 Task: Find connections with filter location Capivari with filter topic #Innovationwith filter profile language English with filter current company John Deere with filter school Mgm College Of Engineering & Technology with filter industry School and Employee Bus Services with filter service category Software Testing with filter keywords title Casino Host
Action: Mouse moved to (629, 117)
Screenshot: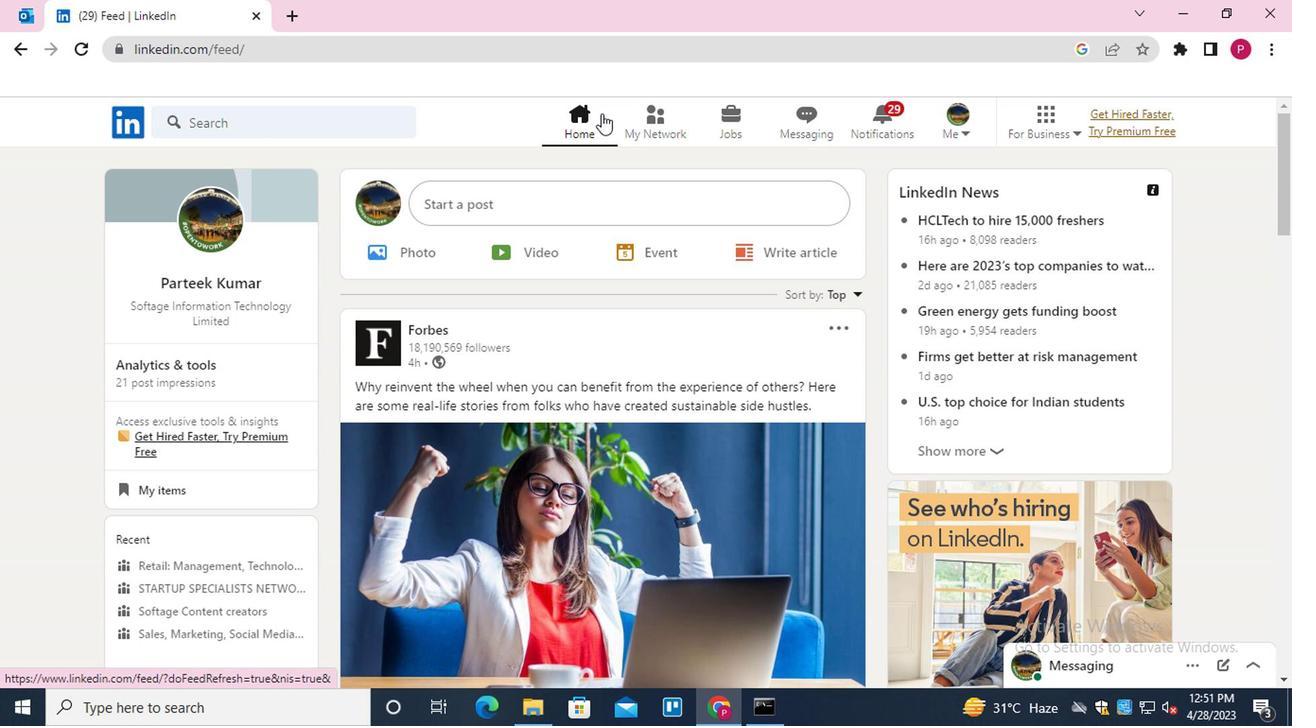 
Action: Mouse pressed left at (629, 117)
Screenshot: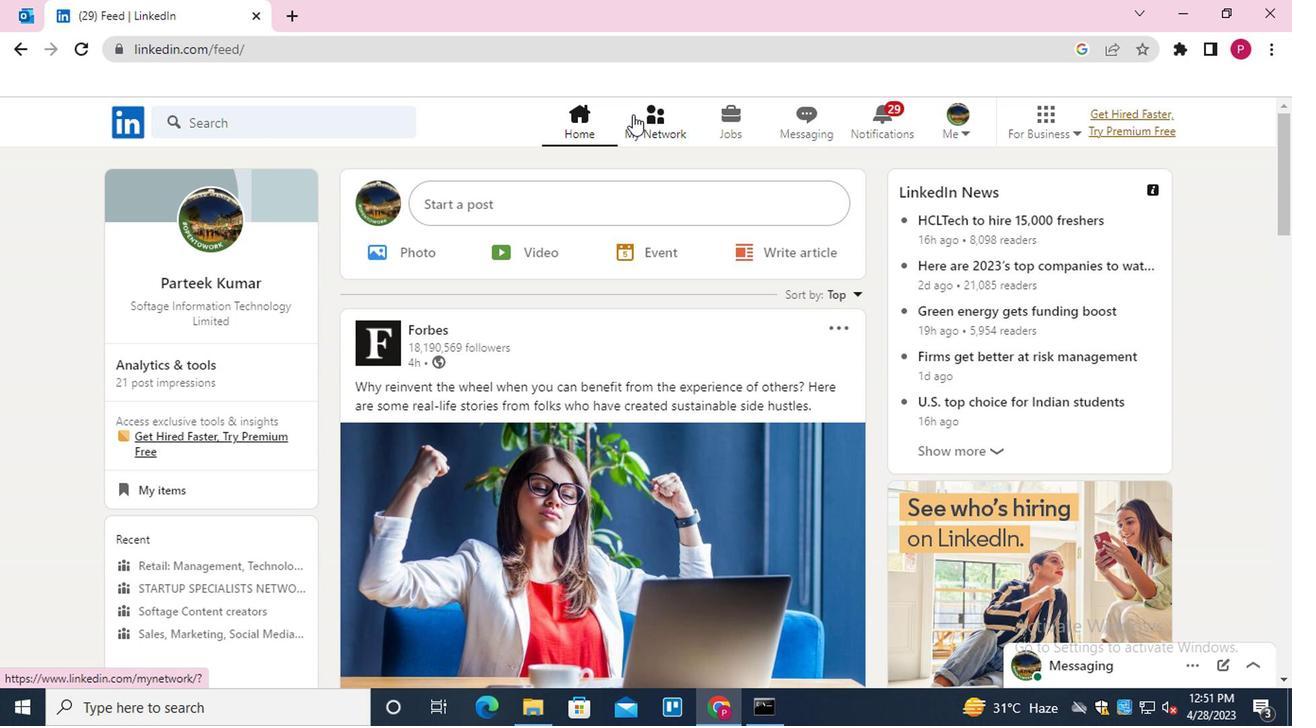 
Action: Mouse moved to (240, 234)
Screenshot: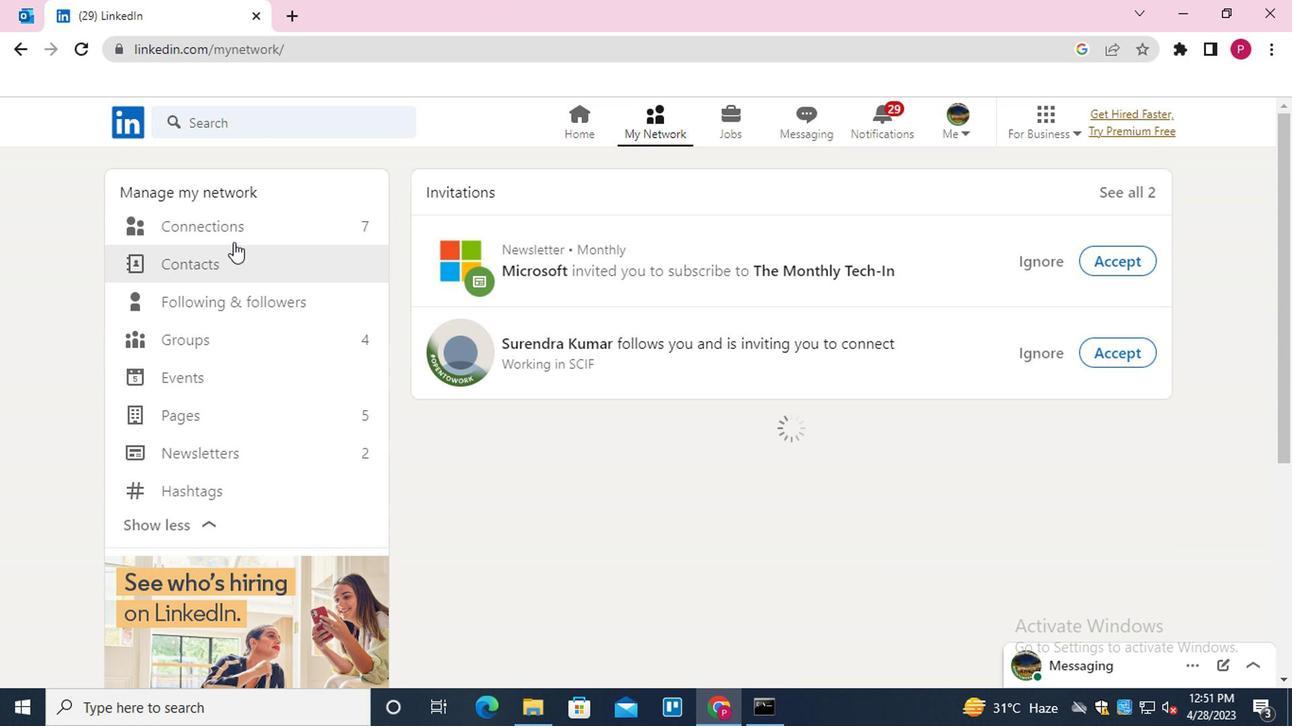 
Action: Mouse pressed left at (240, 234)
Screenshot: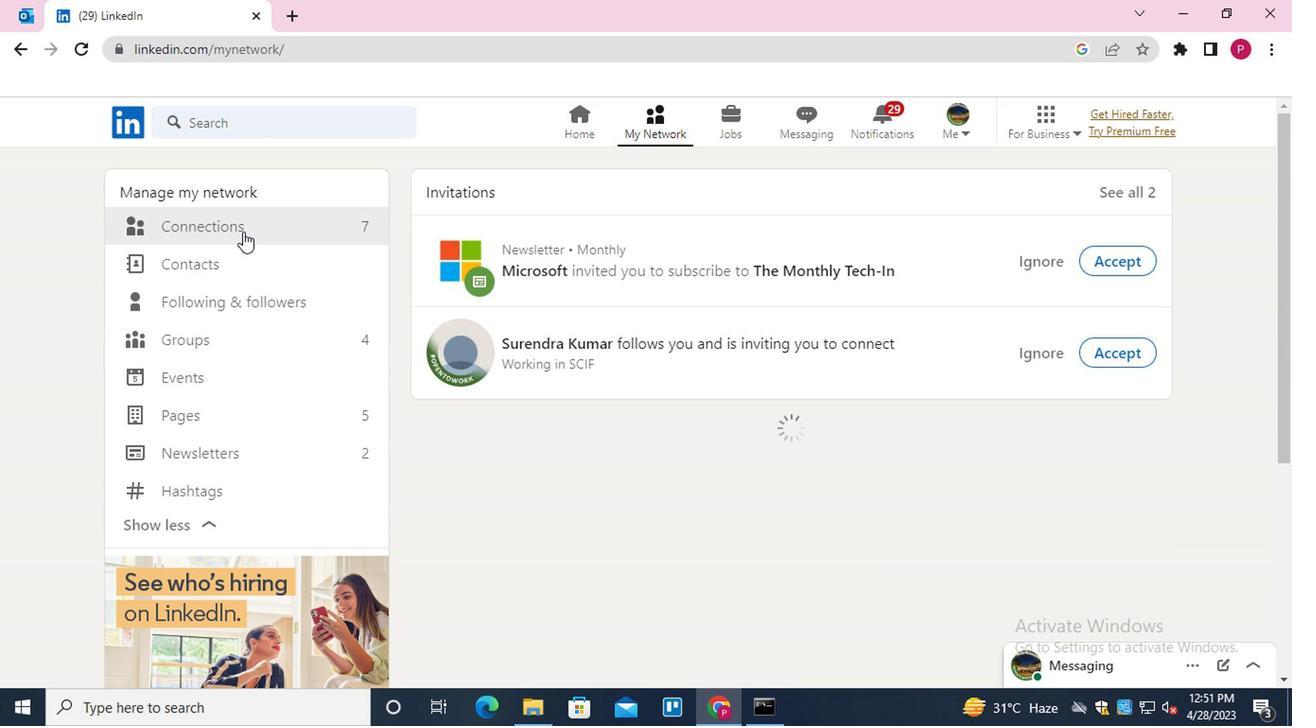 
Action: Mouse moved to (771, 234)
Screenshot: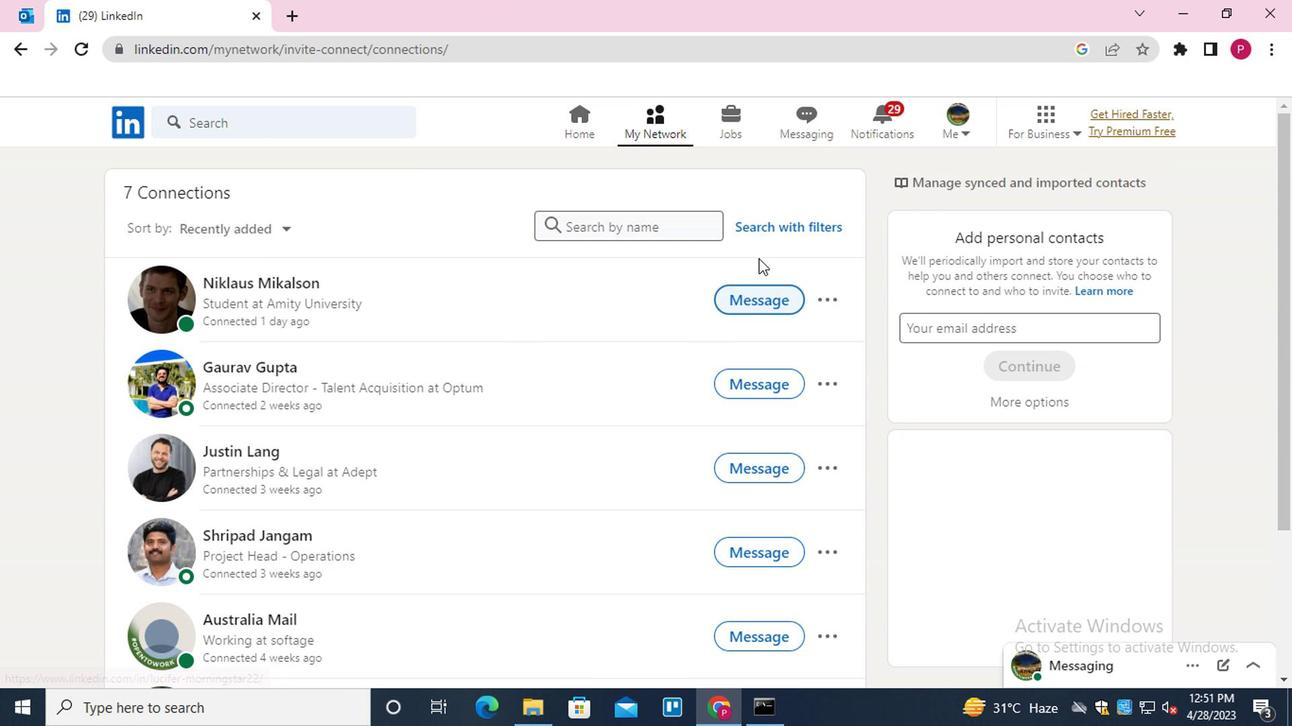 
Action: Mouse pressed left at (771, 234)
Screenshot: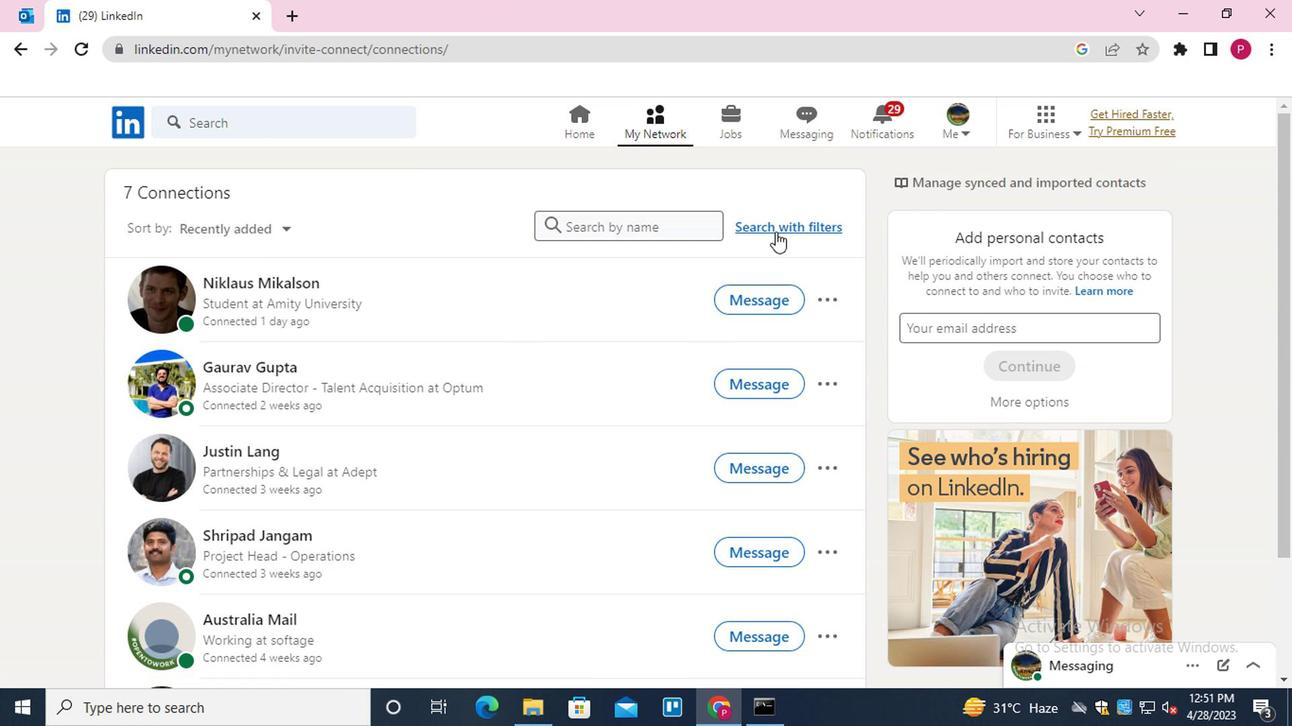 
Action: Mouse moved to (701, 179)
Screenshot: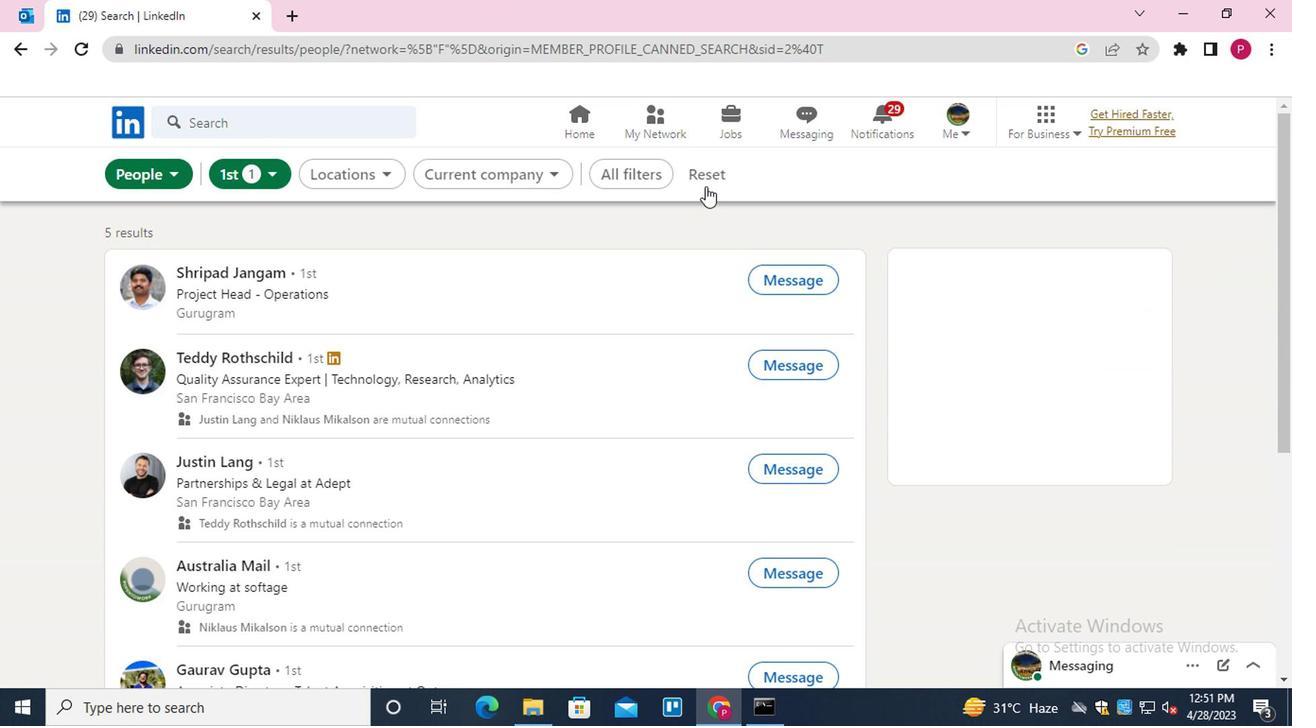 
Action: Mouse pressed left at (701, 179)
Screenshot: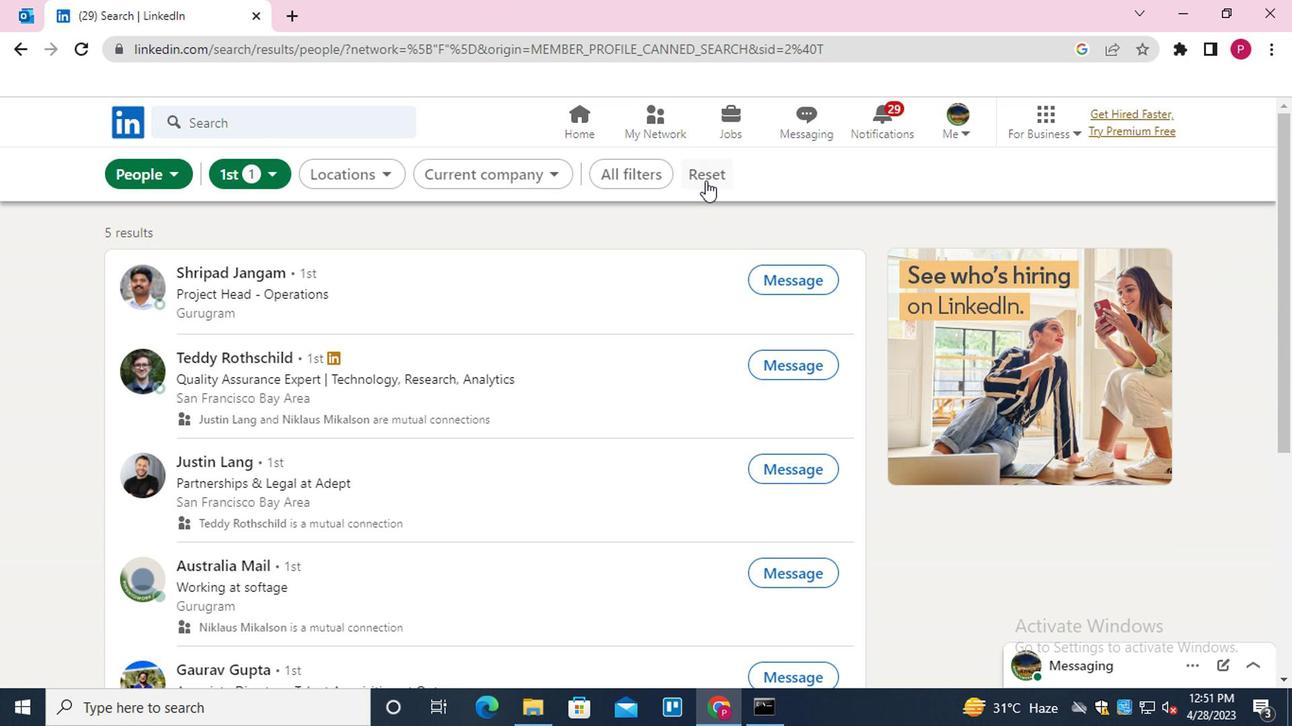 
Action: Mouse moved to (691, 178)
Screenshot: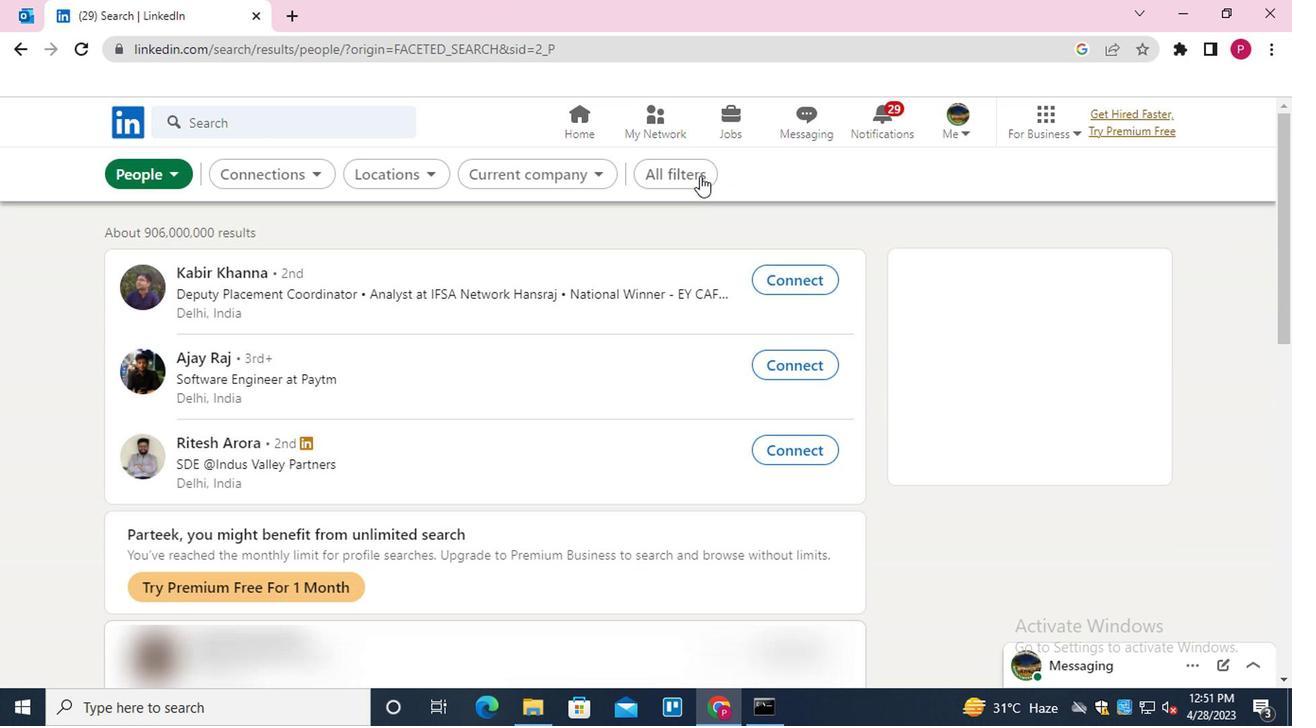 
Action: Mouse pressed left at (691, 178)
Screenshot: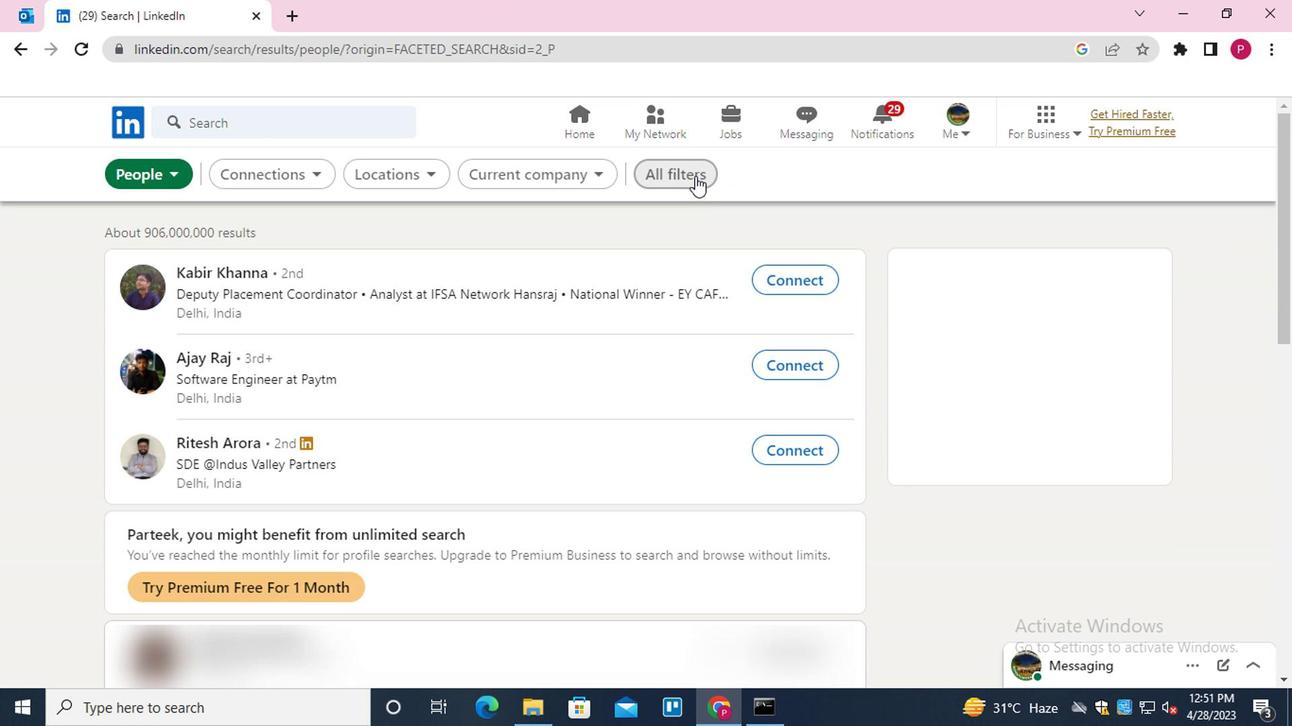 
Action: Mouse moved to (1074, 449)
Screenshot: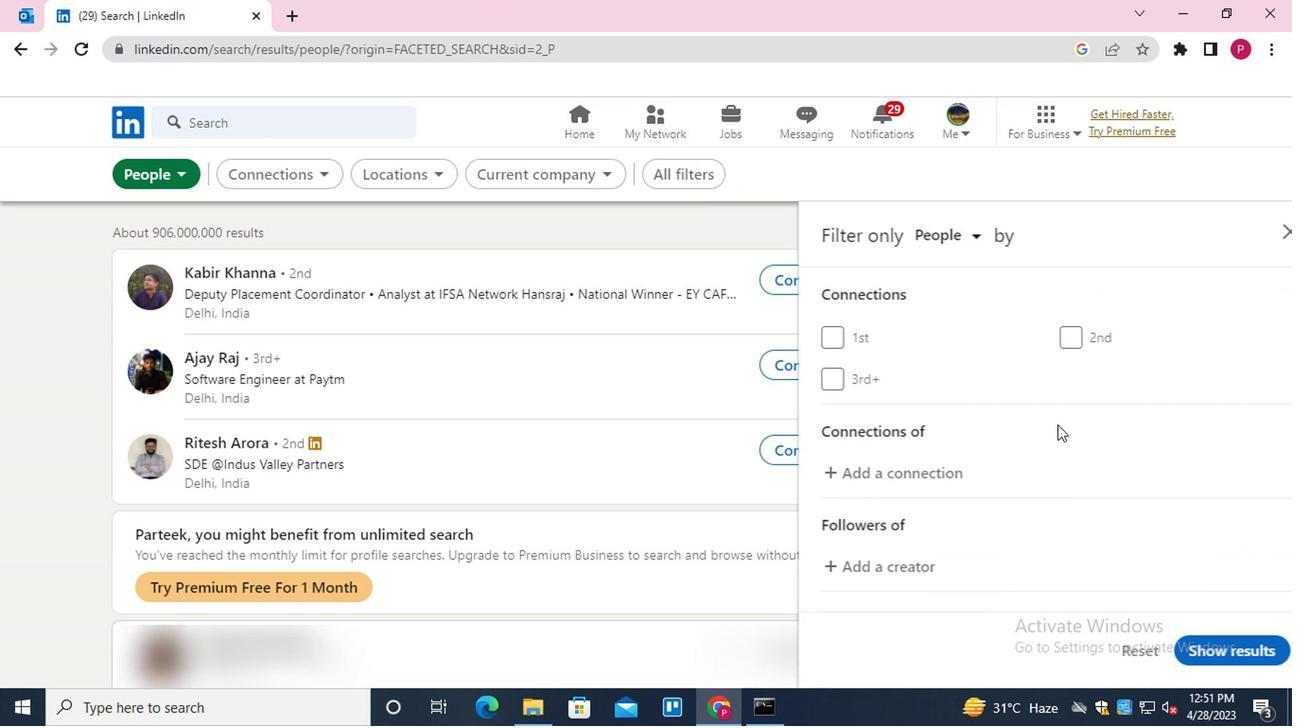 
Action: Mouse scrolled (1074, 448) with delta (0, 0)
Screenshot: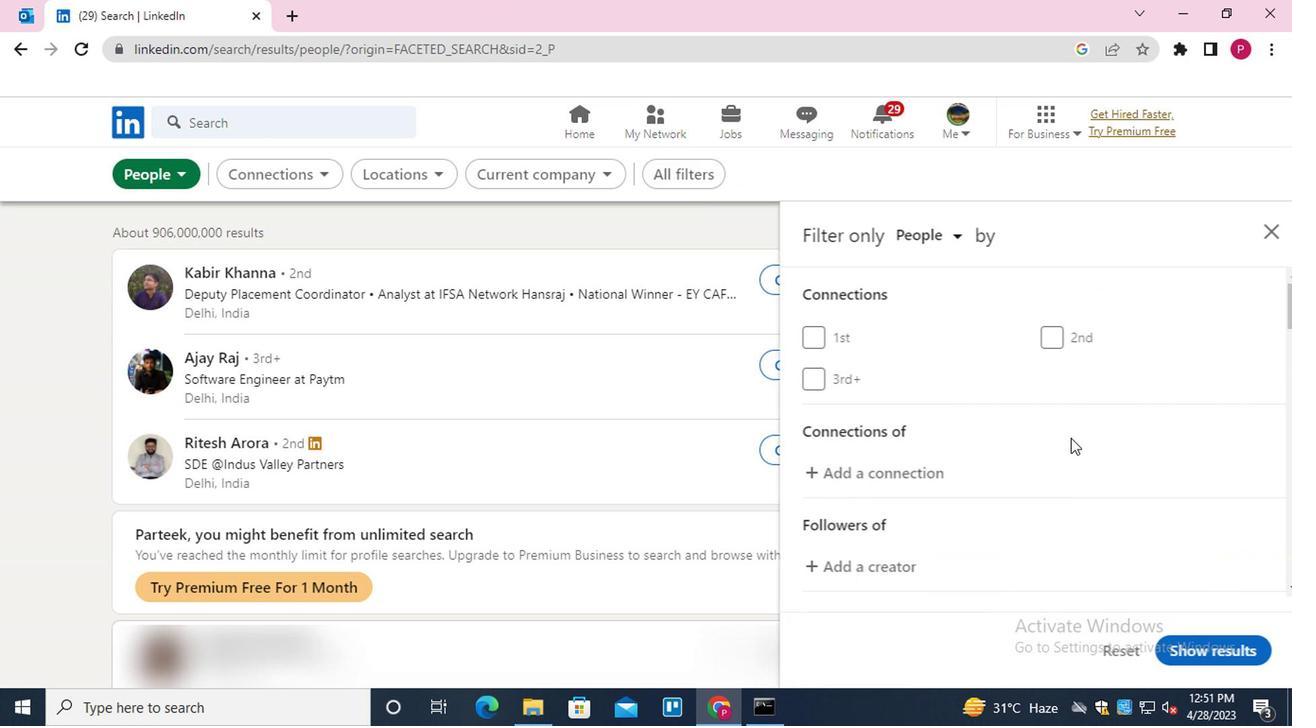 
Action: Mouse moved to (1076, 452)
Screenshot: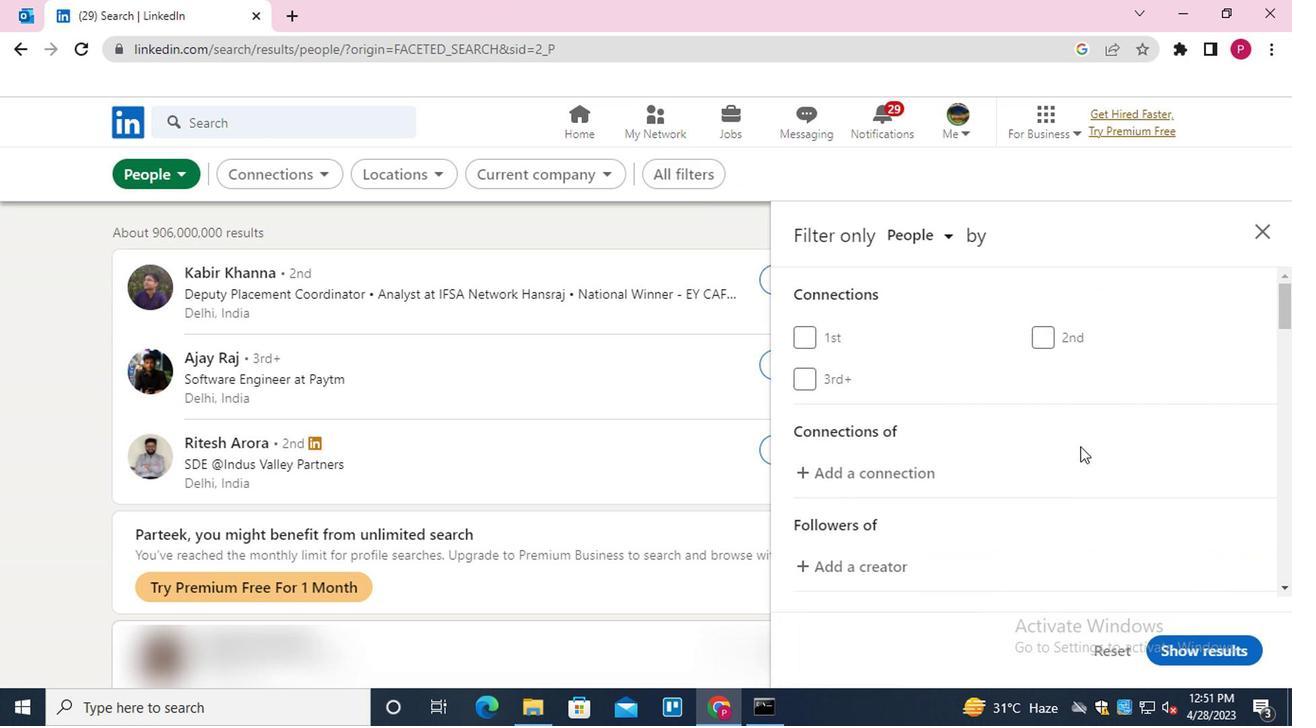 
Action: Mouse scrolled (1076, 451) with delta (0, 0)
Screenshot: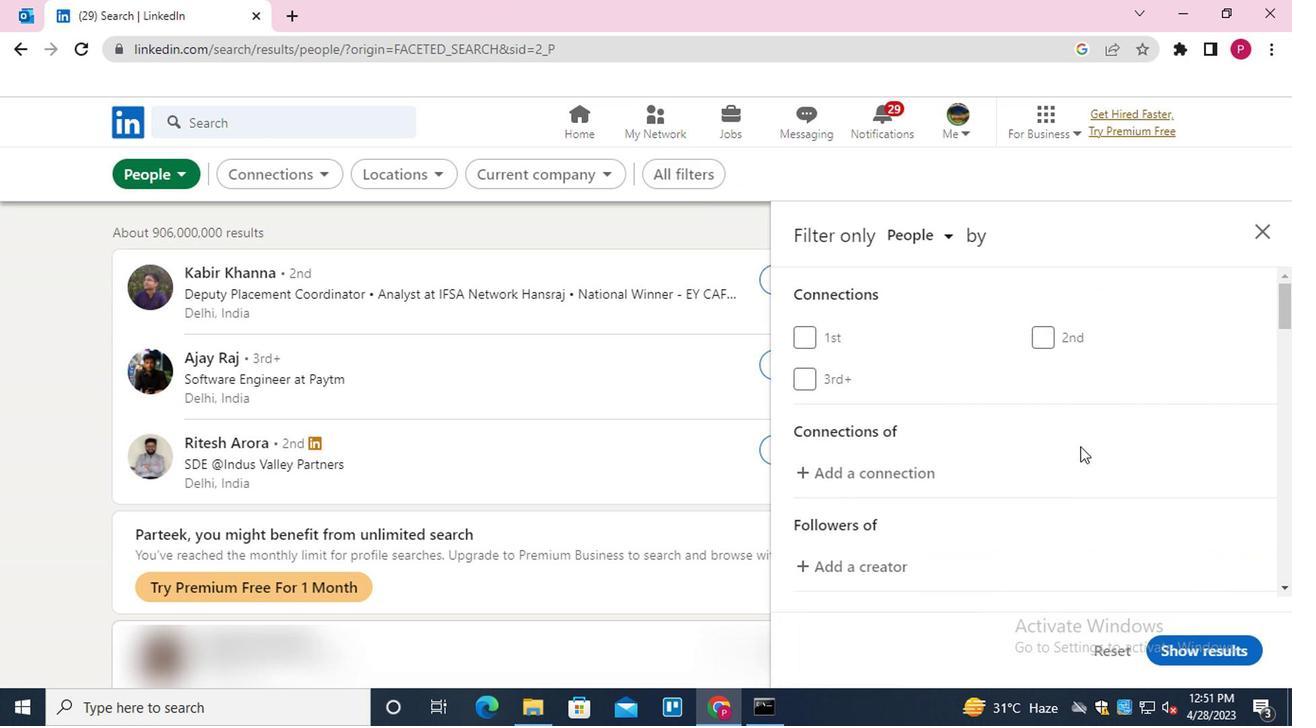 
Action: Mouse moved to (1111, 545)
Screenshot: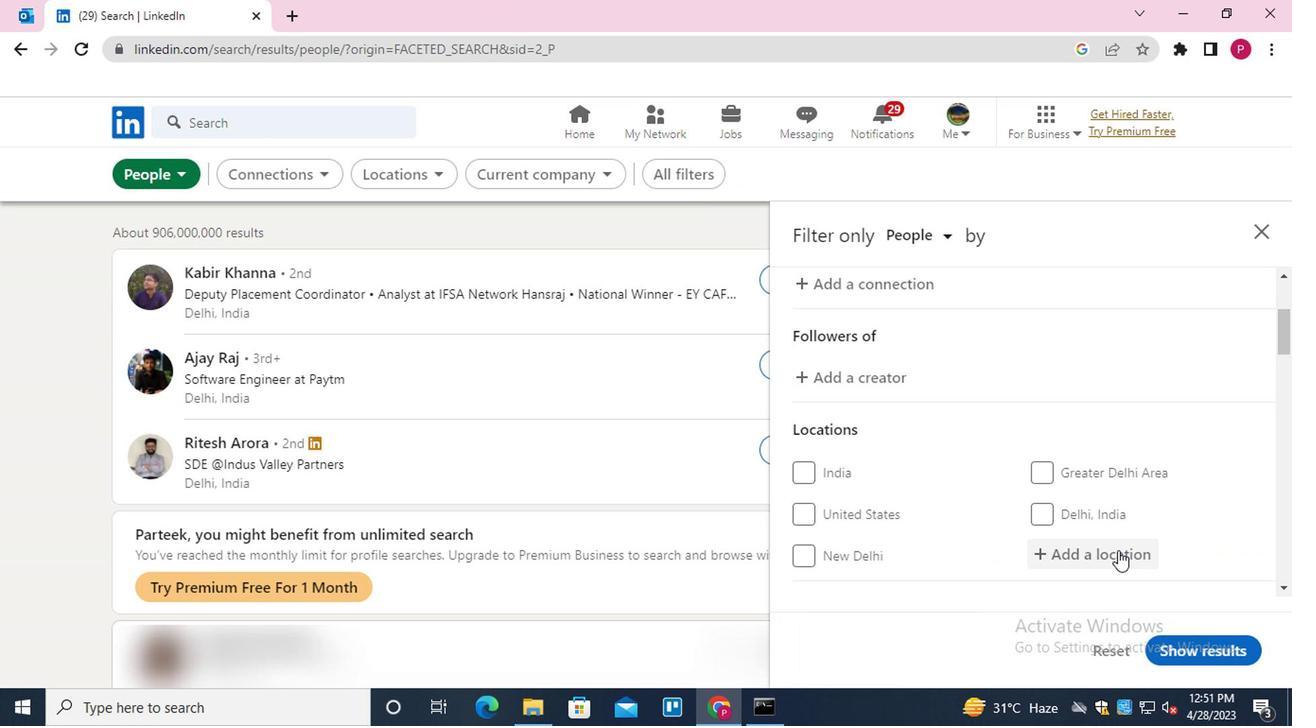 
Action: Mouse pressed left at (1111, 545)
Screenshot: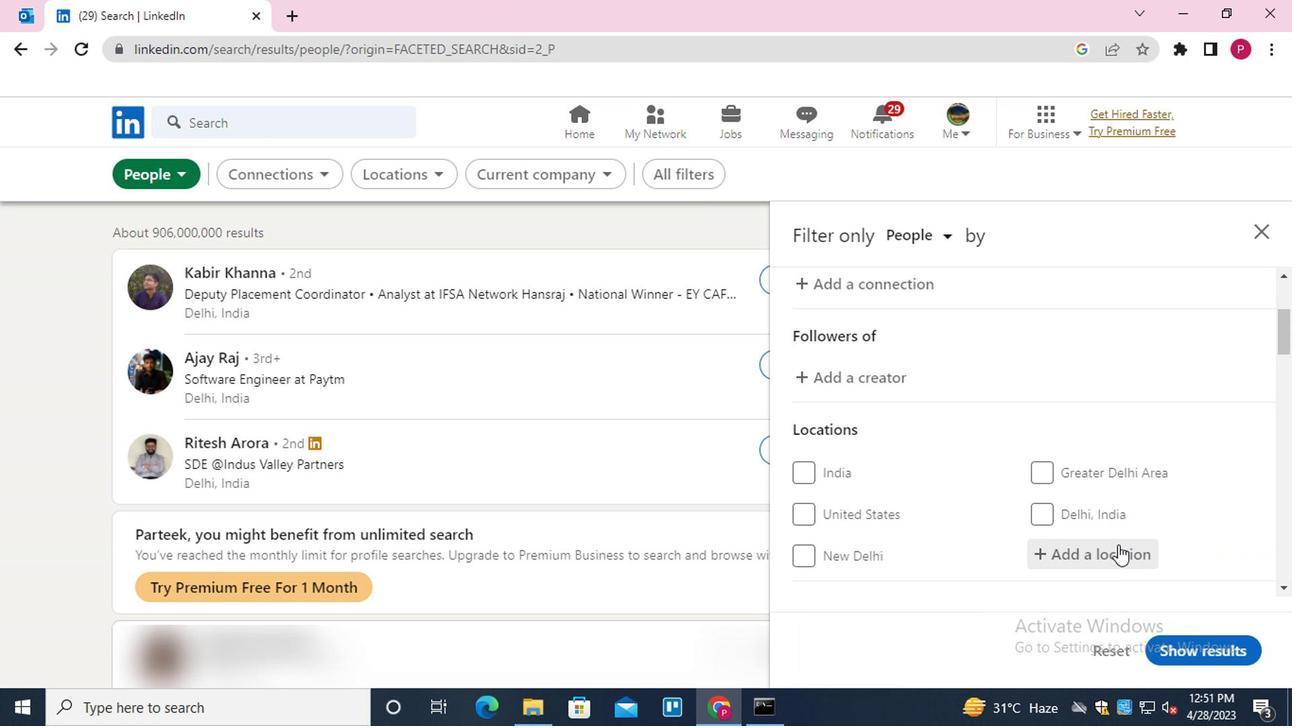 
Action: Key pressed <Key.shift><Key.shift><Key.shift><Key.shift>CAPI
Screenshot: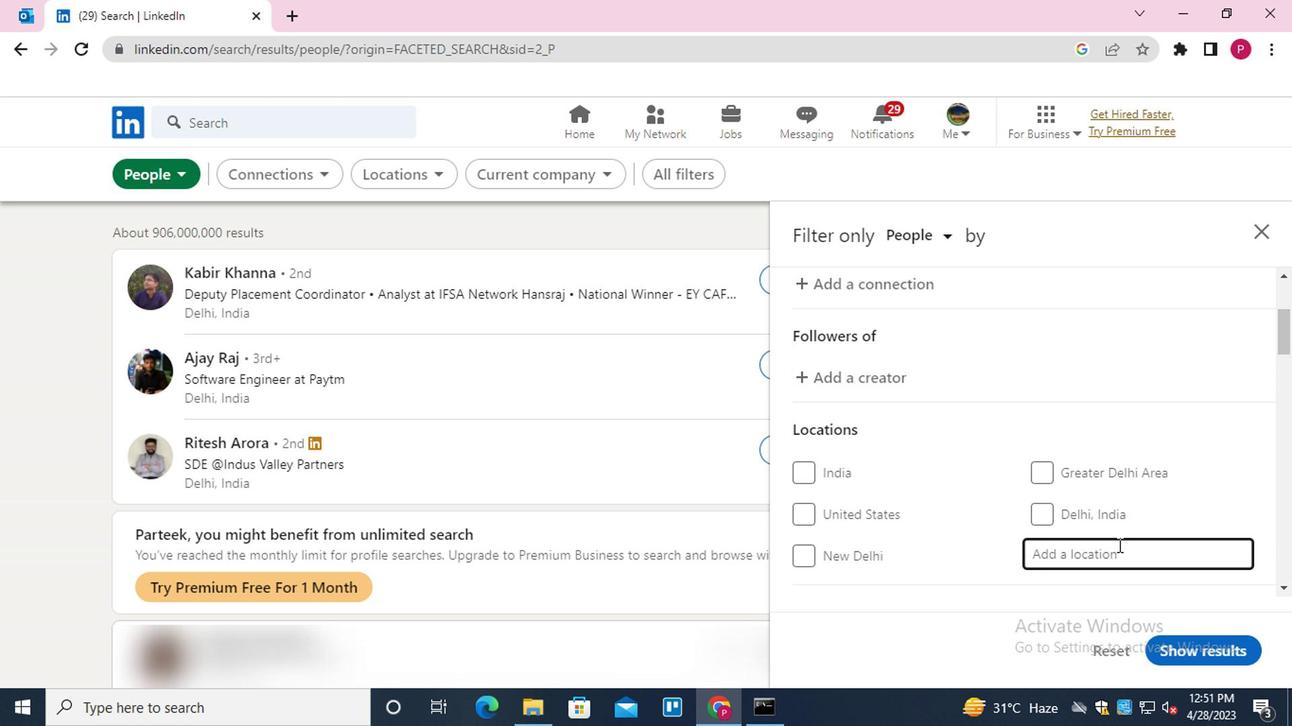 
Action: Mouse moved to (1111, 545)
Screenshot: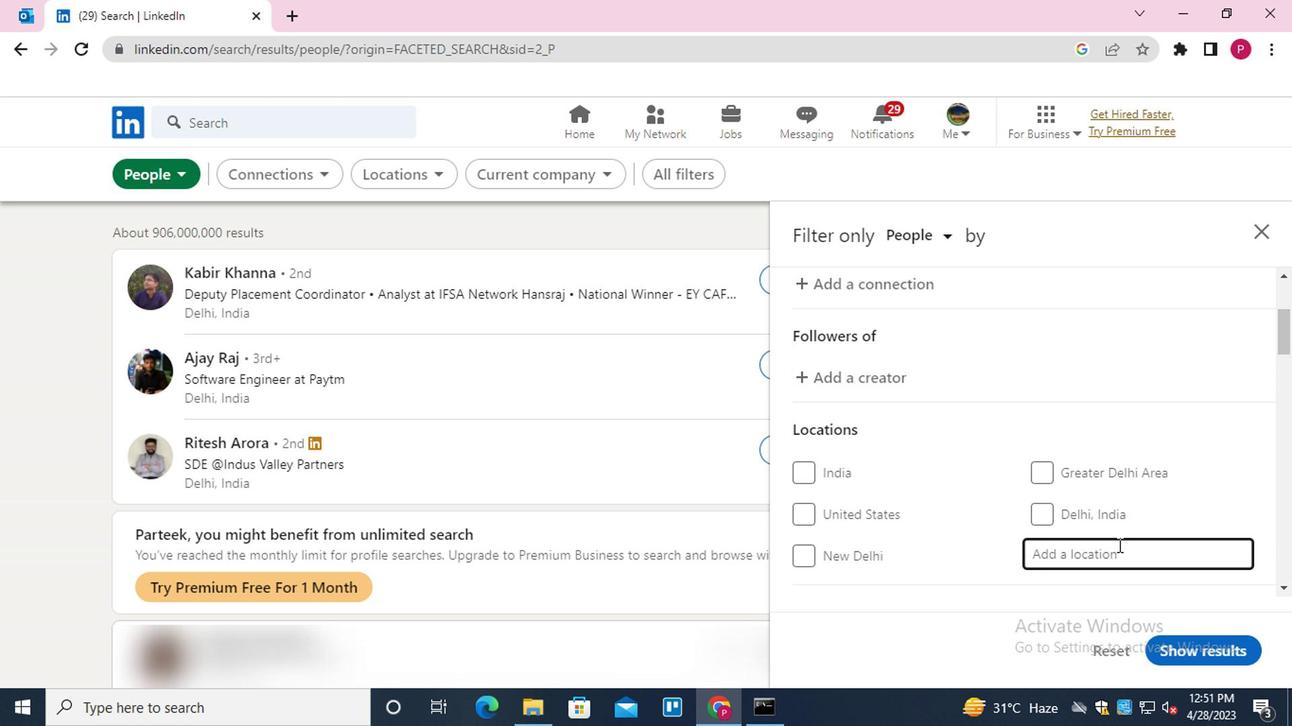 
Action: Key pressed VARI<Key.down><Key.enter>
Screenshot: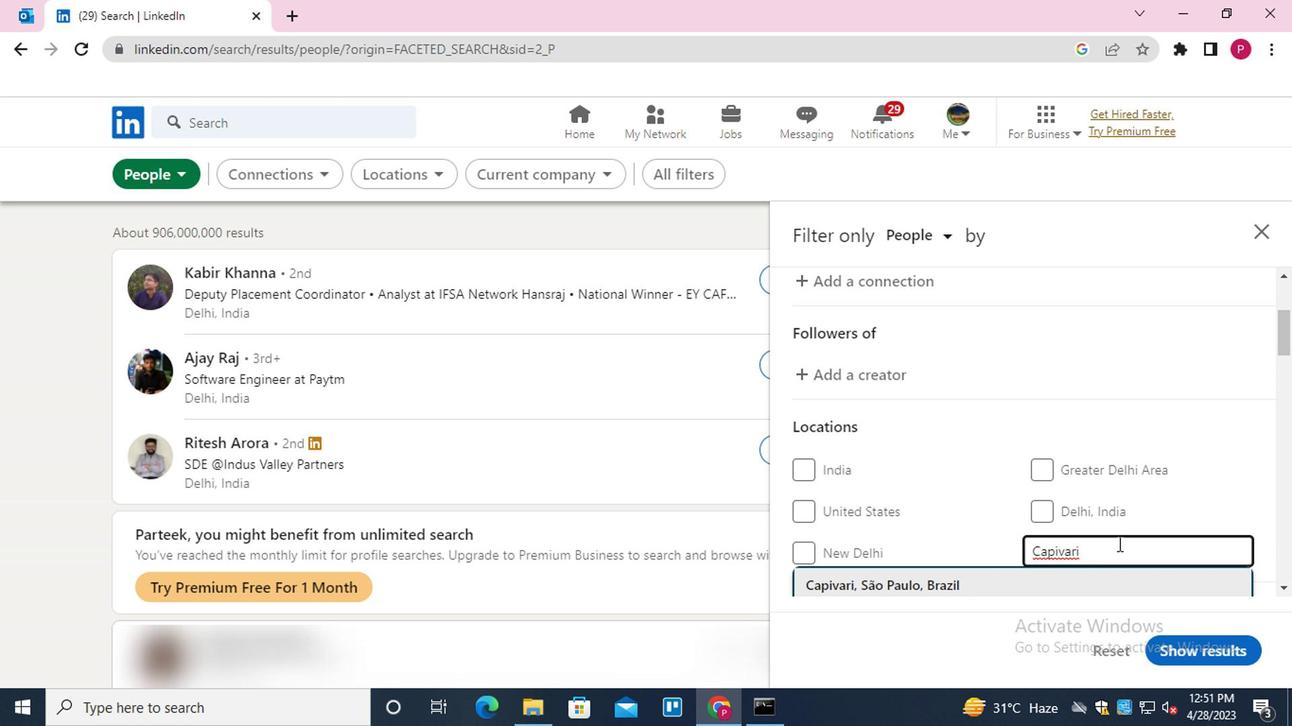 
Action: Mouse moved to (1095, 546)
Screenshot: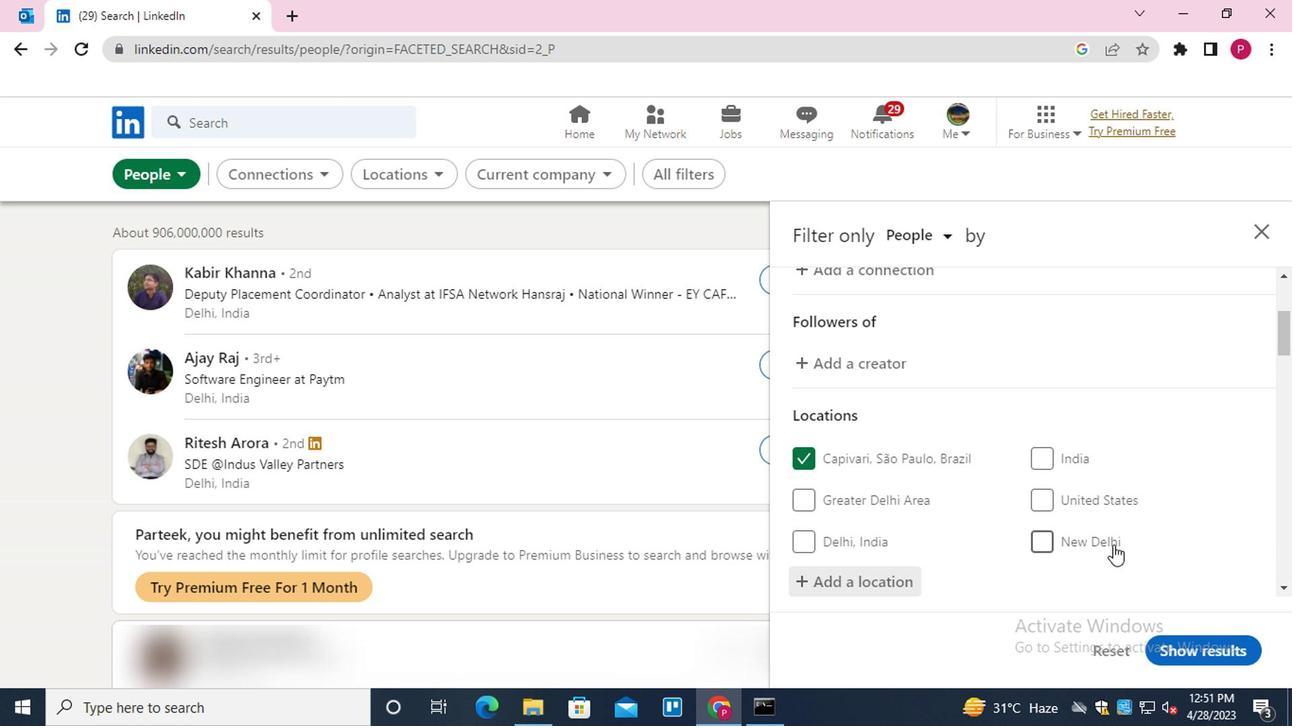 
Action: Mouse scrolled (1095, 545) with delta (0, 0)
Screenshot: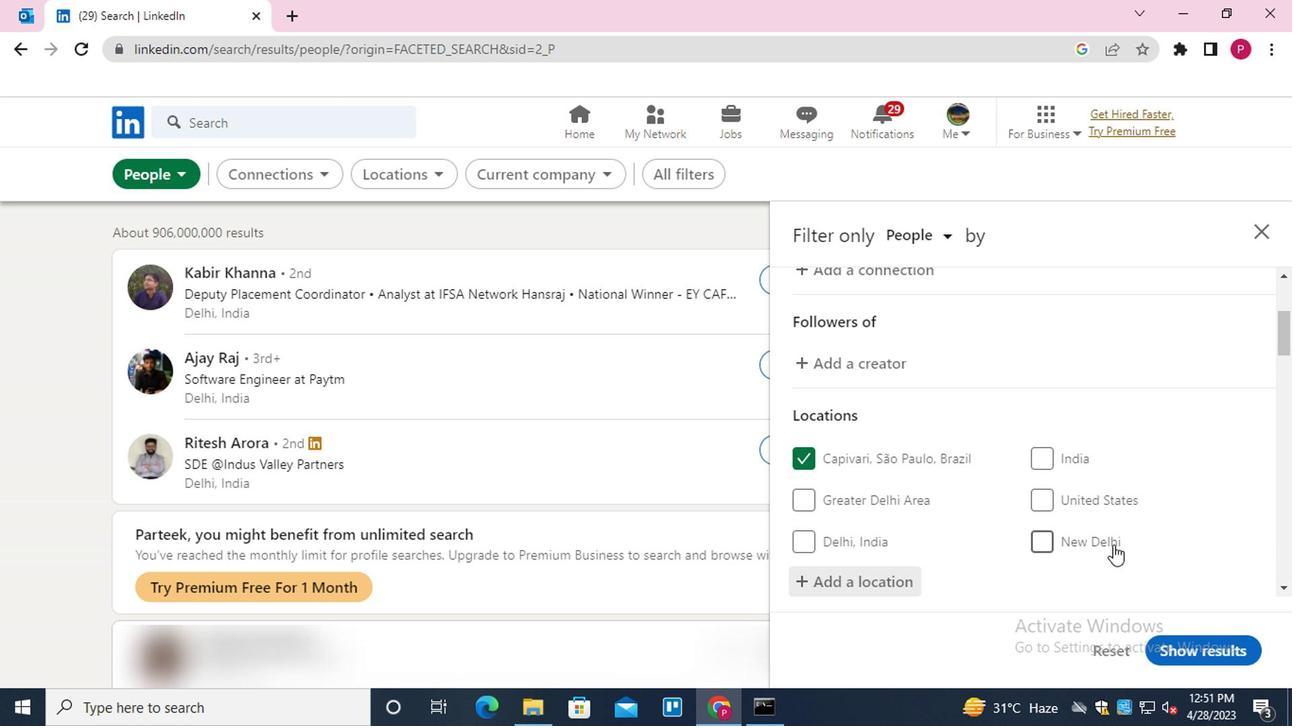 
Action: Mouse scrolled (1095, 545) with delta (0, 0)
Screenshot: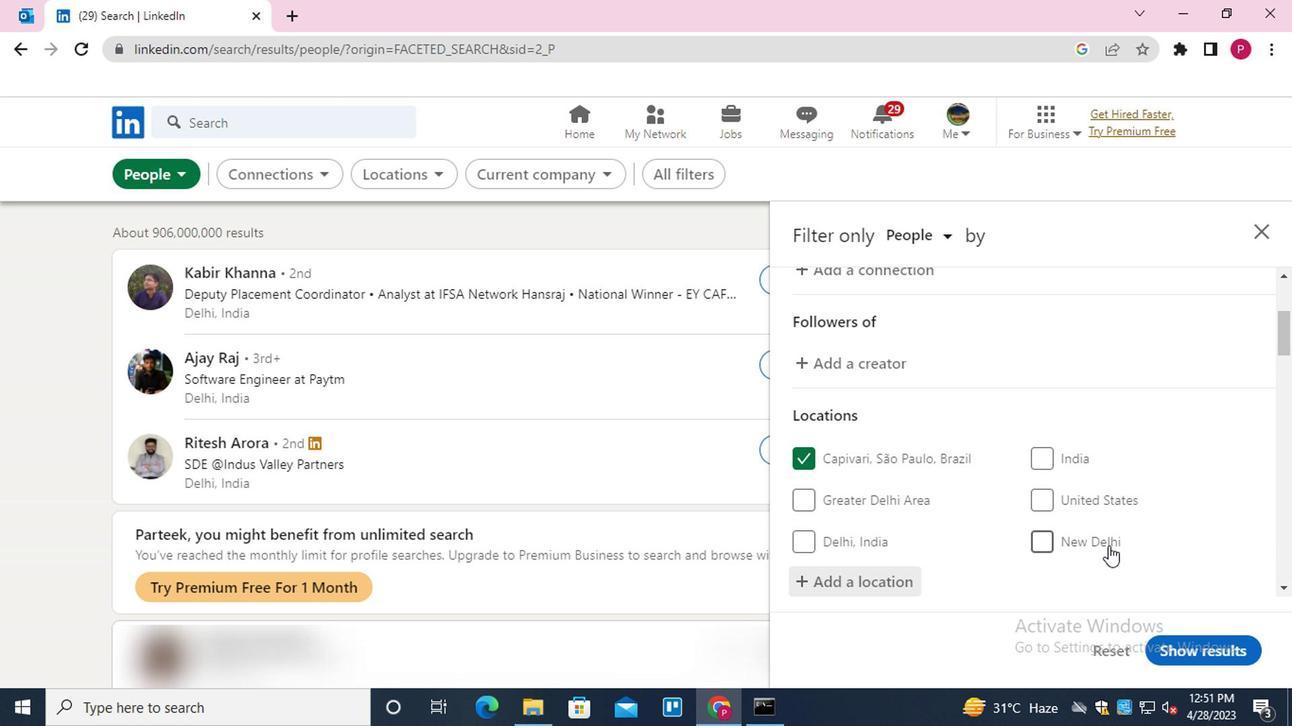 
Action: Mouse scrolled (1095, 545) with delta (0, 0)
Screenshot: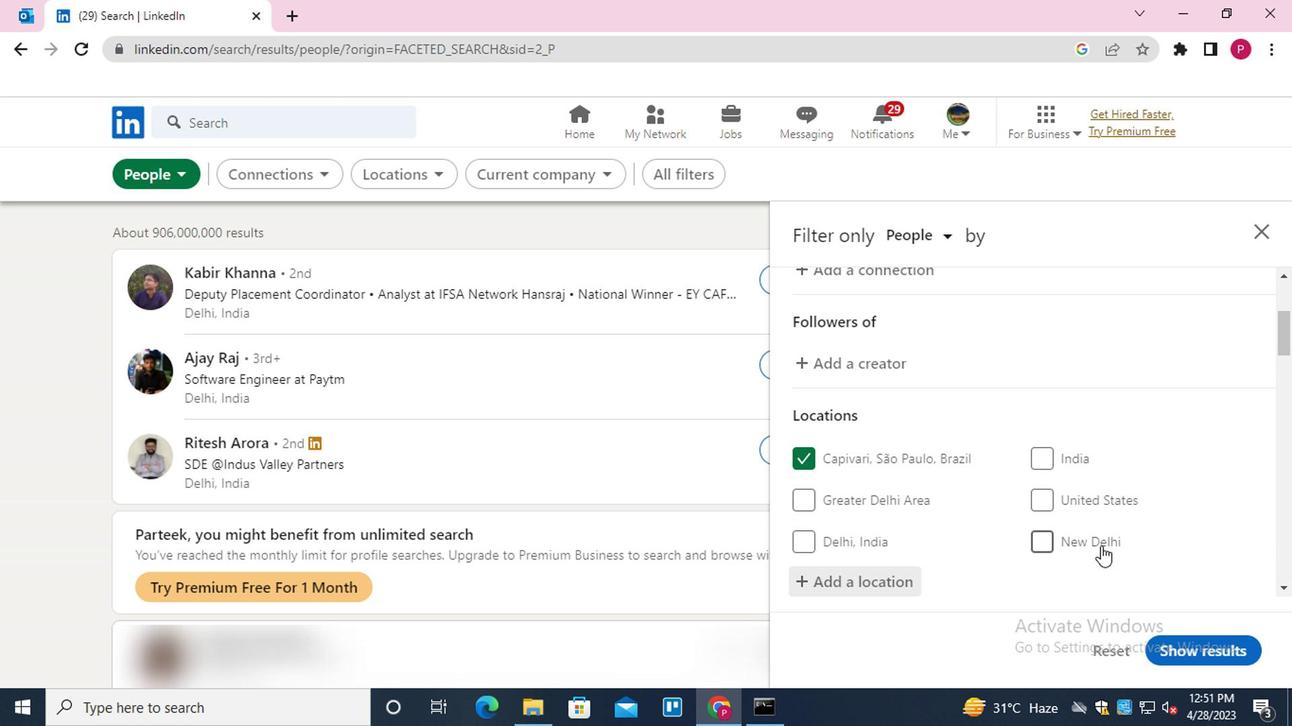 
Action: Mouse moved to (1045, 473)
Screenshot: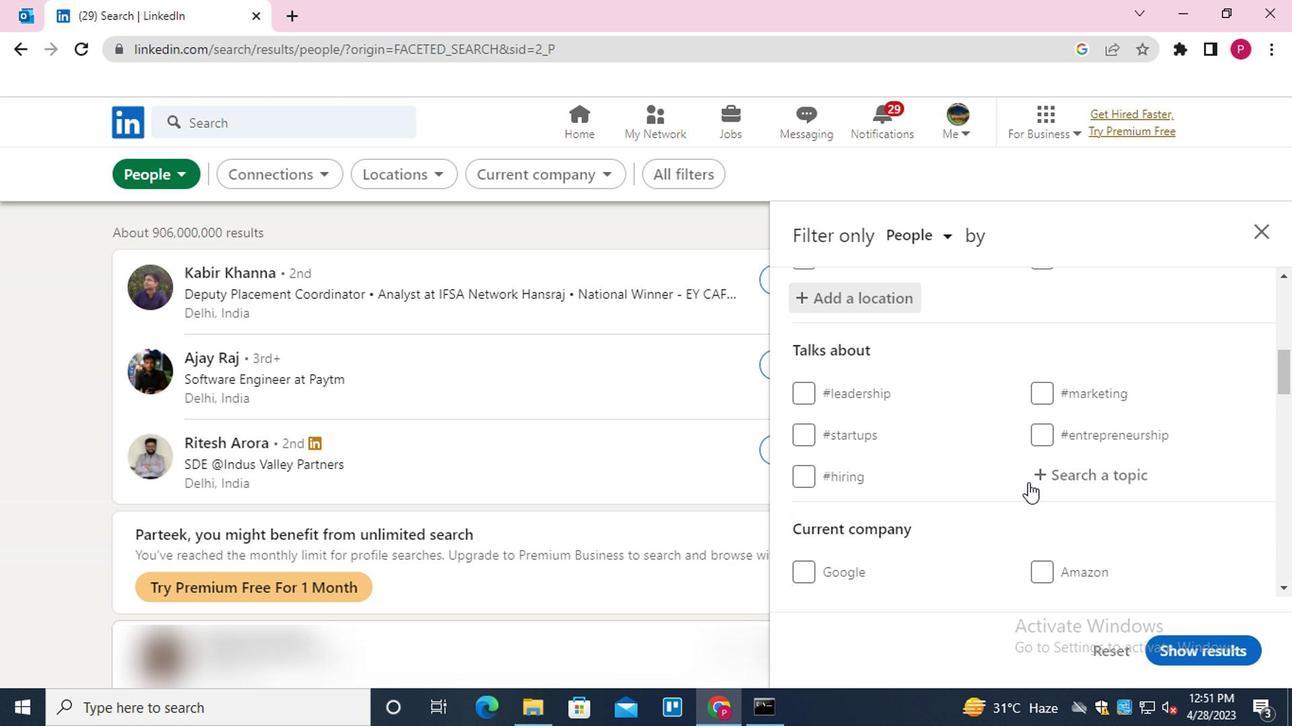 
Action: Mouse pressed left at (1045, 473)
Screenshot: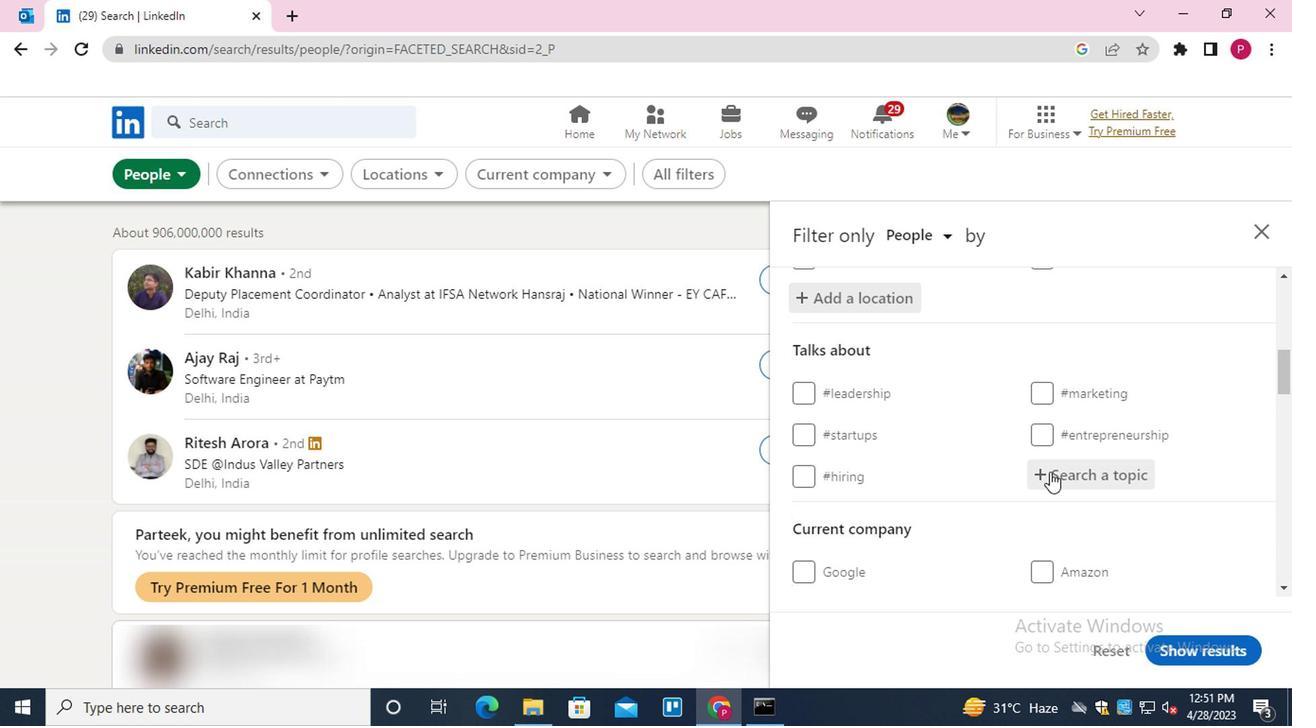 
Action: Key pressed INNOVATION<Key.down><Key.enter>
Screenshot: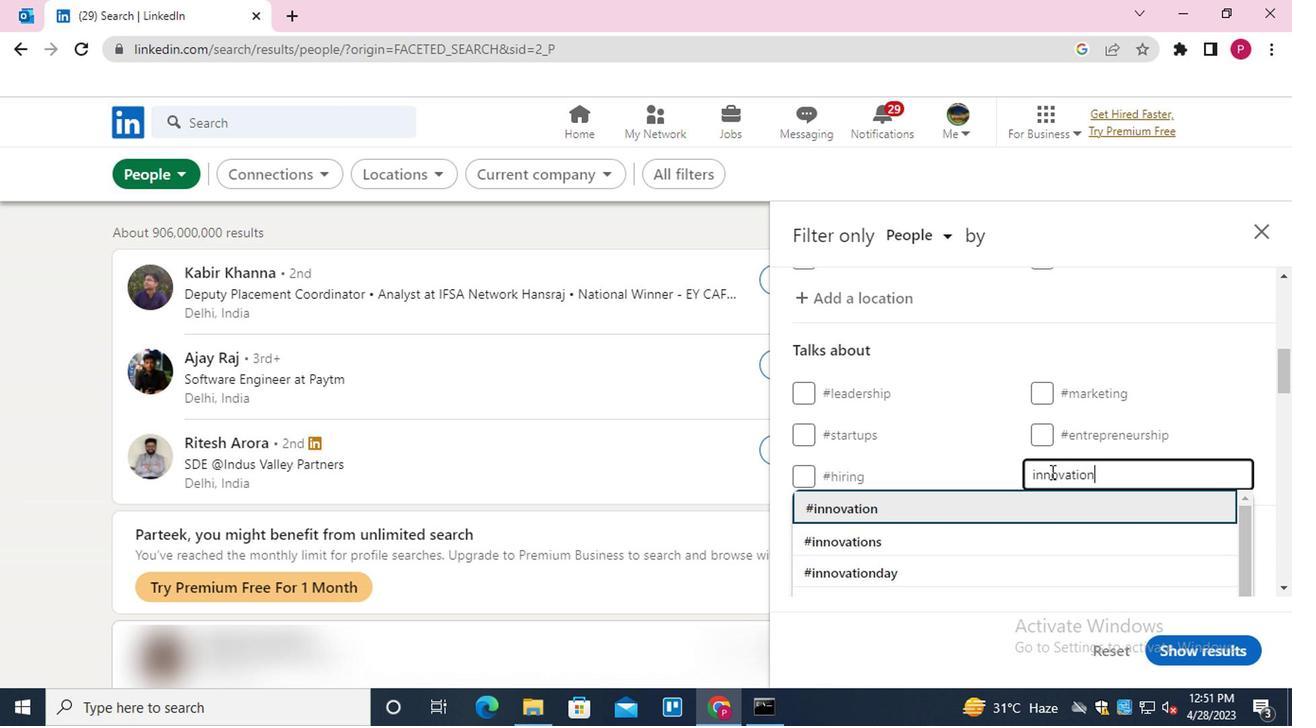 
Action: Mouse moved to (924, 463)
Screenshot: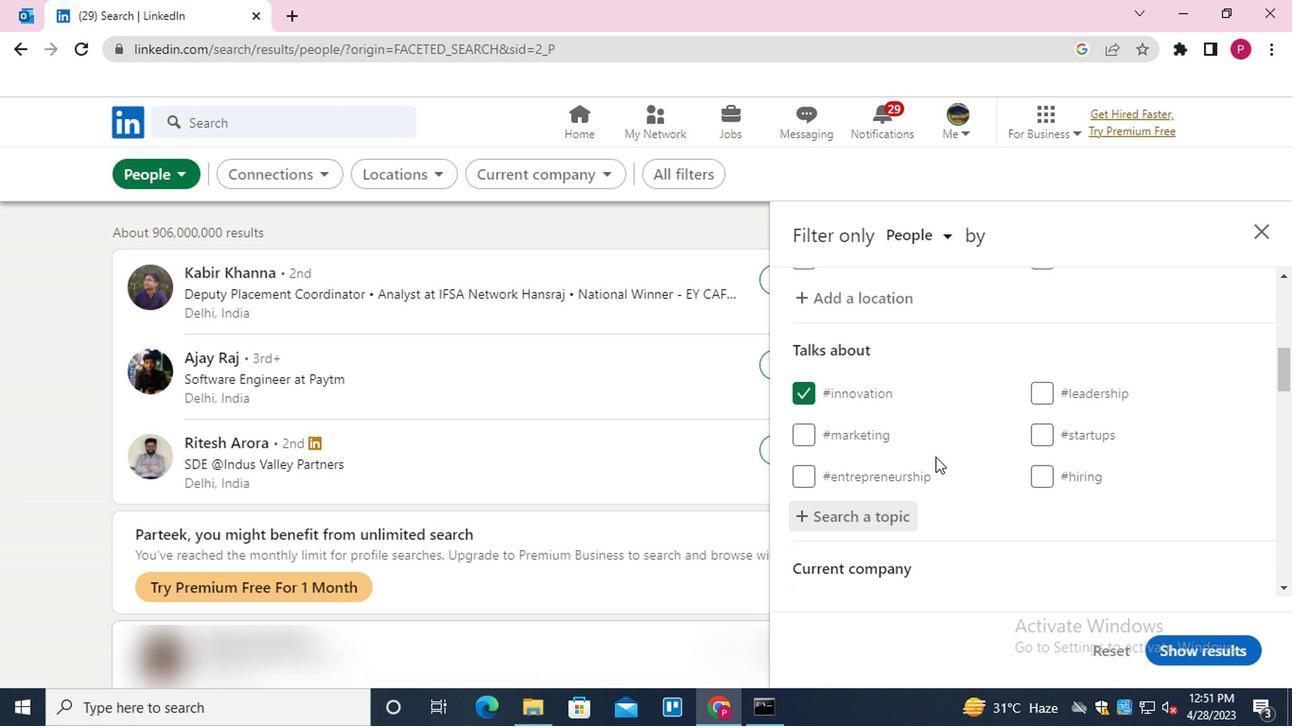 
Action: Mouse scrolled (924, 463) with delta (0, 0)
Screenshot: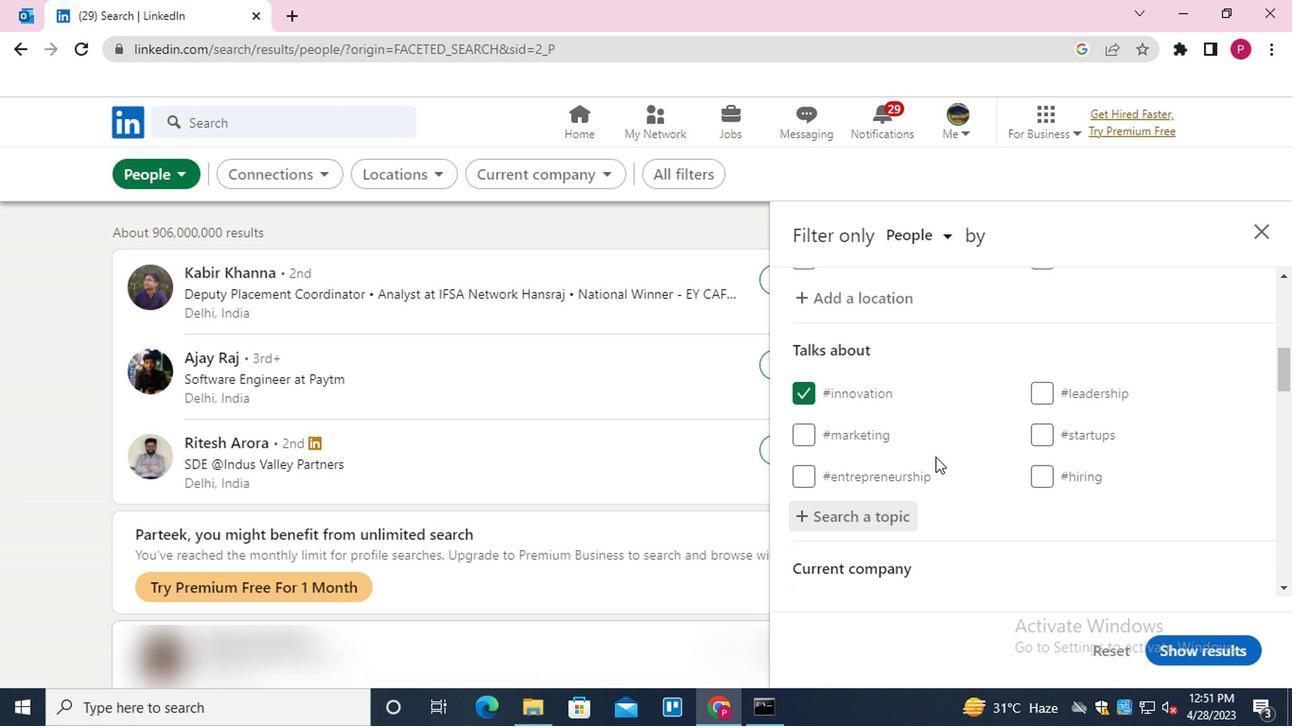
Action: Mouse scrolled (924, 463) with delta (0, 0)
Screenshot: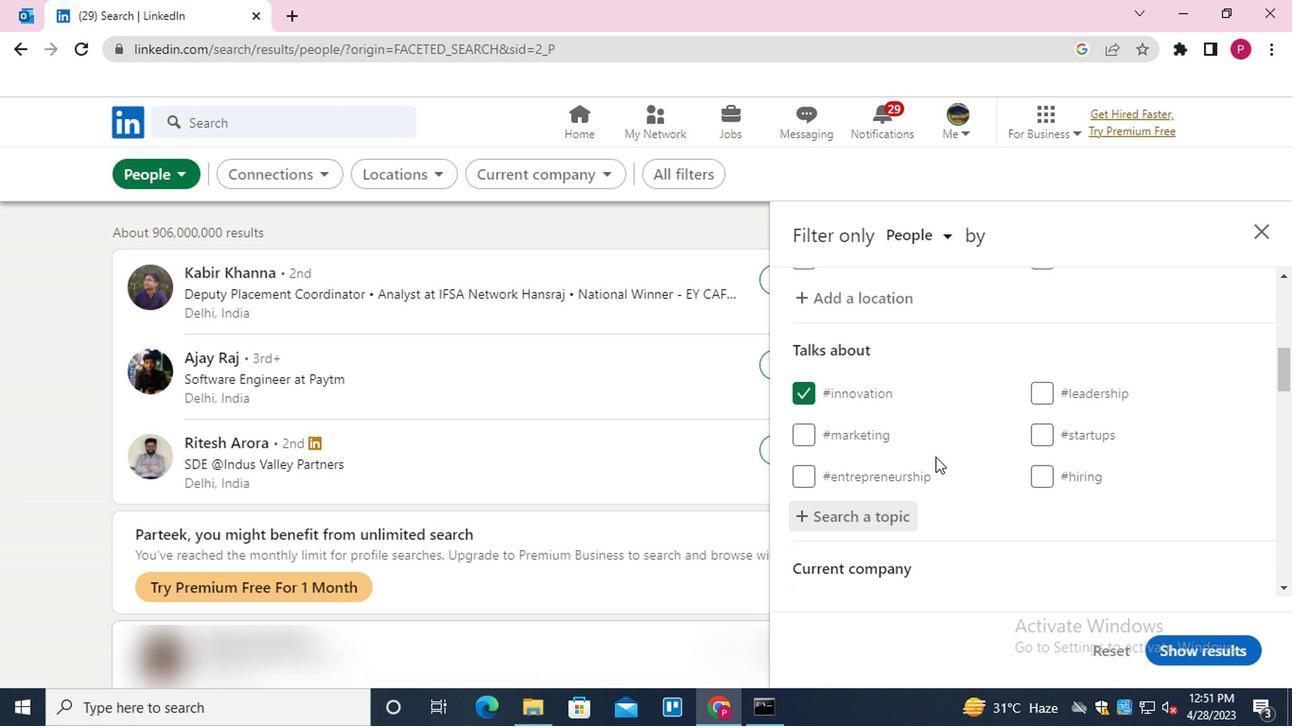 
Action: Mouse moved to (896, 466)
Screenshot: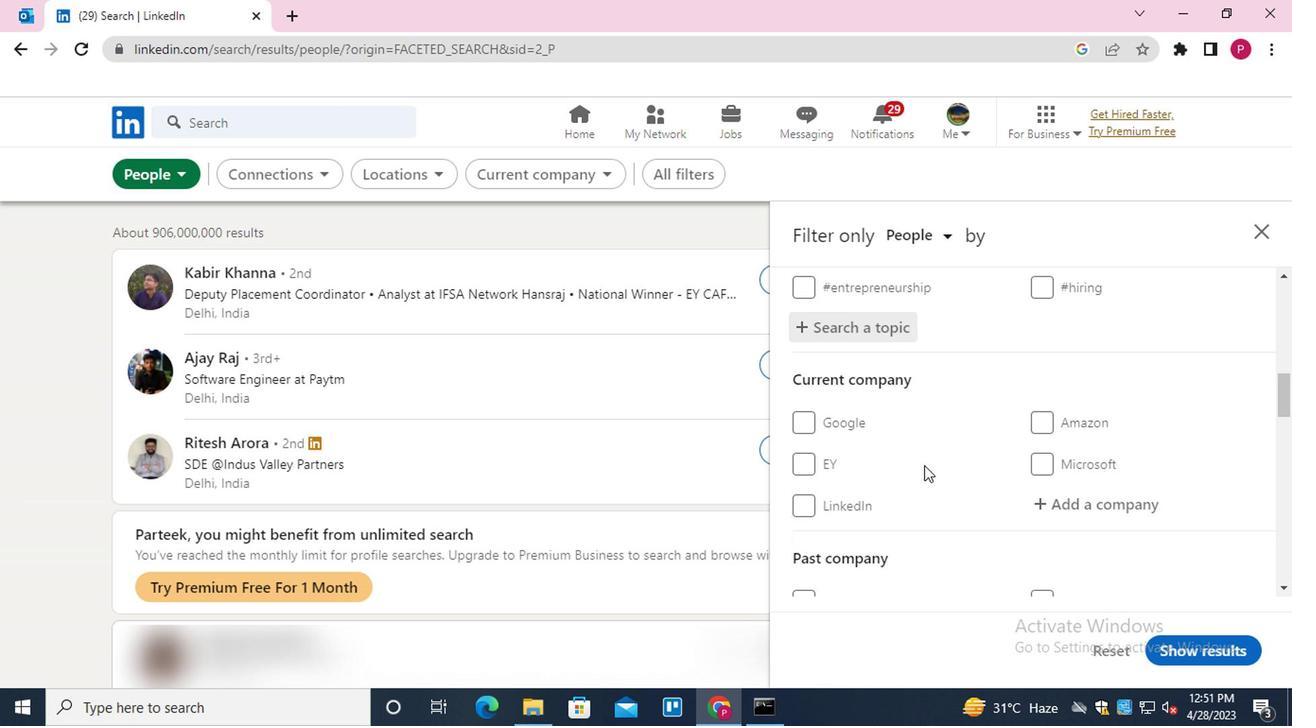 
Action: Mouse scrolled (896, 465) with delta (0, 0)
Screenshot: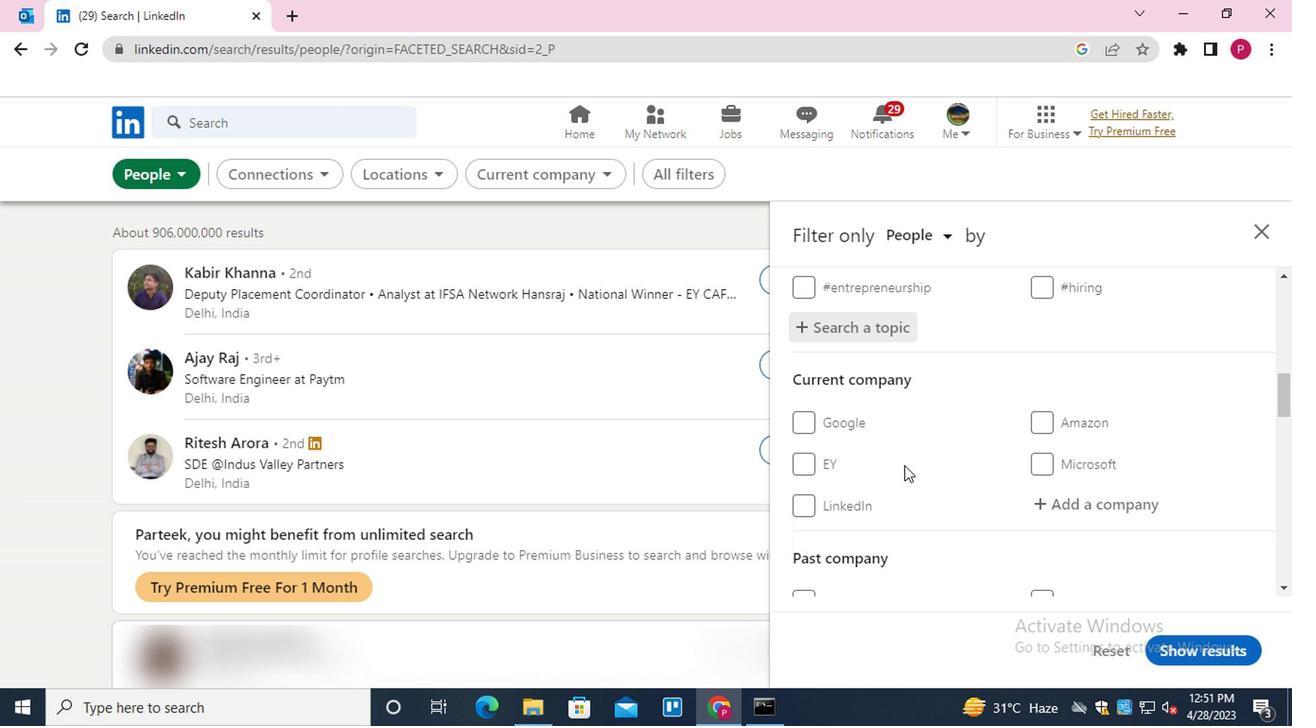 
Action: Mouse scrolled (896, 465) with delta (0, 0)
Screenshot: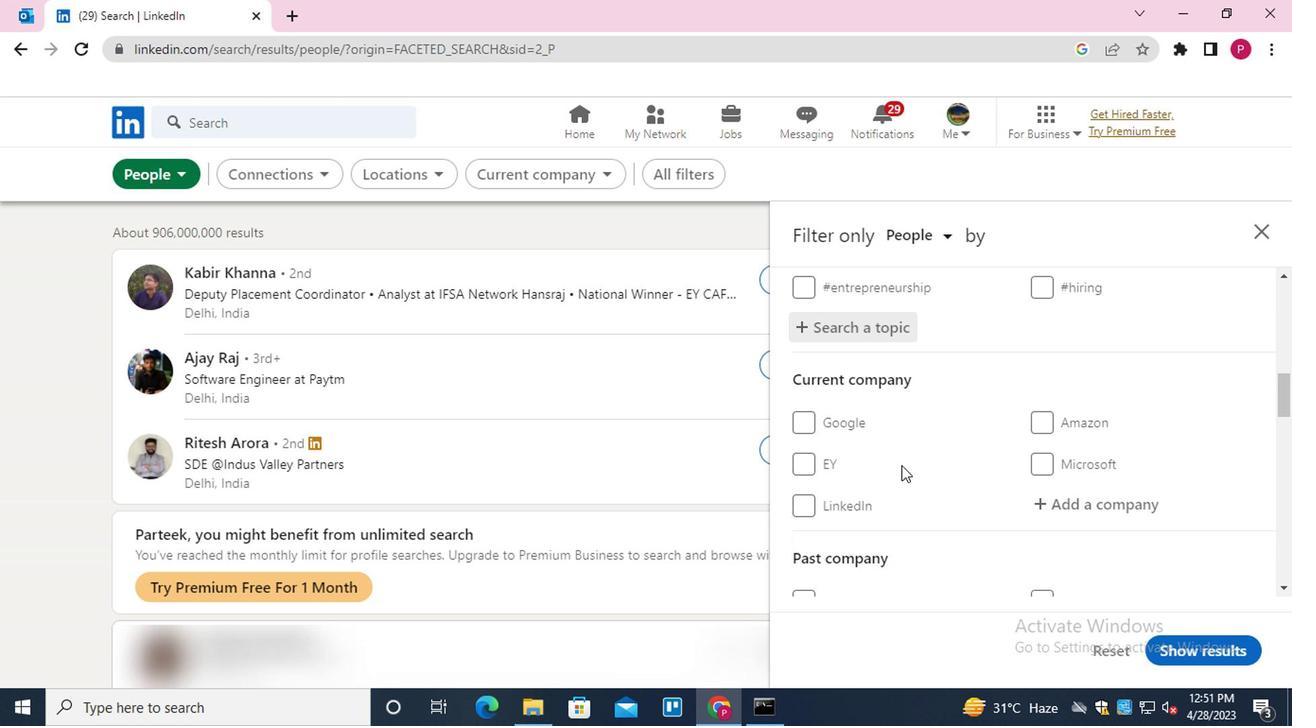 
Action: Mouse scrolled (896, 465) with delta (0, 0)
Screenshot: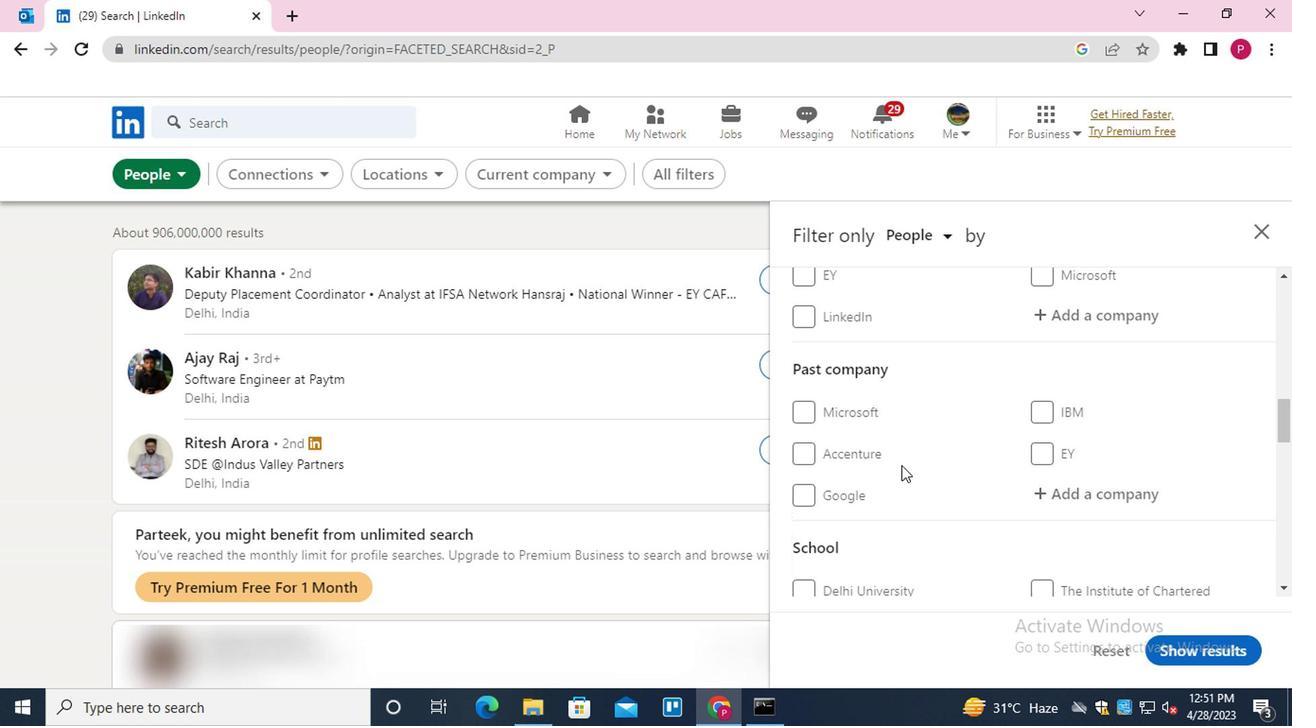 
Action: Mouse scrolled (896, 465) with delta (0, 0)
Screenshot: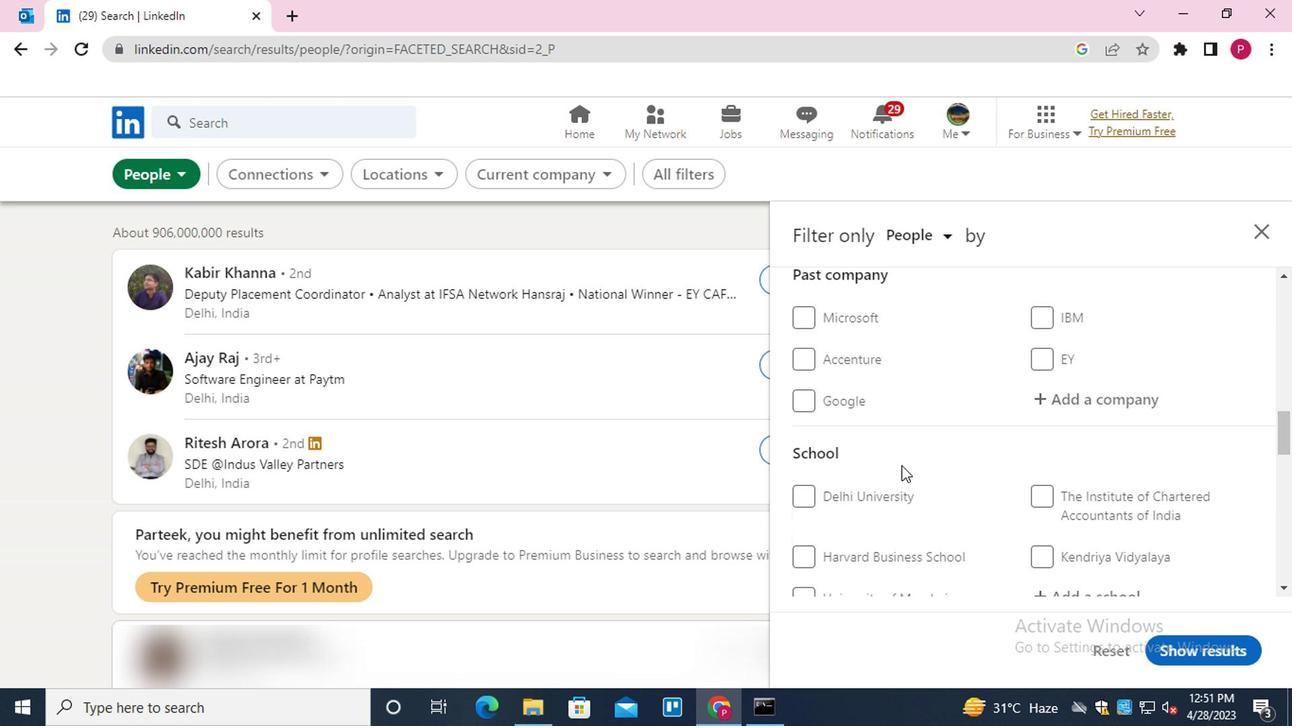 
Action: Mouse scrolled (896, 465) with delta (0, 0)
Screenshot: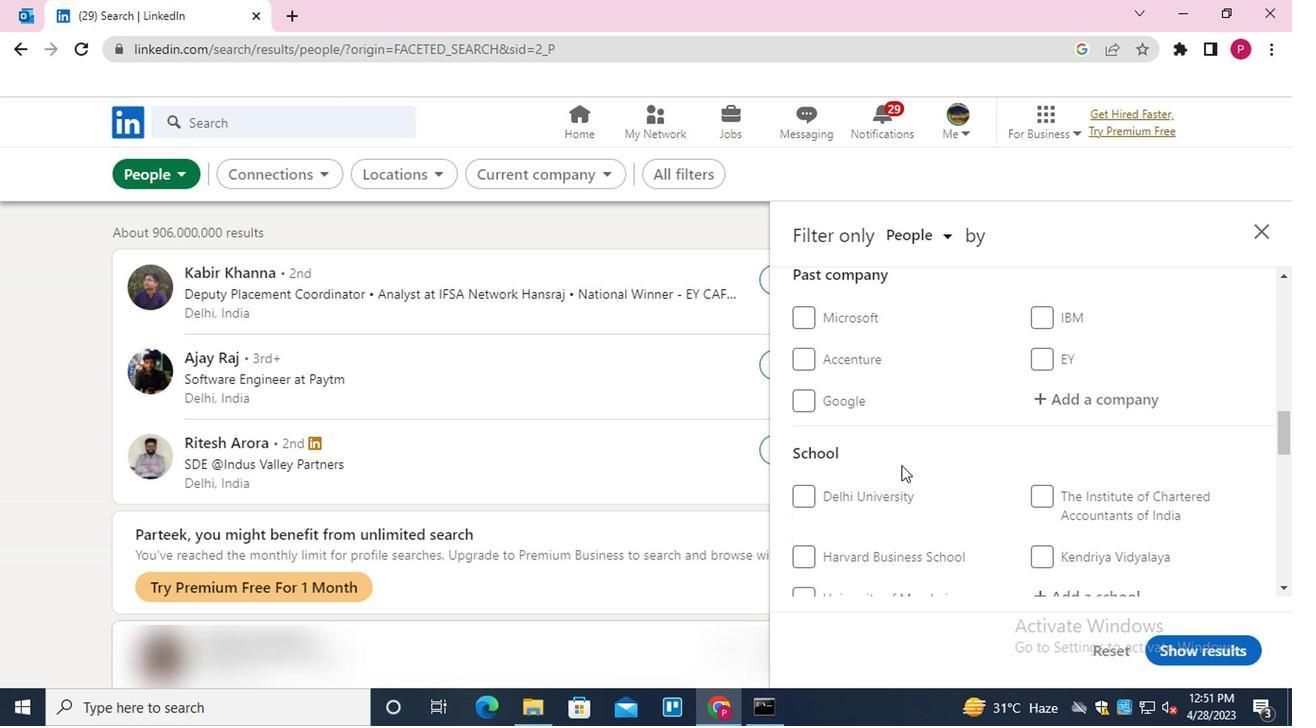 
Action: Mouse scrolled (896, 465) with delta (0, 0)
Screenshot: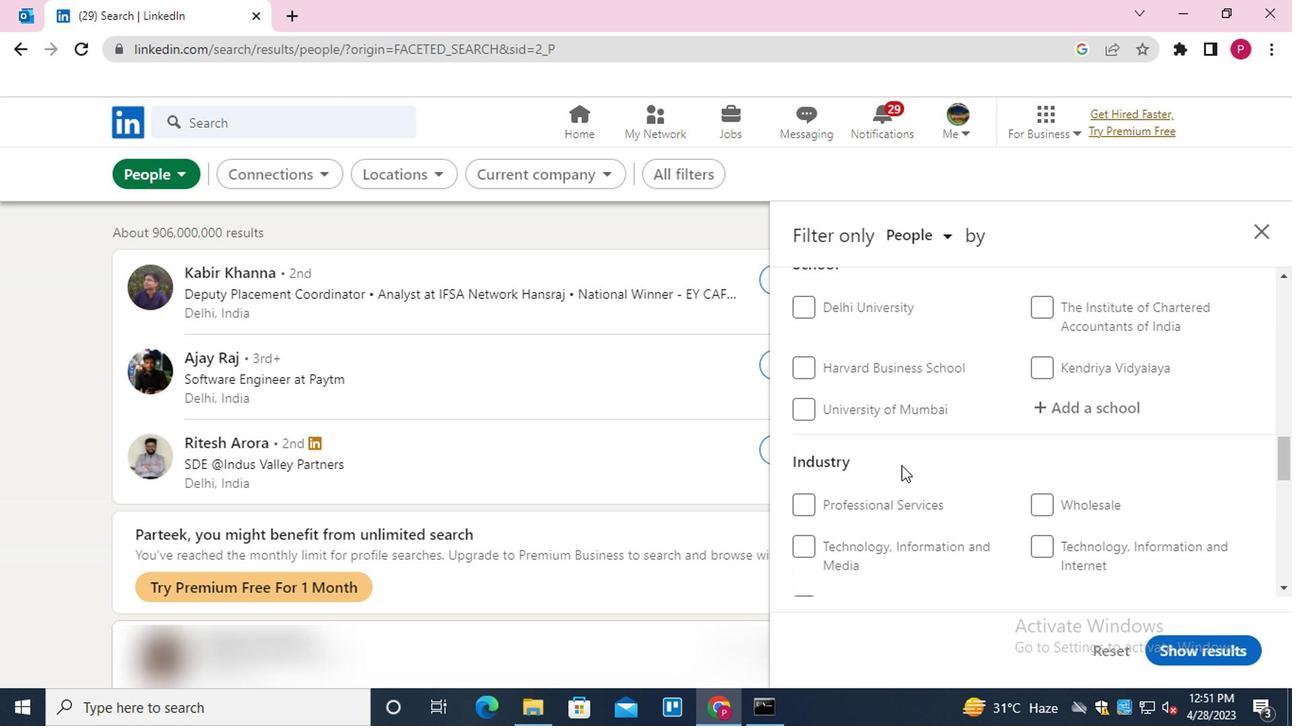 
Action: Mouse scrolled (896, 465) with delta (0, 0)
Screenshot: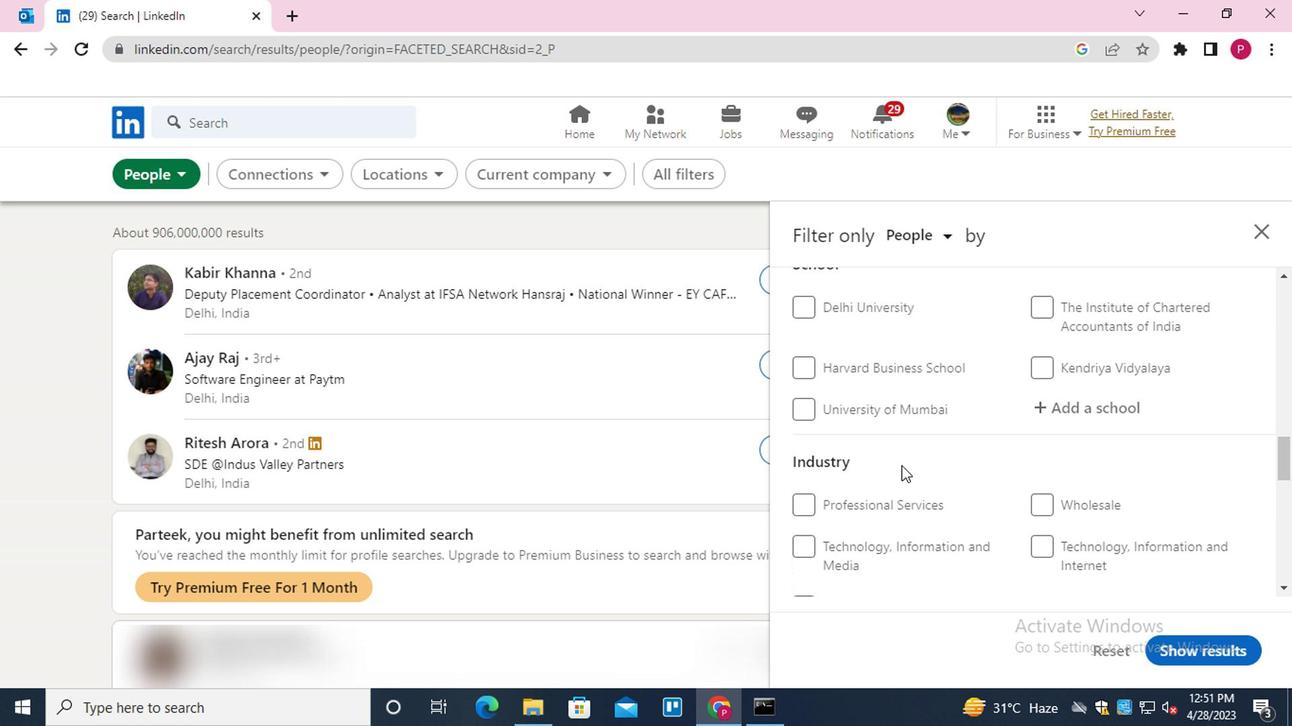 
Action: Mouse scrolled (896, 465) with delta (0, 0)
Screenshot: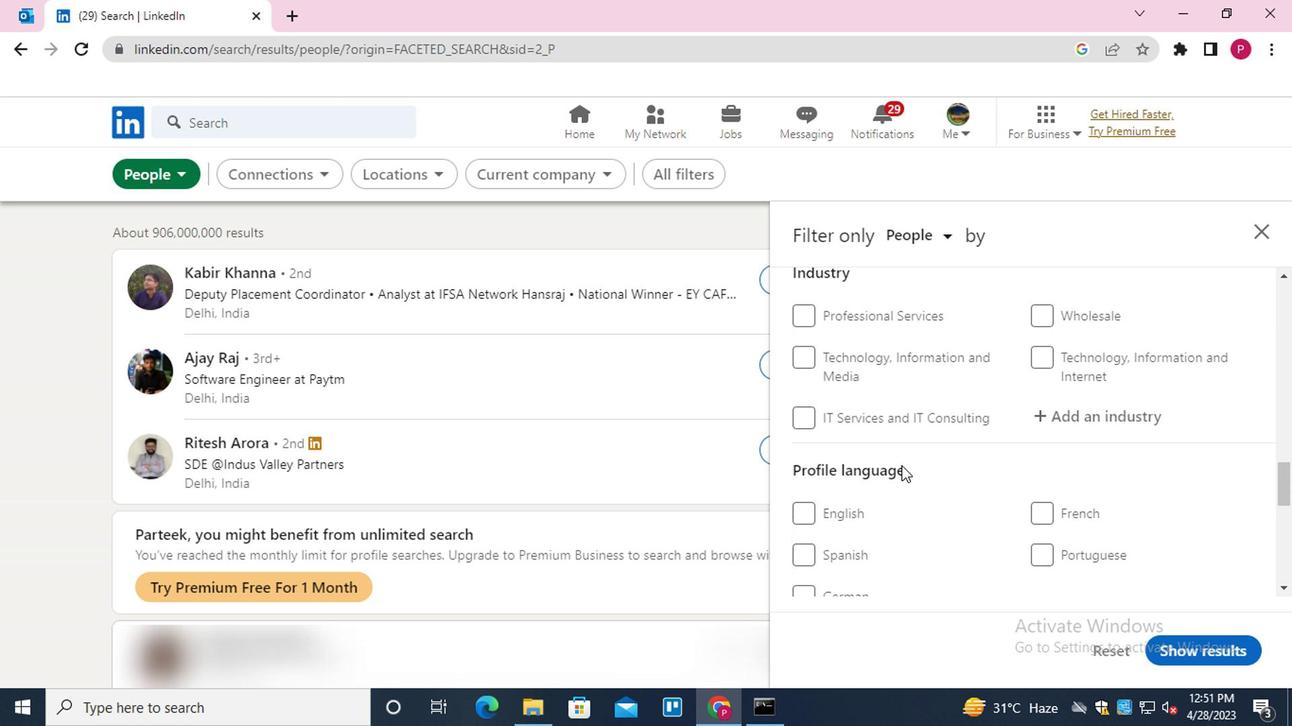 
Action: Mouse scrolled (896, 465) with delta (0, 0)
Screenshot: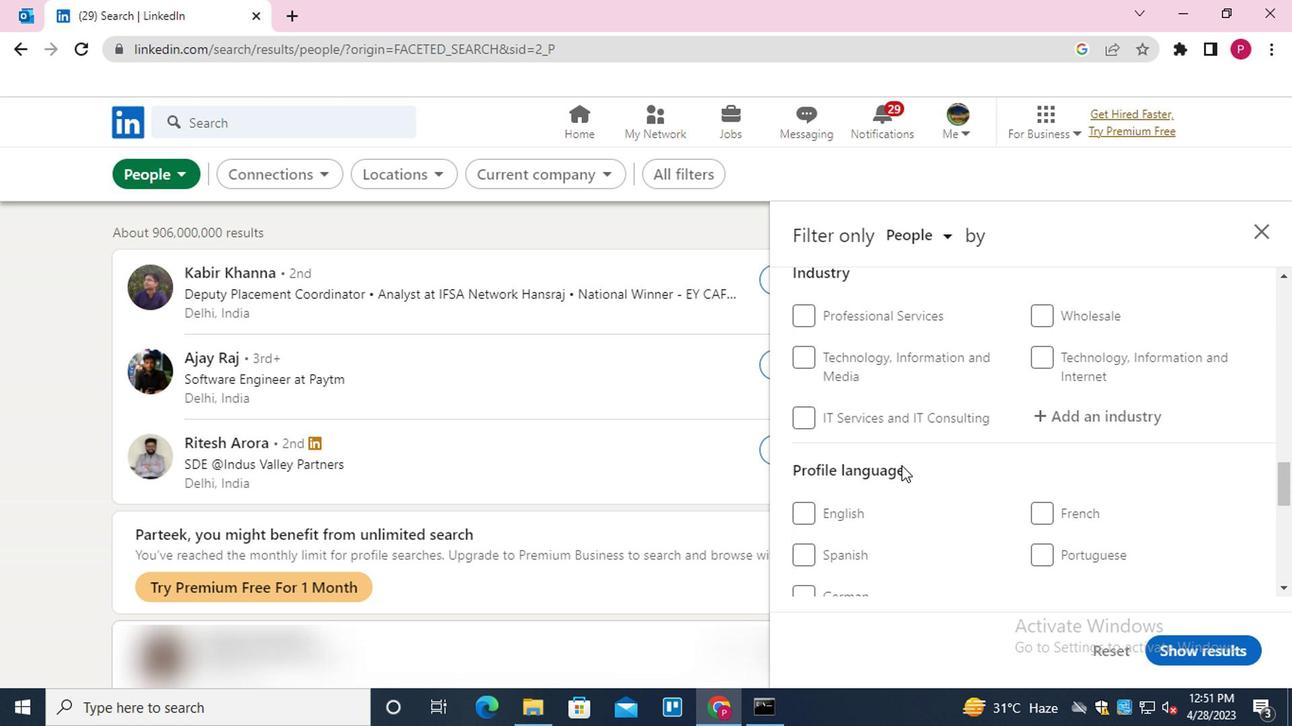 
Action: Mouse moved to (820, 328)
Screenshot: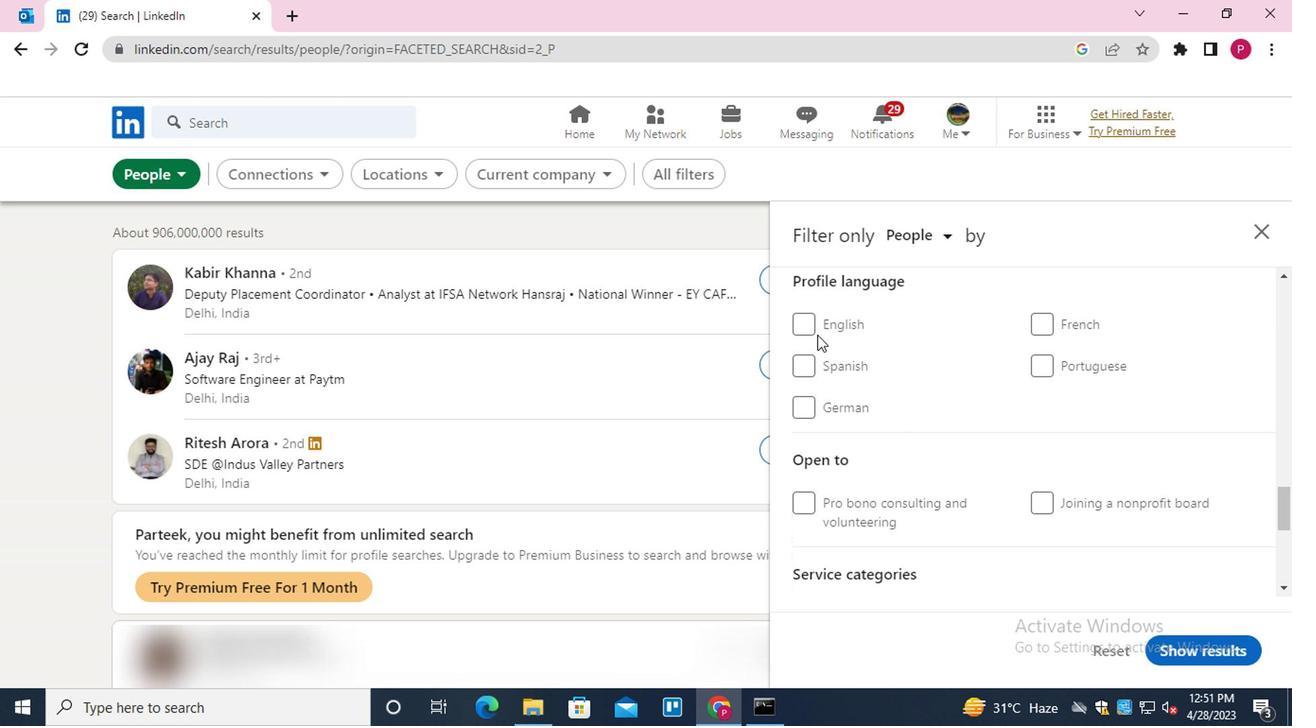 
Action: Mouse pressed left at (820, 328)
Screenshot: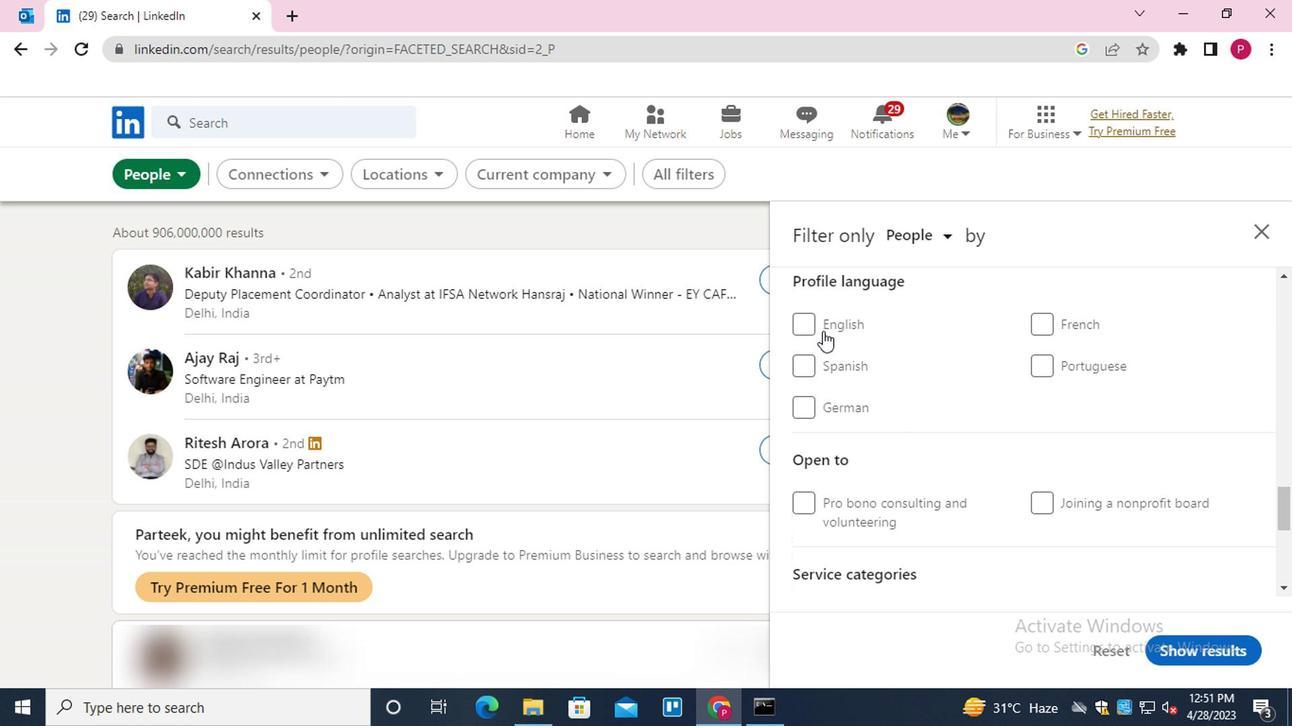 
Action: Mouse moved to (867, 391)
Screenshot: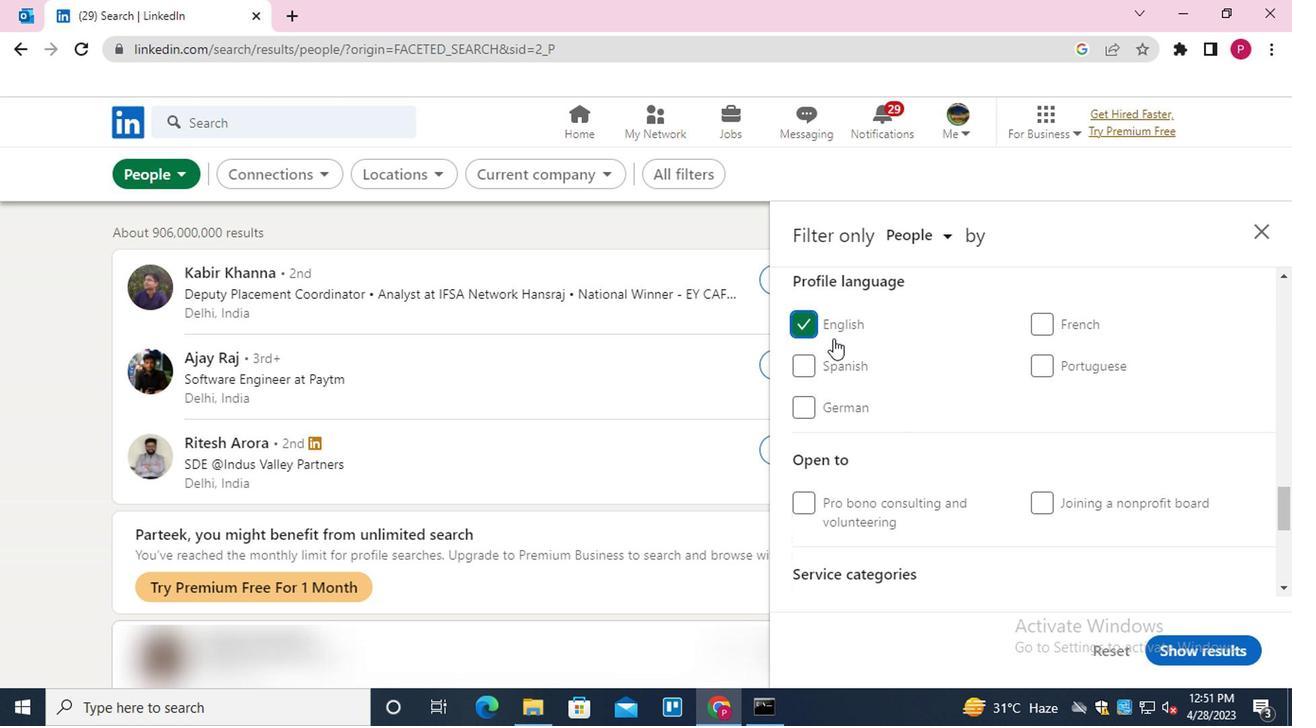 
Action: Mouse scrolled (867, 392) with delta (0, 1)
Screenshot: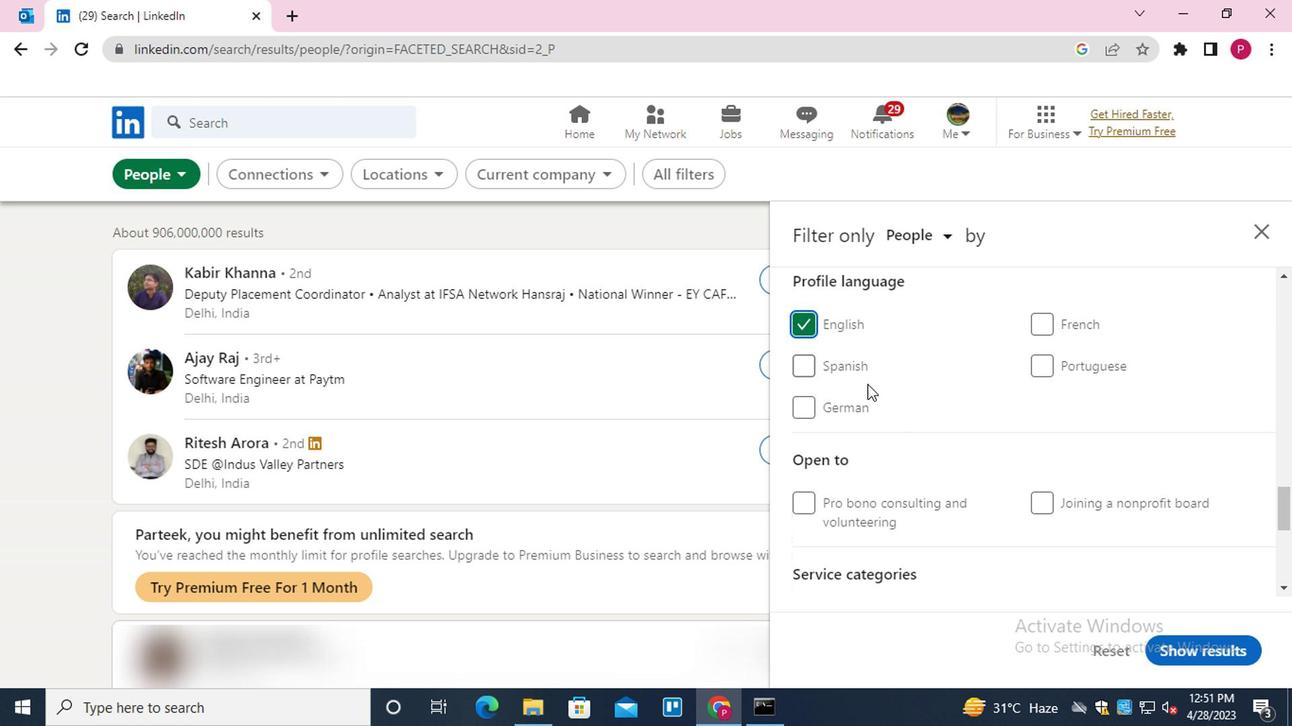 
Action: Mouse scrolled (867, 392) with delta (0, 1)
Screenshot: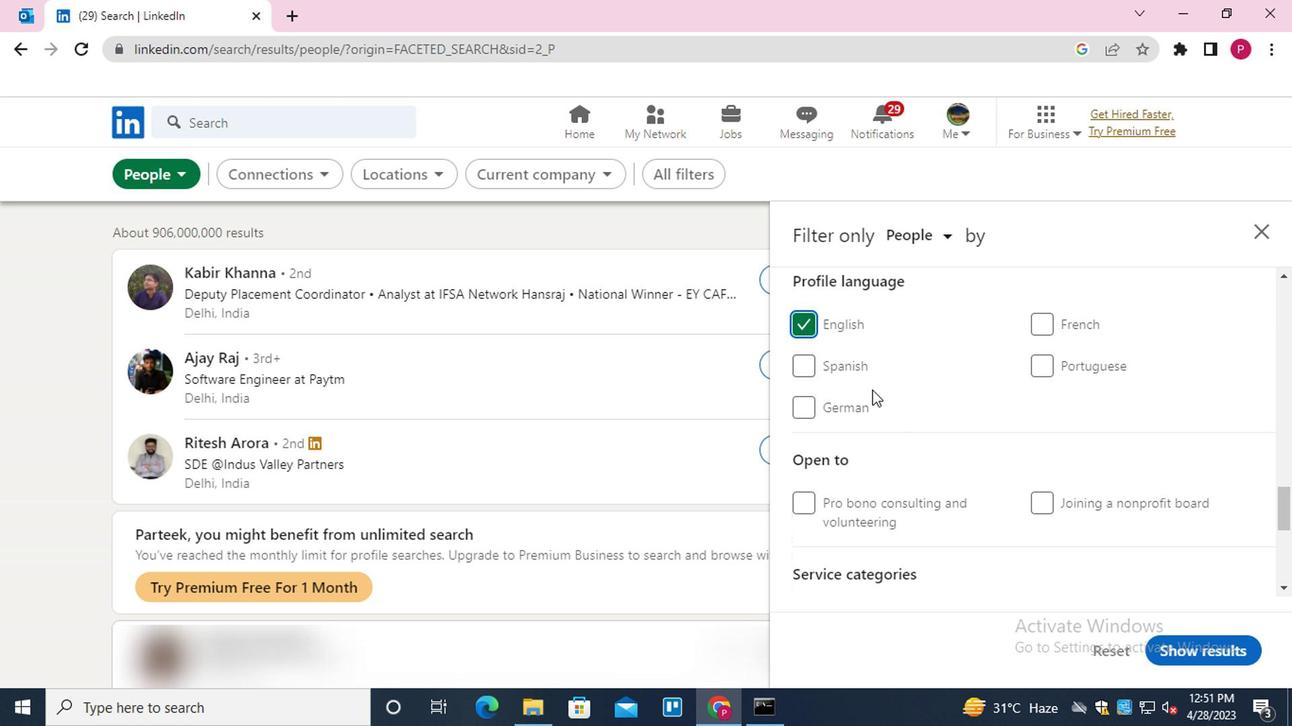 
Action: Mouse scrolled (867, 392) with delta (0, 1)
Screenshot: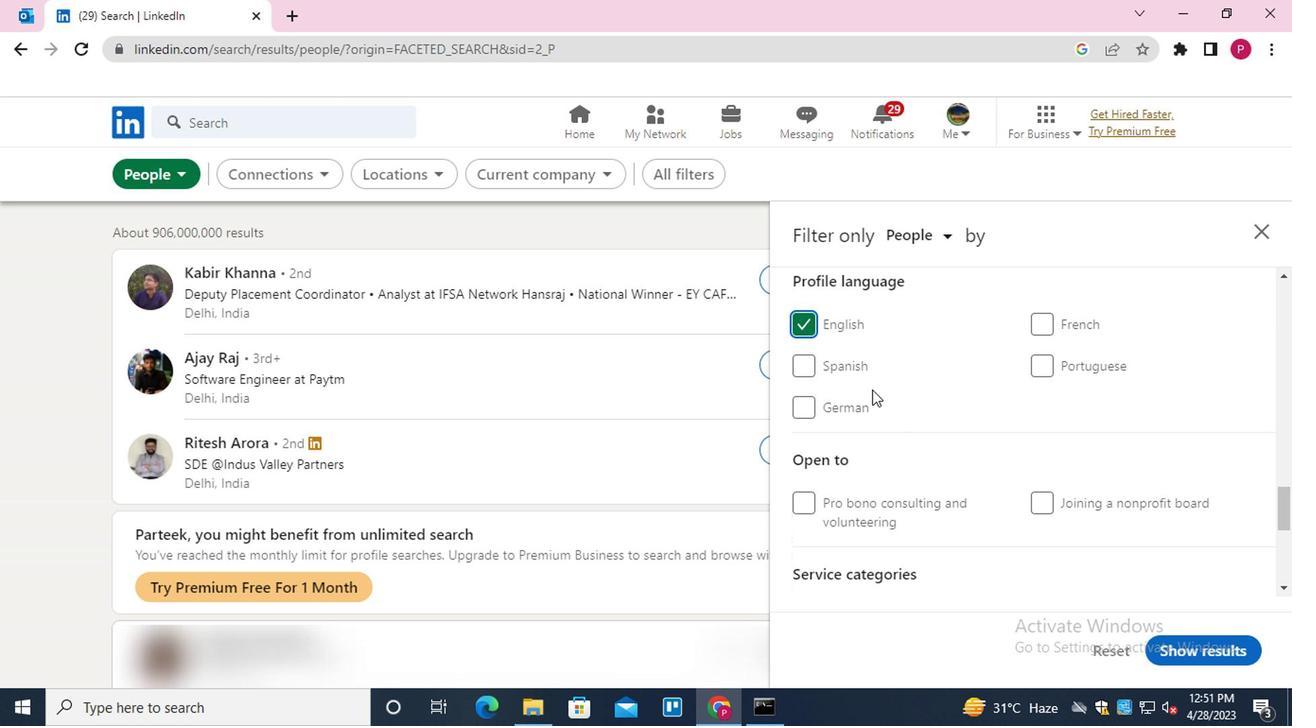 
Action: Mouse moved to (859, 401)
Screenshot: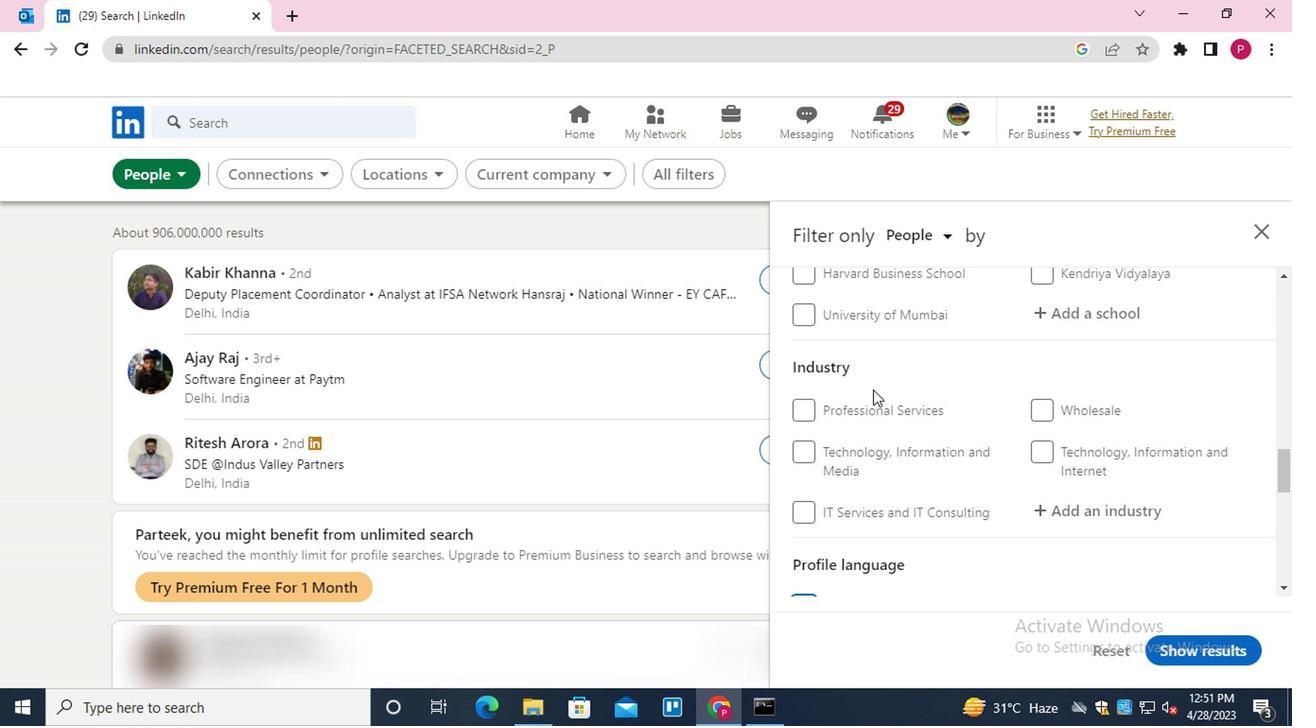 
Action: Mouse scrolled (859, 402) with delta (0, 0)
Screenshot: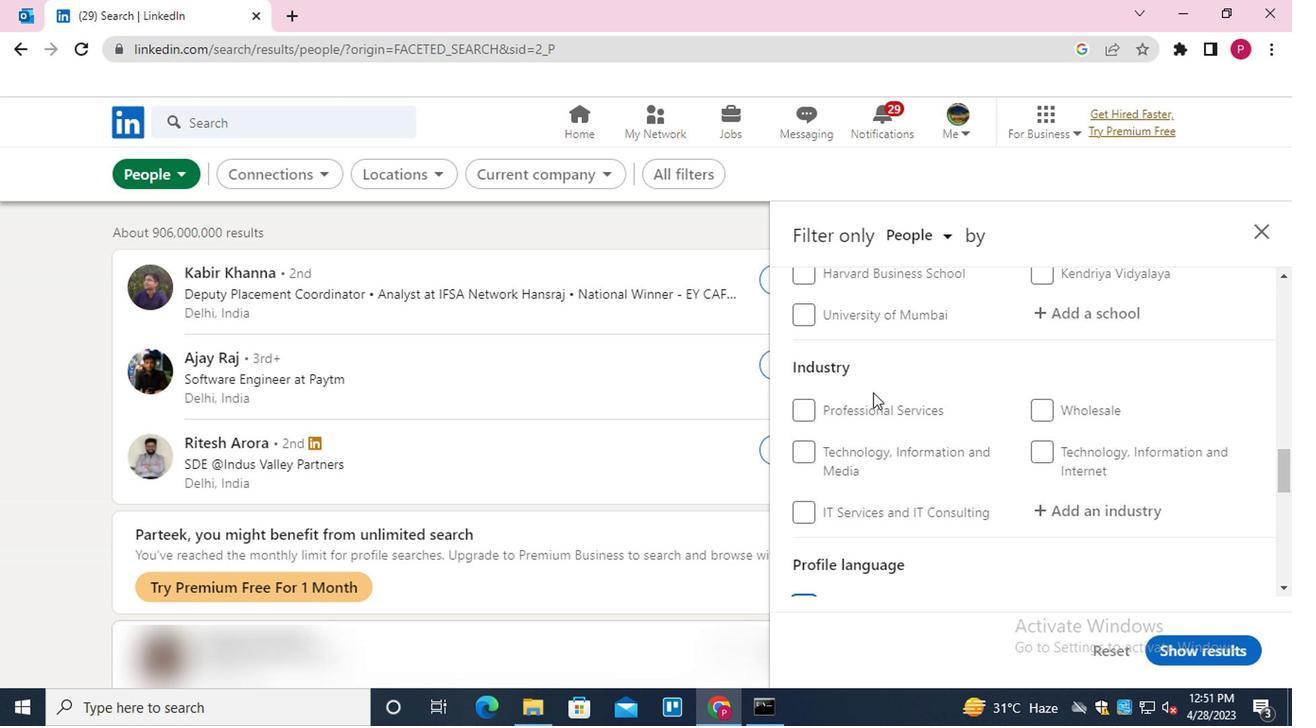 
Action: Mouse scrolled (859, 402) with delta (0, 0)
Screenshot: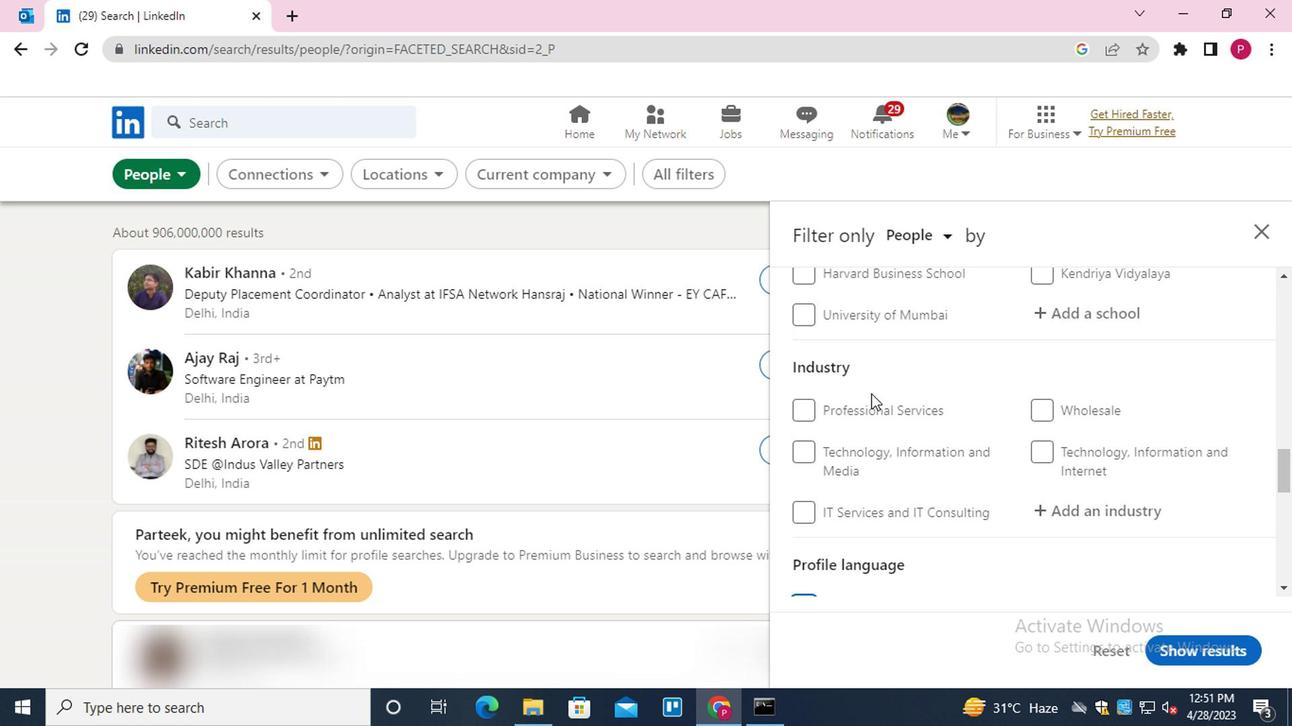 
Action: Mouse scrolled (859, 402) with delta (0, 0)
Screenshot: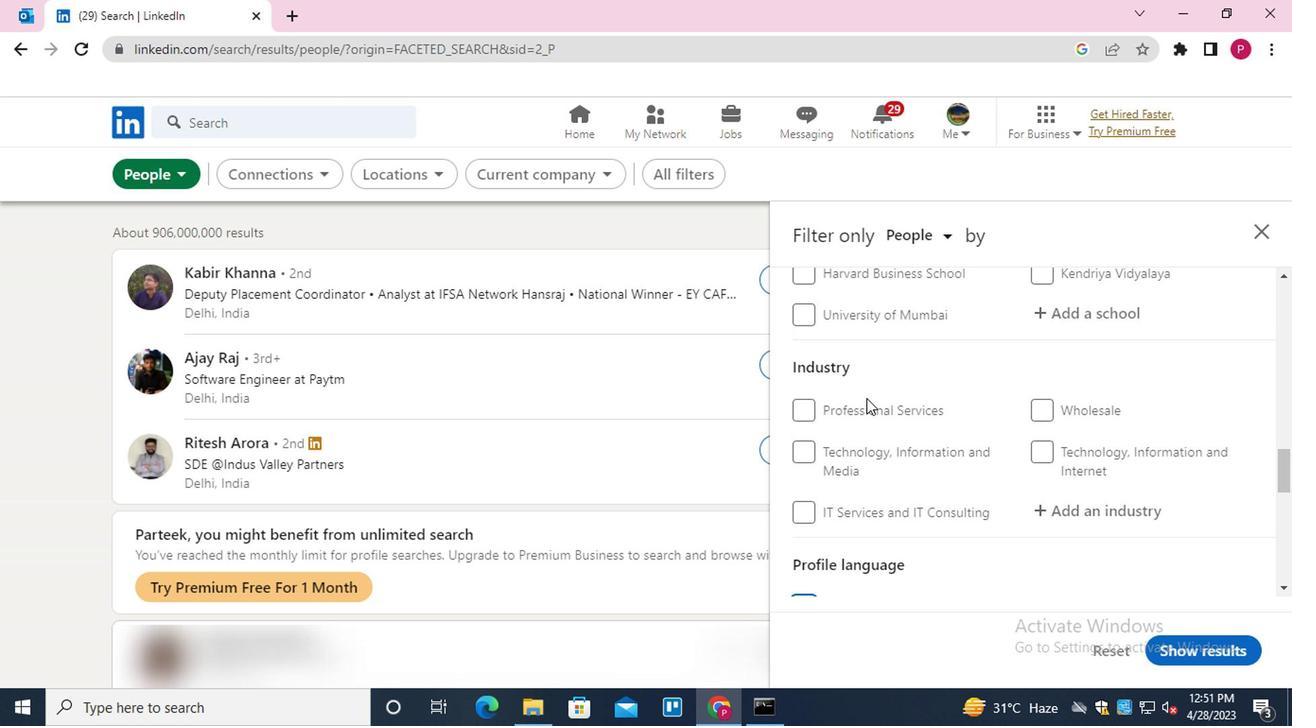 
Action: Mouse scrolled (859, 402) with delta (0, 0)
Screenshot: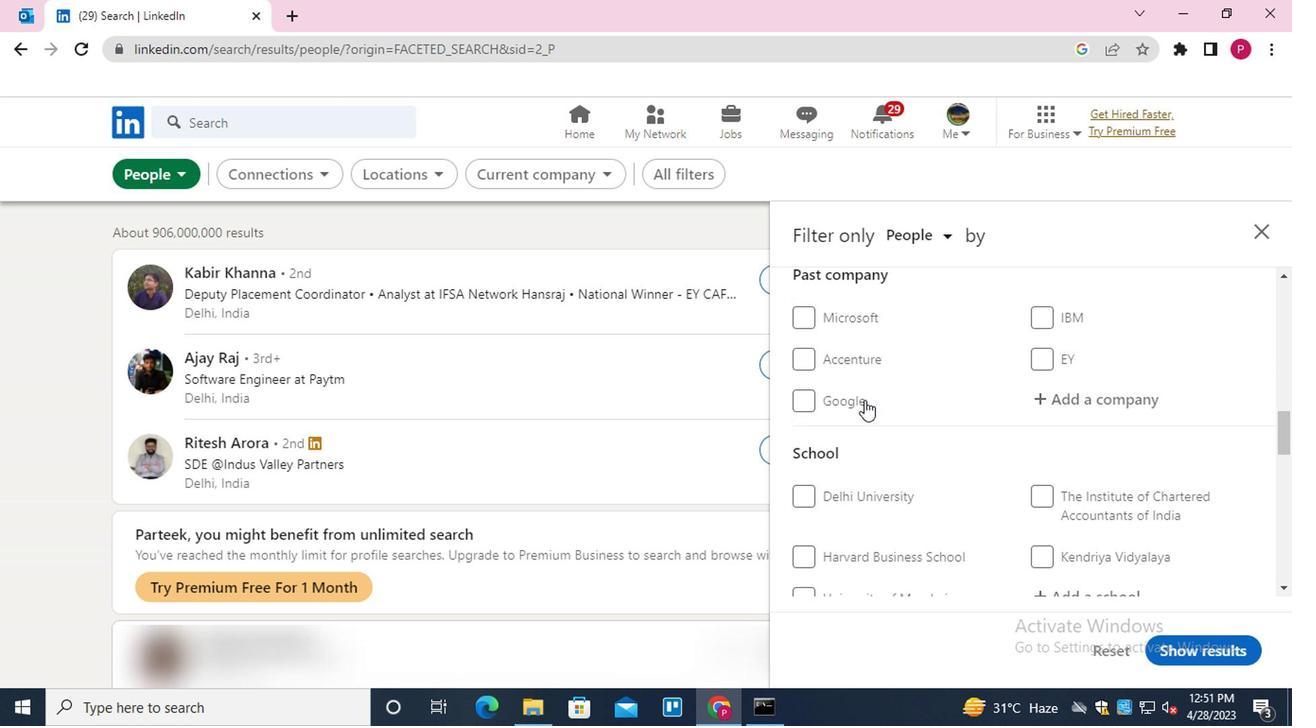 
Action: Mouse scrolled (859, 402) with delta (0, 0)
Screenshot: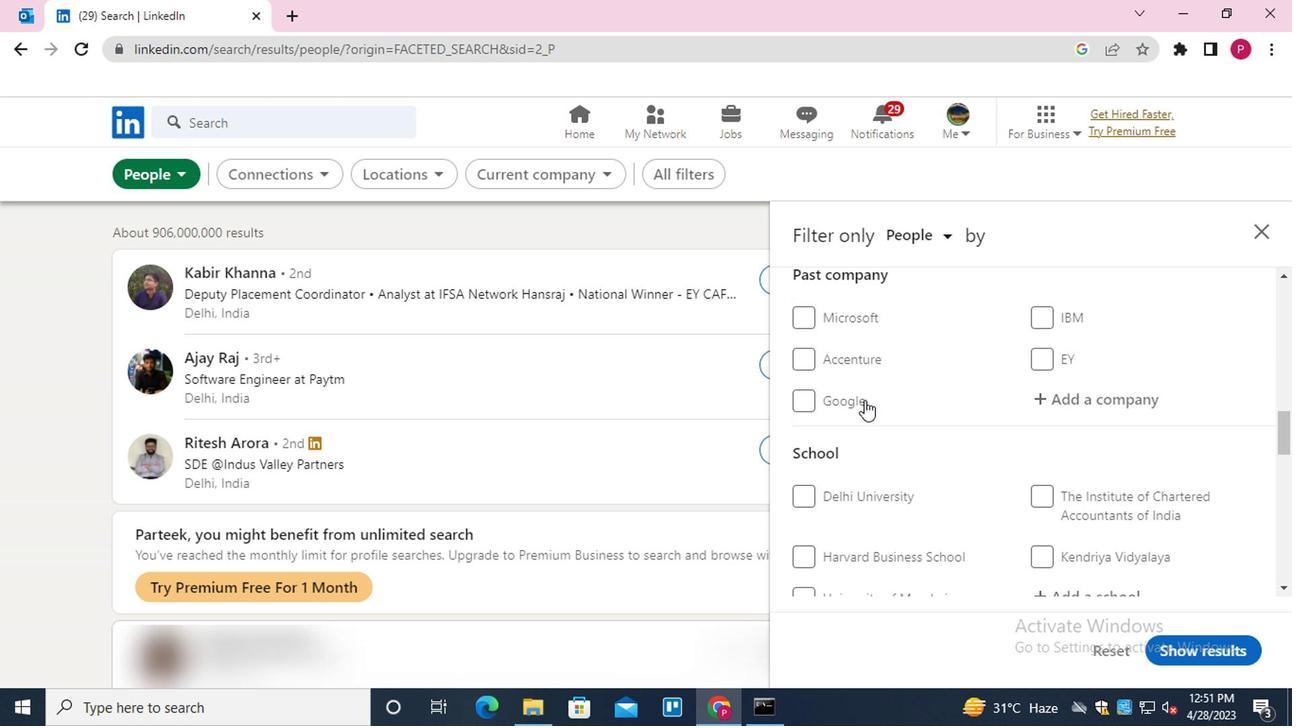 
Action: Mouse scrolled (859, 402) with delta (0, 0)
Screenshot: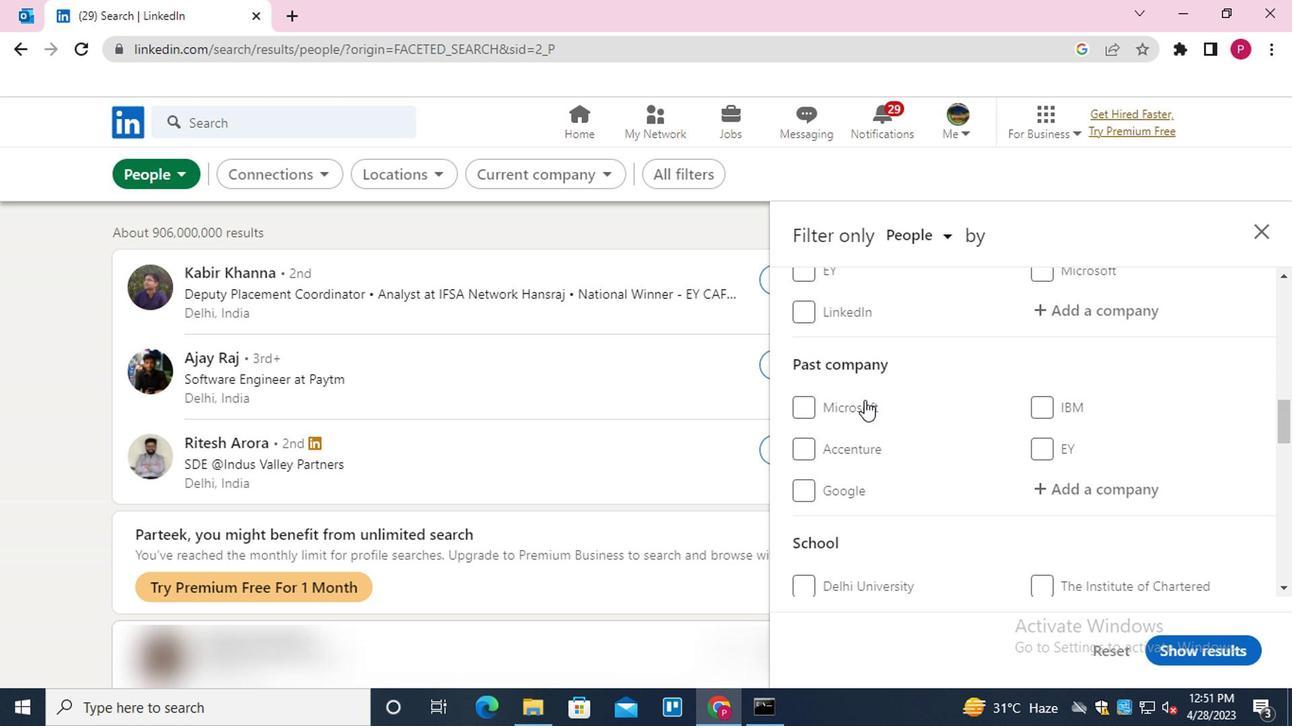 
Action: Mouse moved to (1077, 500)
Screenshot: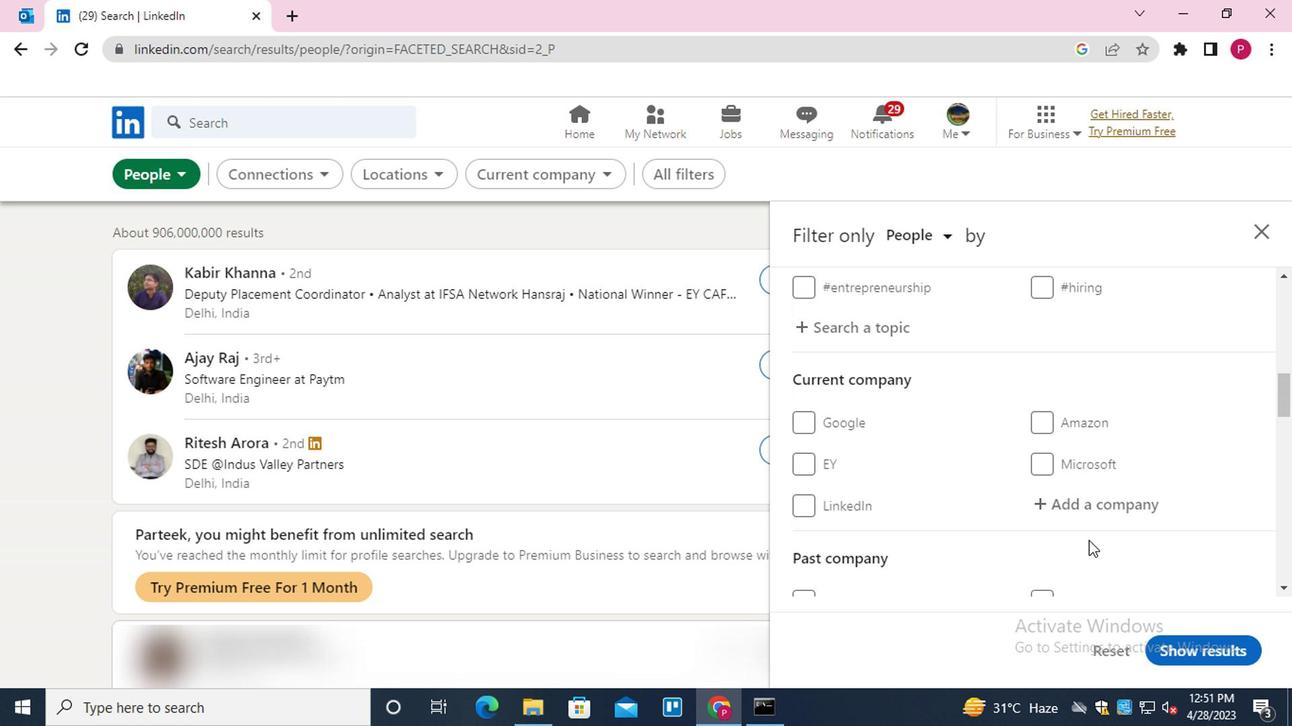 
Action: Mouse pressed left at (1077, 500)
Screenshot: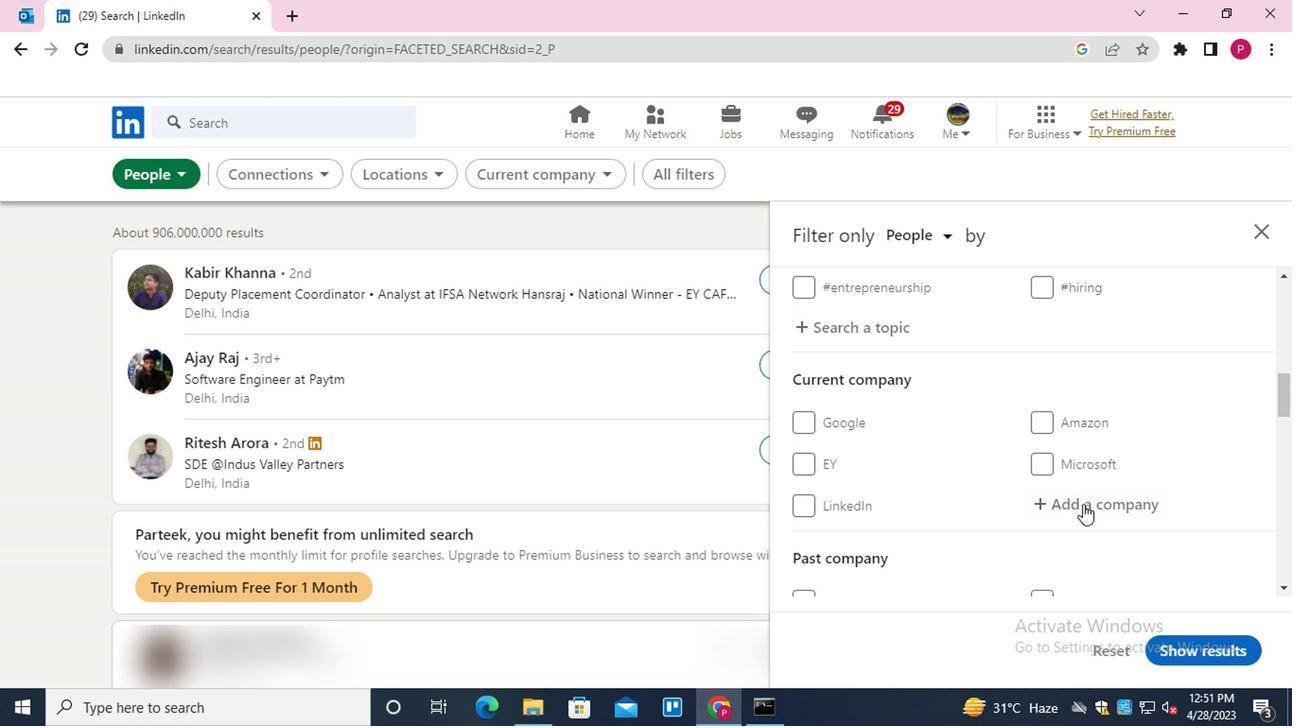 
Action: Key pressed <Key.shift><Key.shift><Key.shift>JOHN<Key.space><Key.shift>DEERE<Key.down><Key.enter>
Screenshot: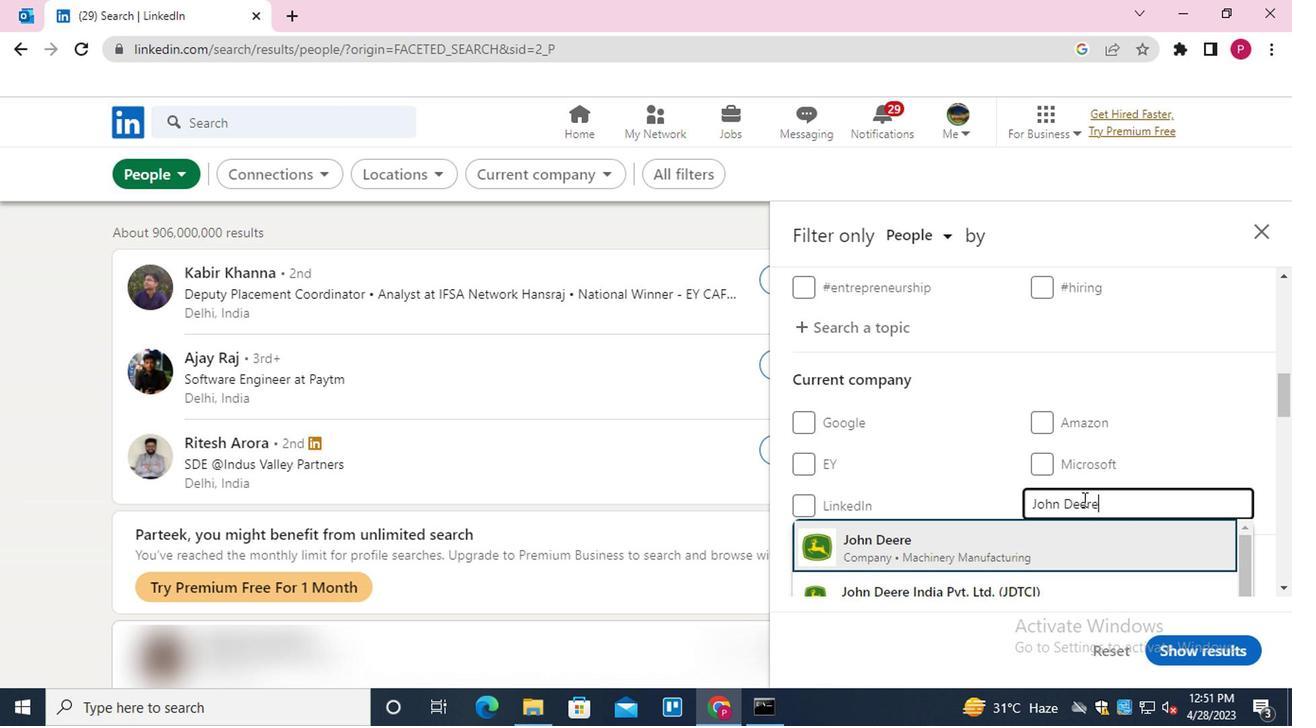 
Action: Mouse moved to (819, 395)
Screenshot: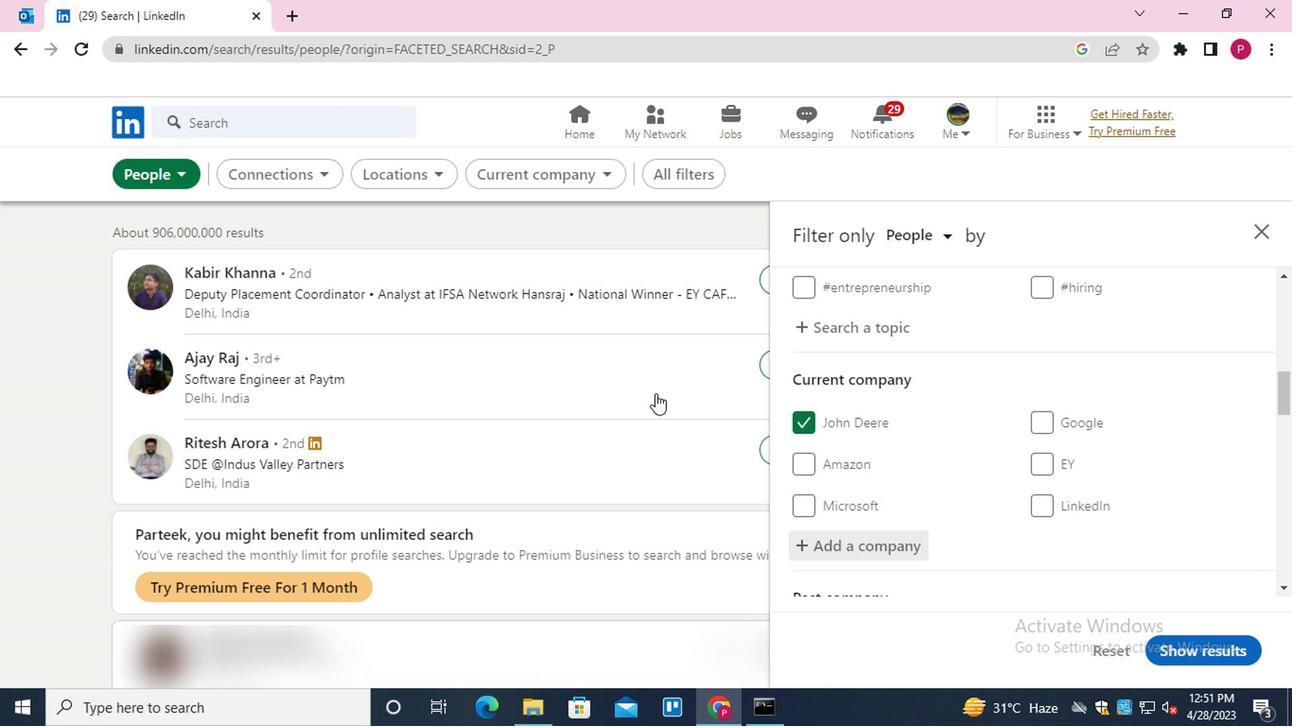 
Action: Mouse scrolled (819, 394) with delta (0, 0)
Screenshot: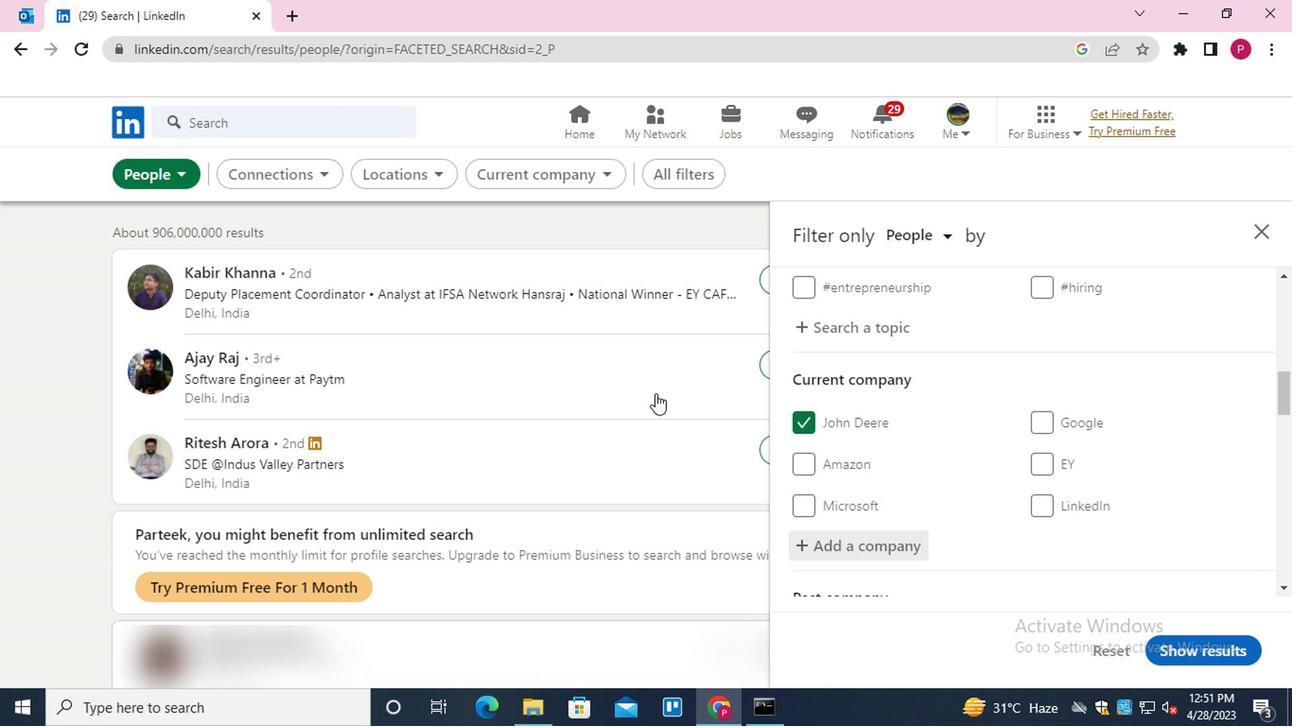 
Action: Mouse moved to (837, 401)
Screenshot: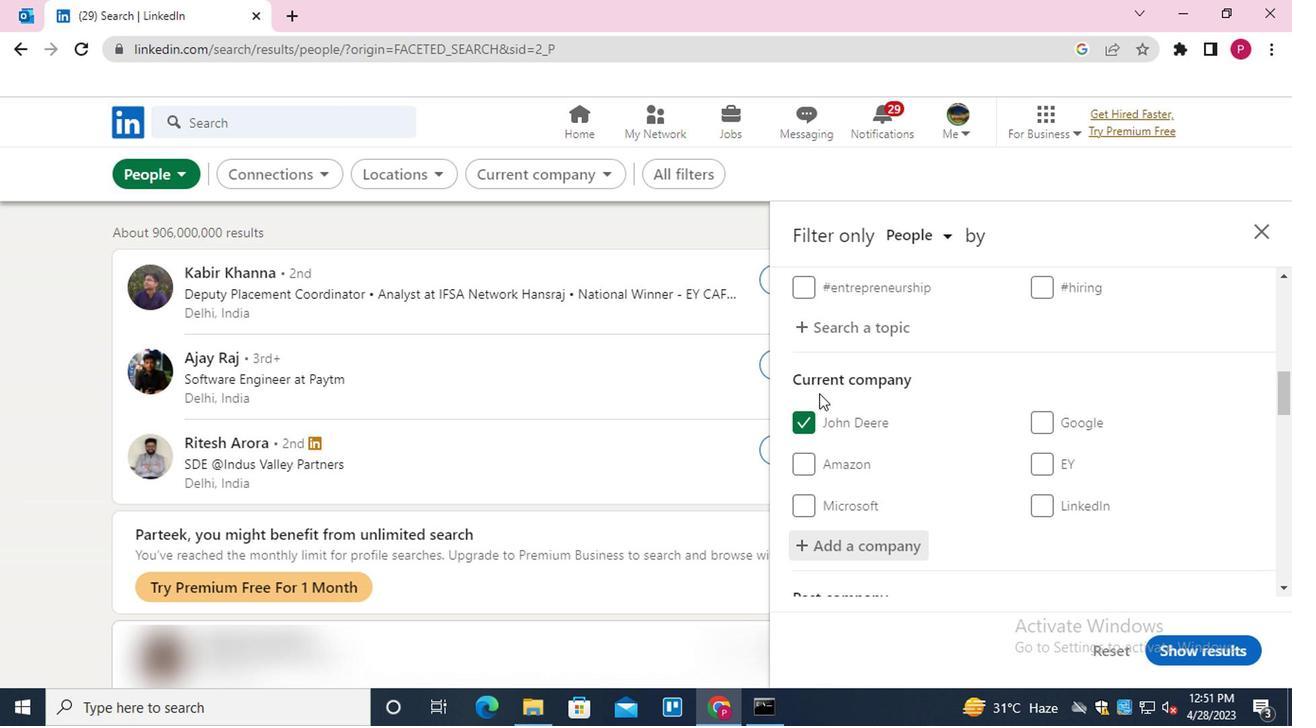 
Action: Mouse scrolled (837, 400) with delta (0, -1)
Screenshot: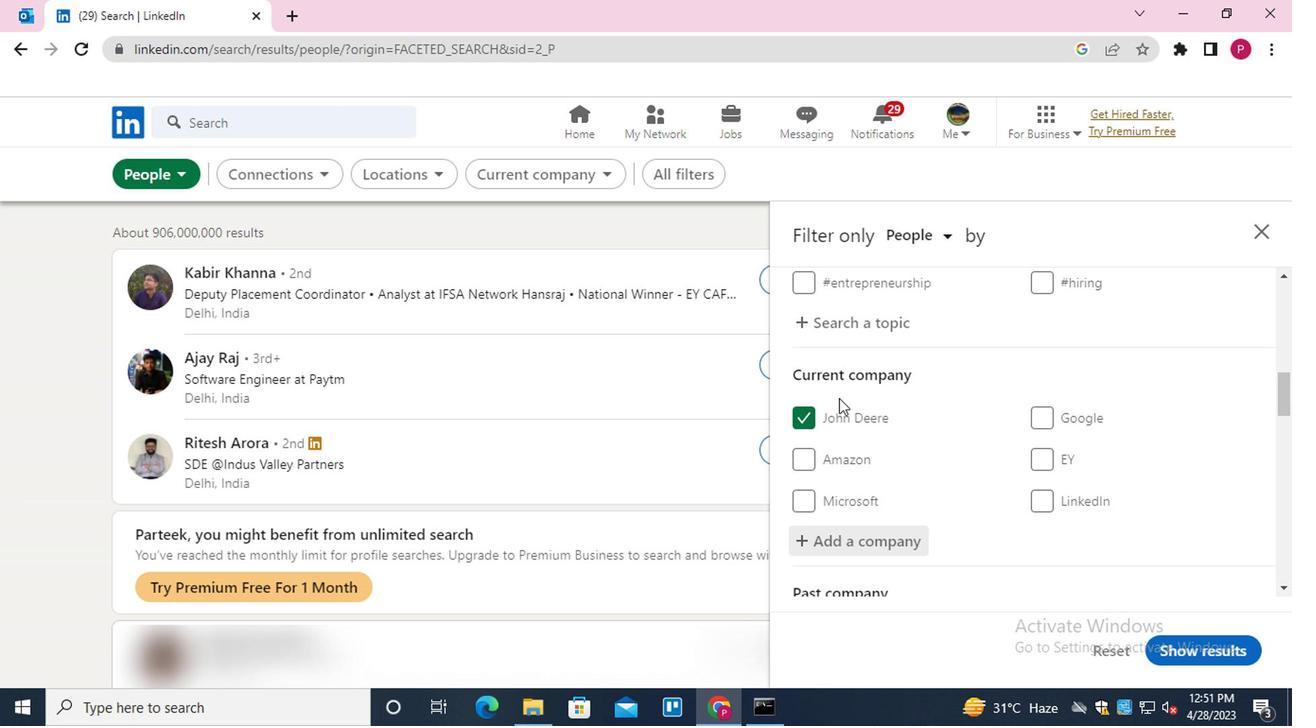 
Action: Mouse scrolled (837, 400) with delta (0, -1)
Screenshot: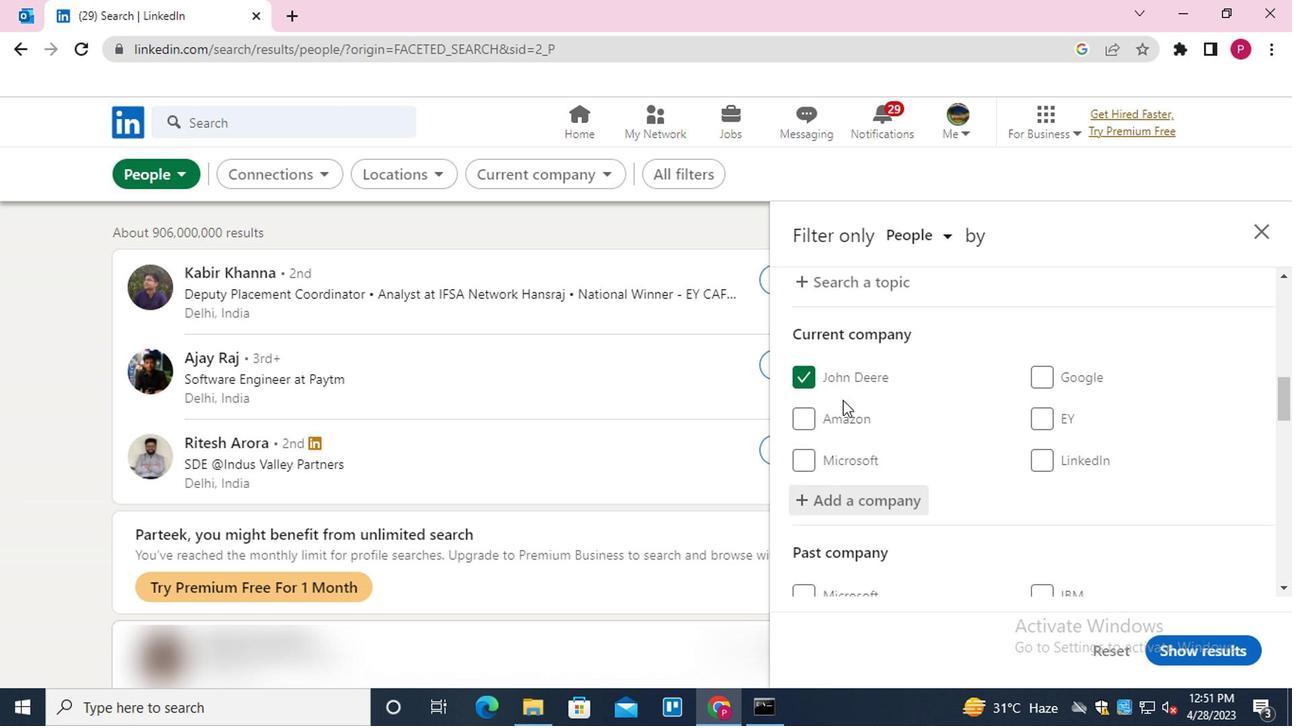
Action: Mouse moved to (865, 367)
Screenshot: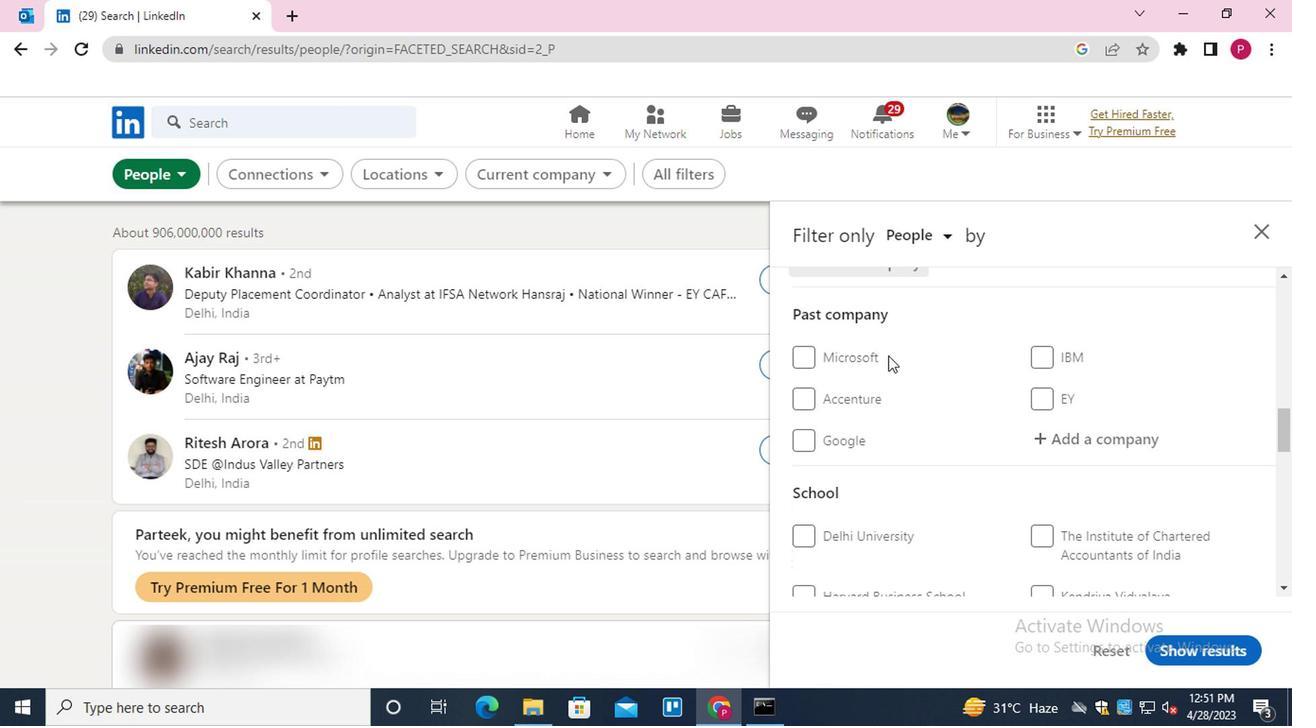 
Action: Mouse scrolled (865, 366) with delta (0, 0)
Screenshot: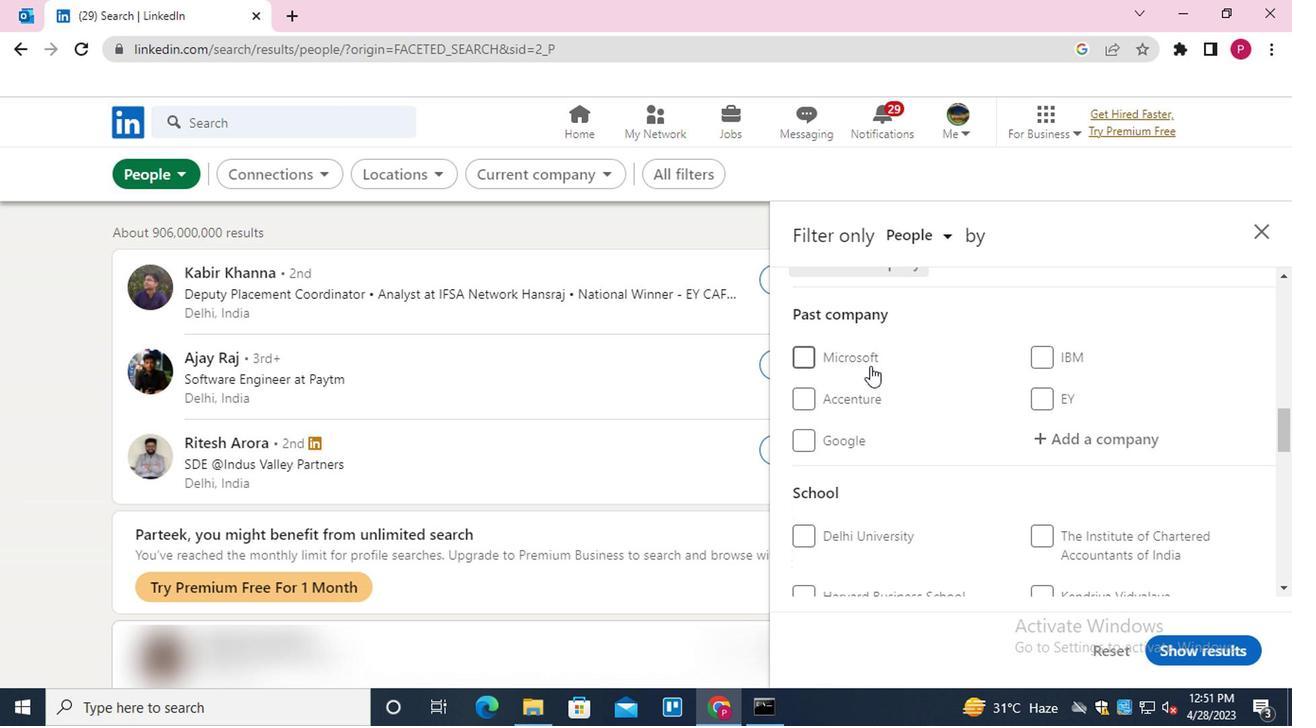 
Action: Mouse scrolled (865, 366) with delta (0, 0)
Screenshot: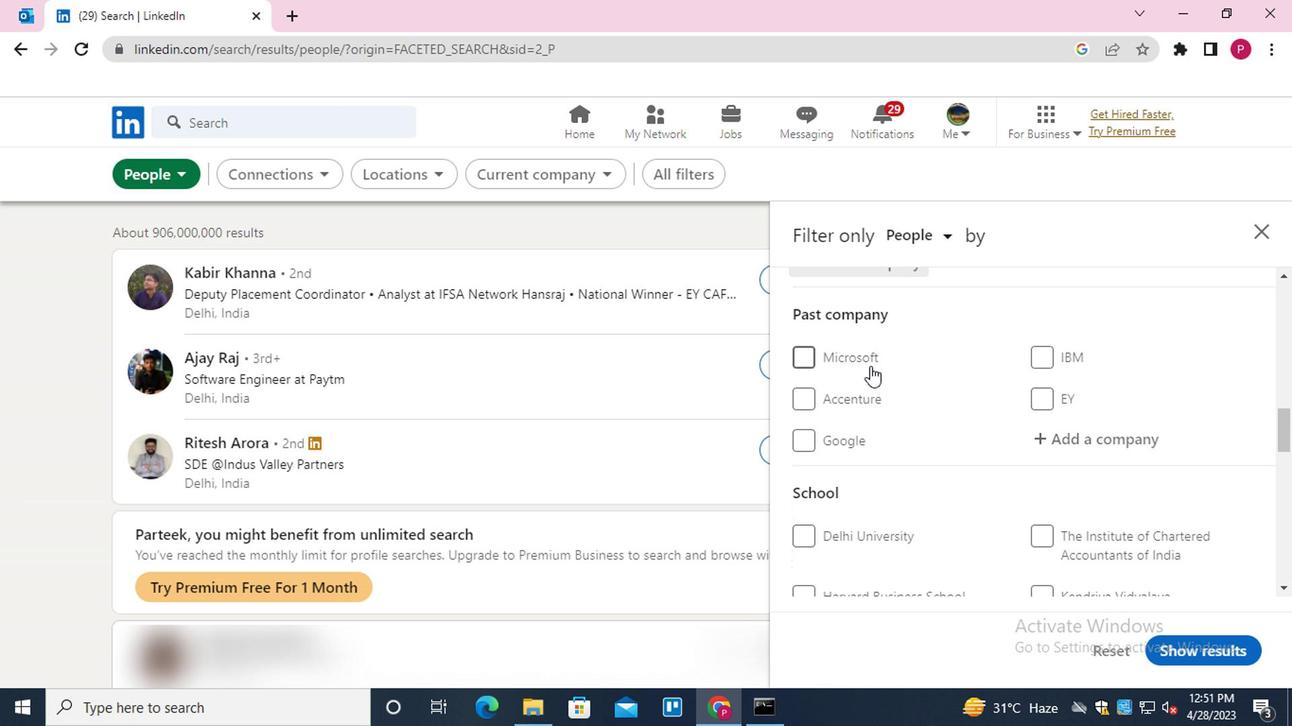 
Action: Mouse scrolled (865, 366) with delta (0, 0)
Screenshot: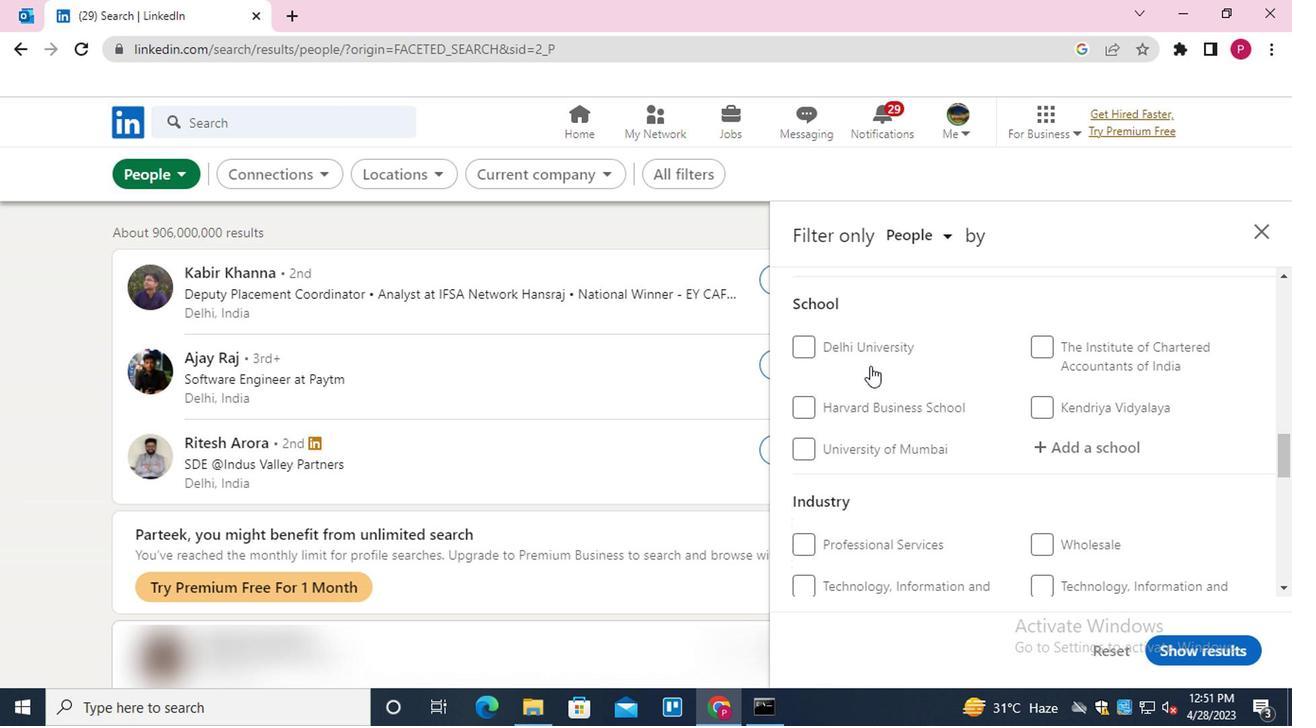 
Action: Mouse moved to (1070, 366)
Screenshot: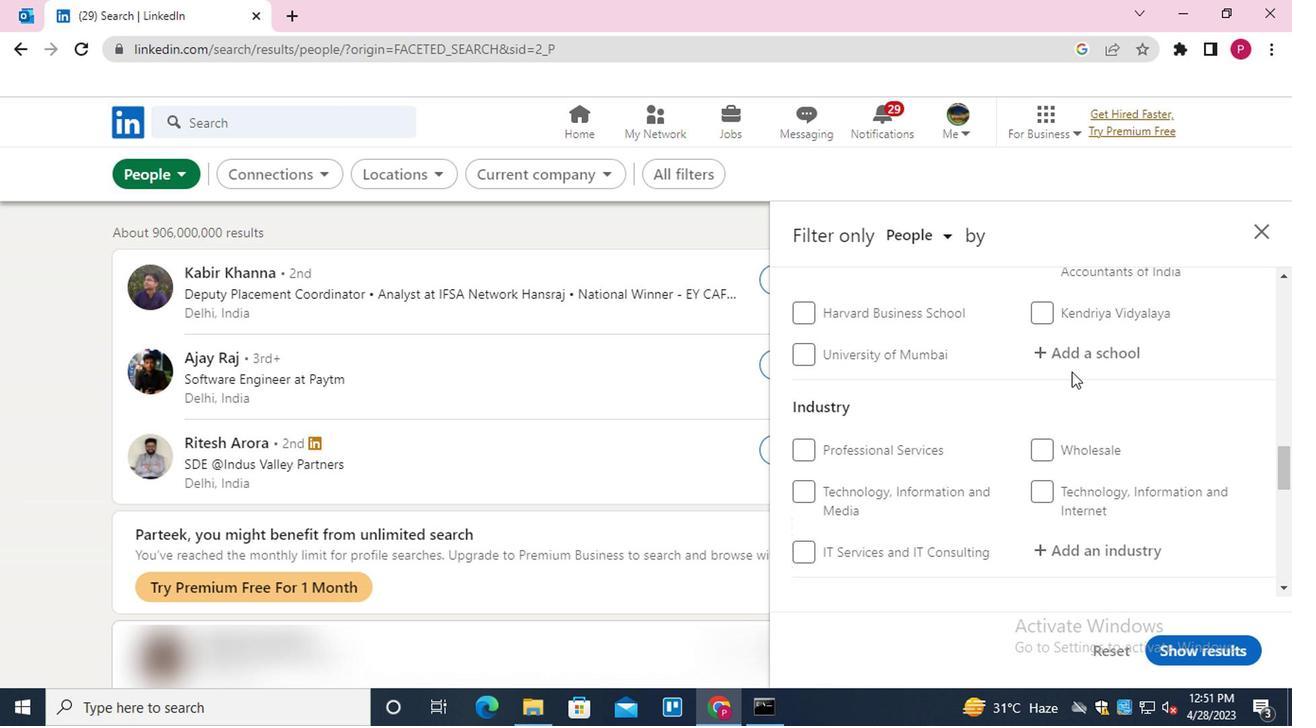 
Action: Mouse pressed left at (1070, 366)
Screenshot: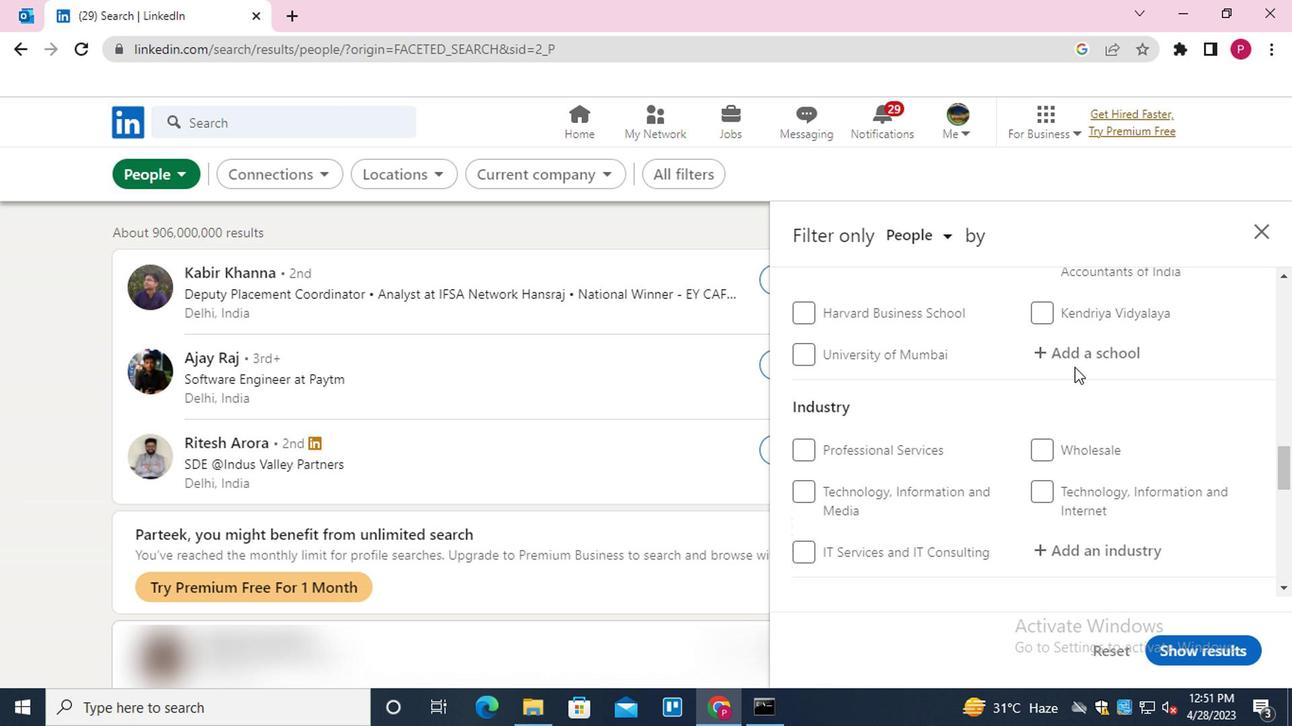 
Action: Key pressed <Key.shift>MGM<Key.space><Key.shift><Key.shift><Key.shift><Key.shift>COLLEGE<Key.space><Key.down><Key.enter>
Screenshot: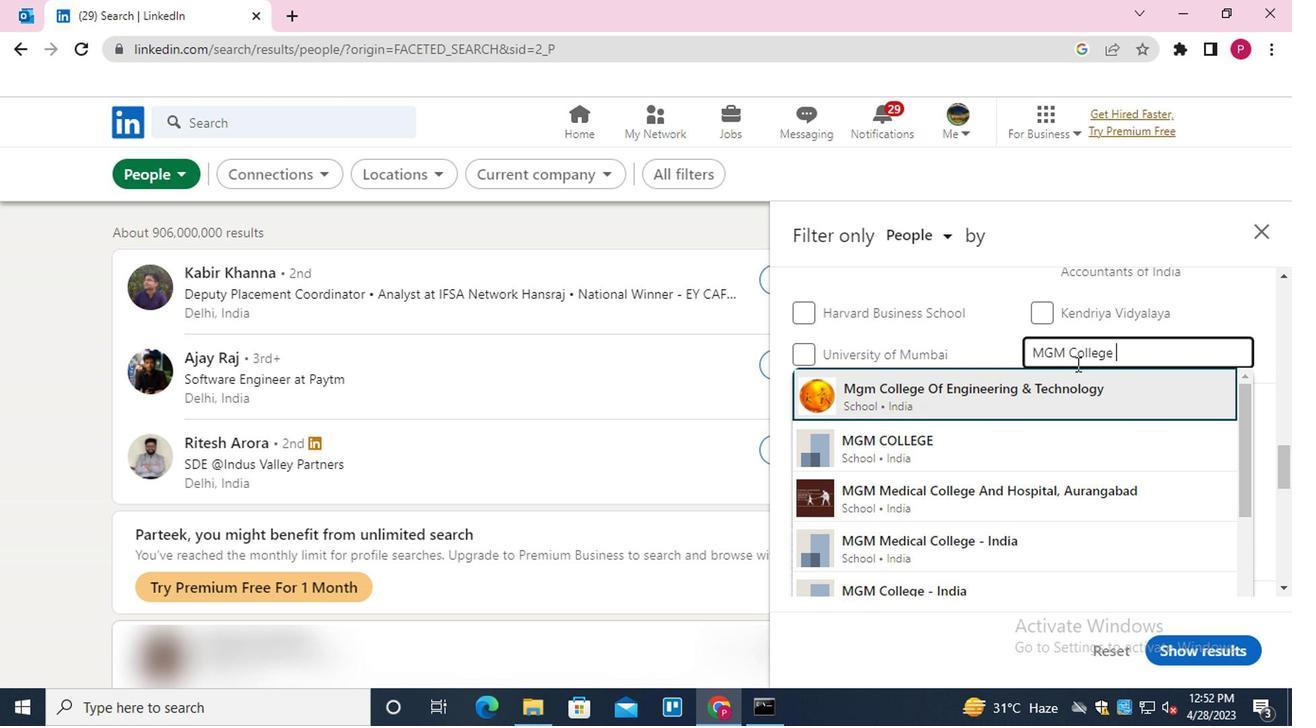 
Action: Mouse moved to (1028, 371)
Screenshot: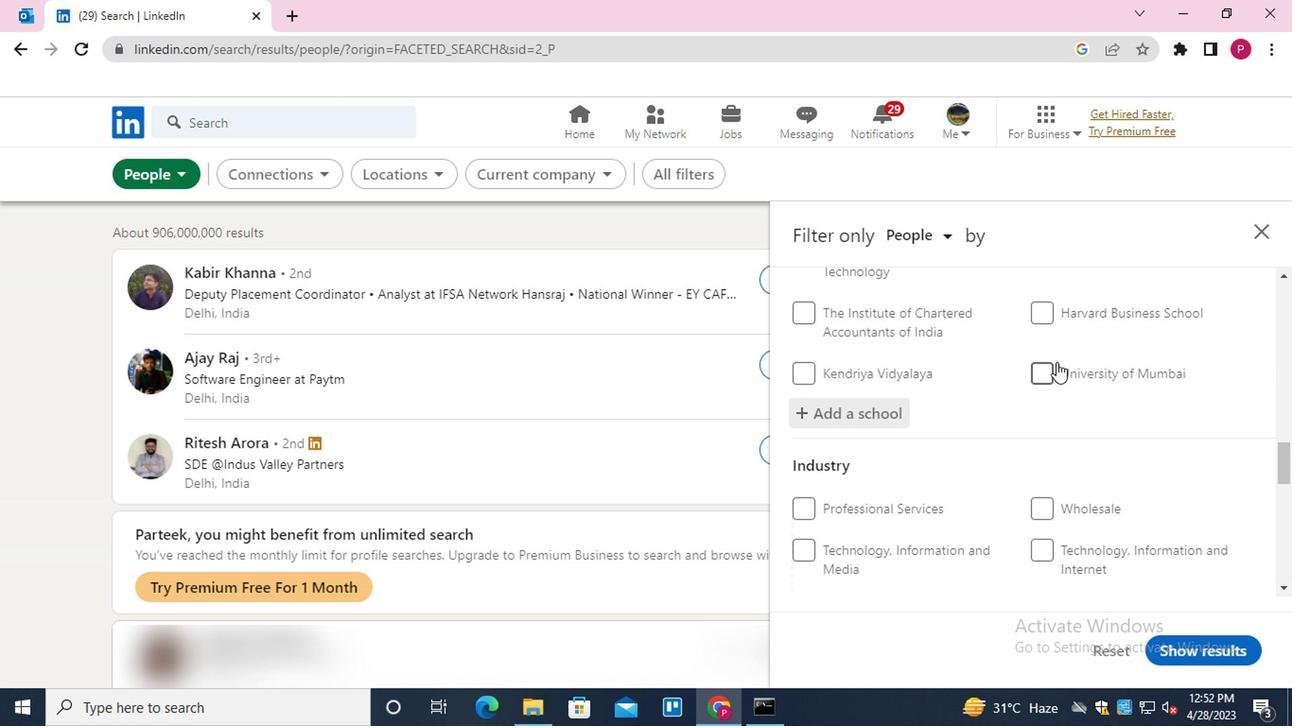 
Action: Mouse scrolled (1028, 370) with delta (0, 0)
Screenshot: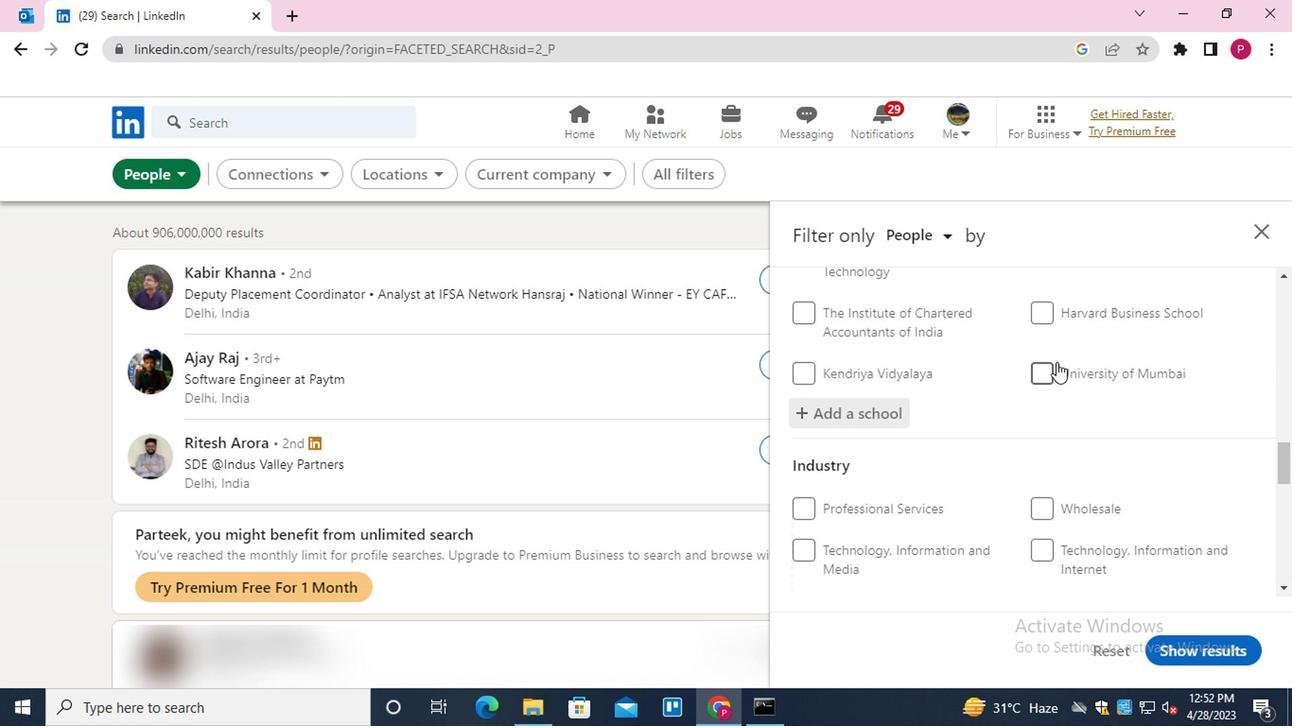 
Action: Mouse moved to (1024, 376)
Screenshot: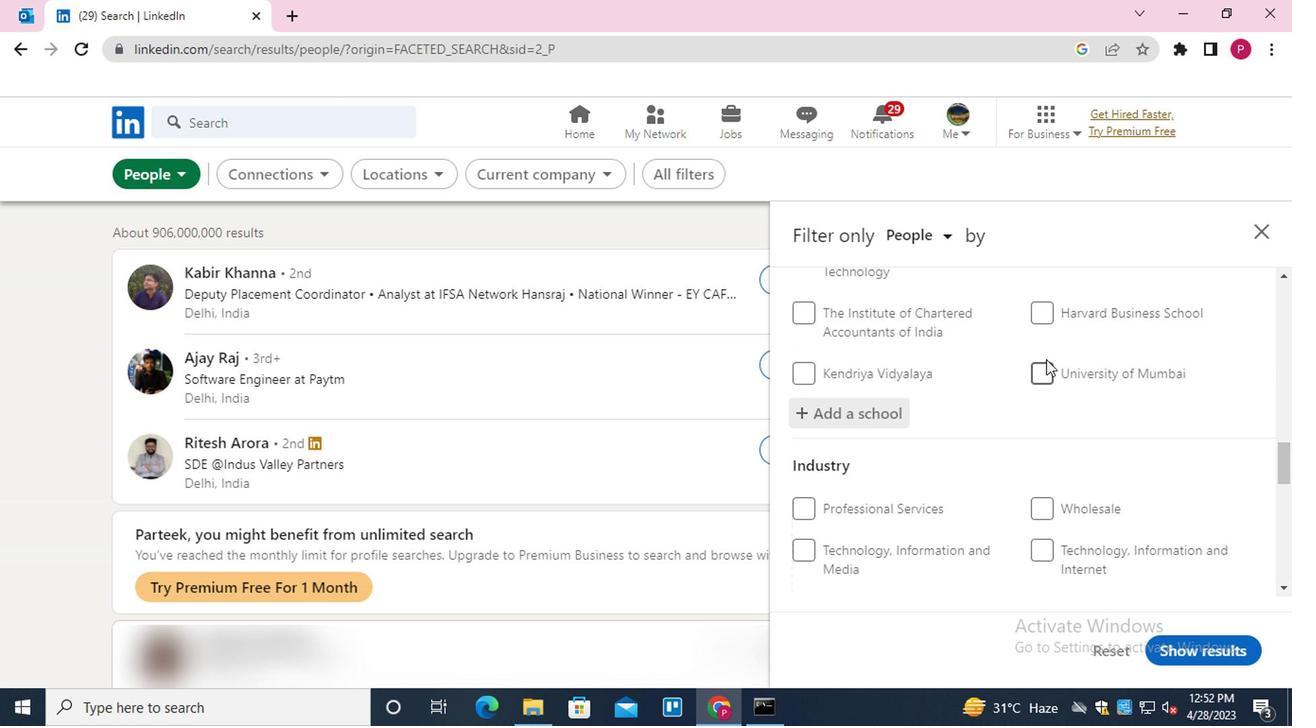 
Action: Mouse scrolled (1024, 376) with delta (0, 0)
Screenshot: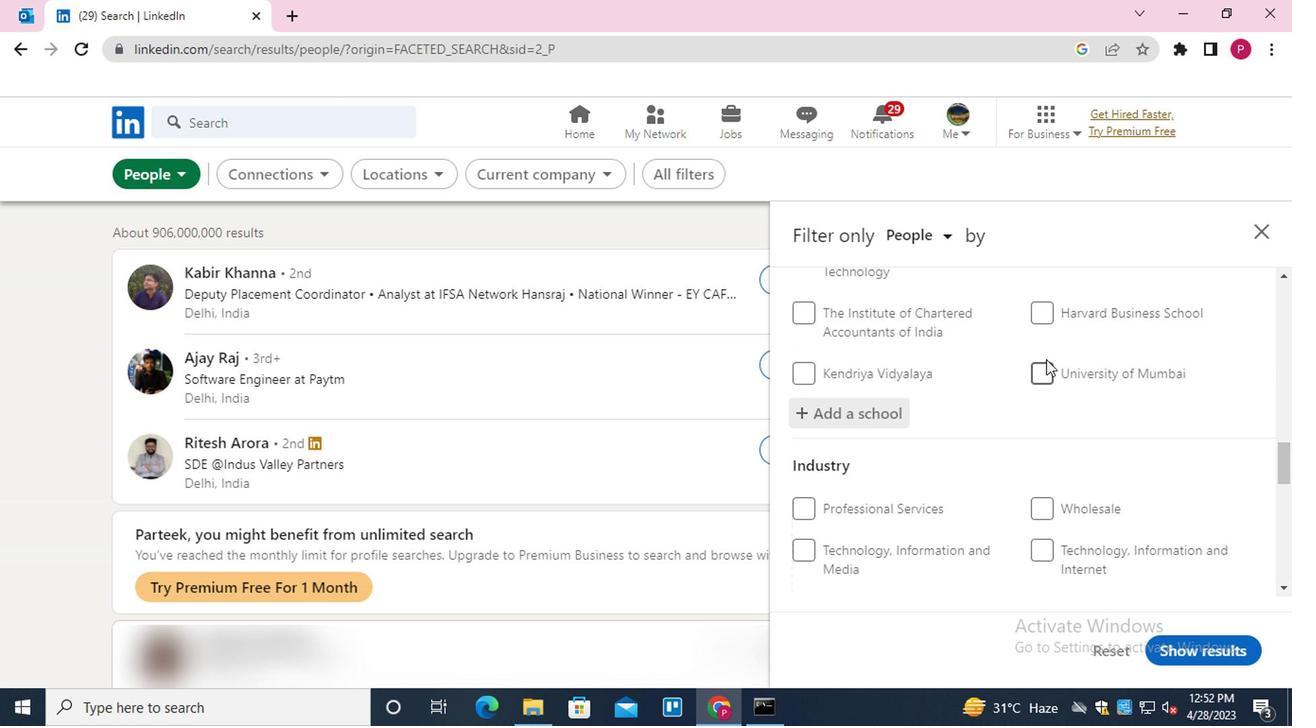 
Action: Mouse scrolled (1024, 376) with delta (0, 0)
Screenshot: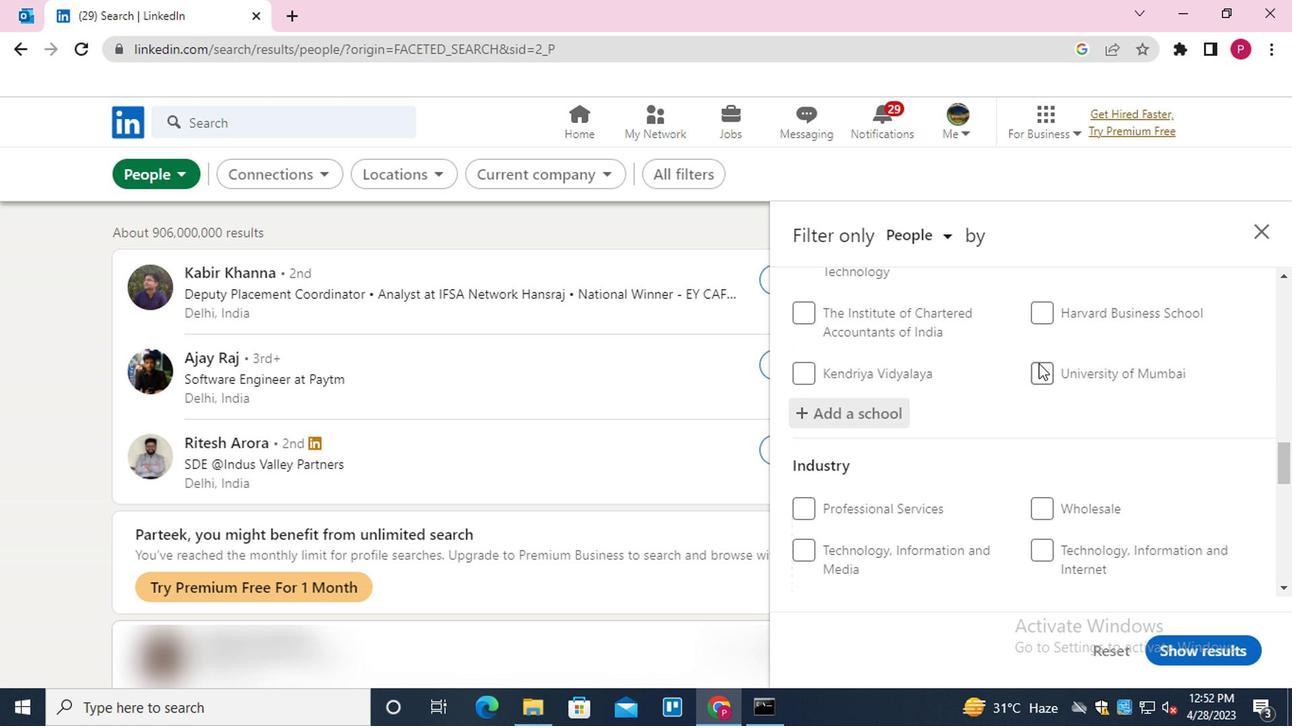 
Action: Mouse moved to (1073, 322)
Screenshot: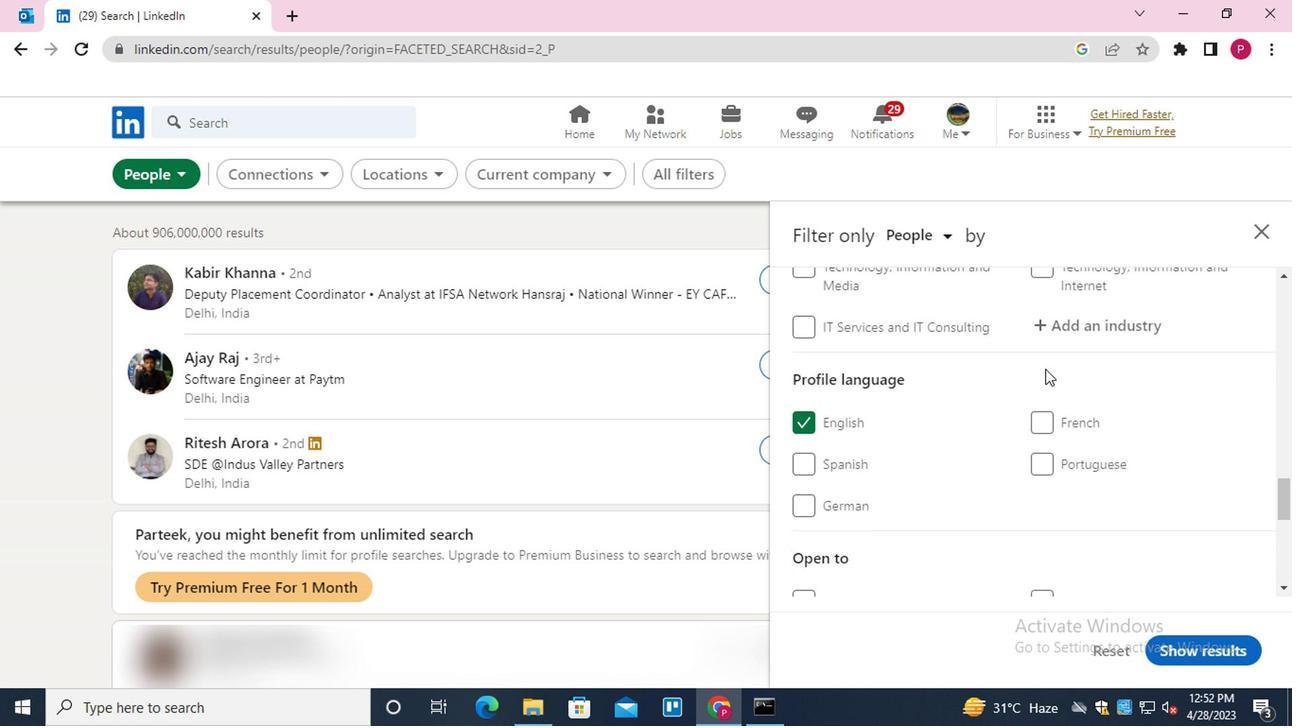 
Action: Mouse pressed left at (1073, 322)
Screenshot: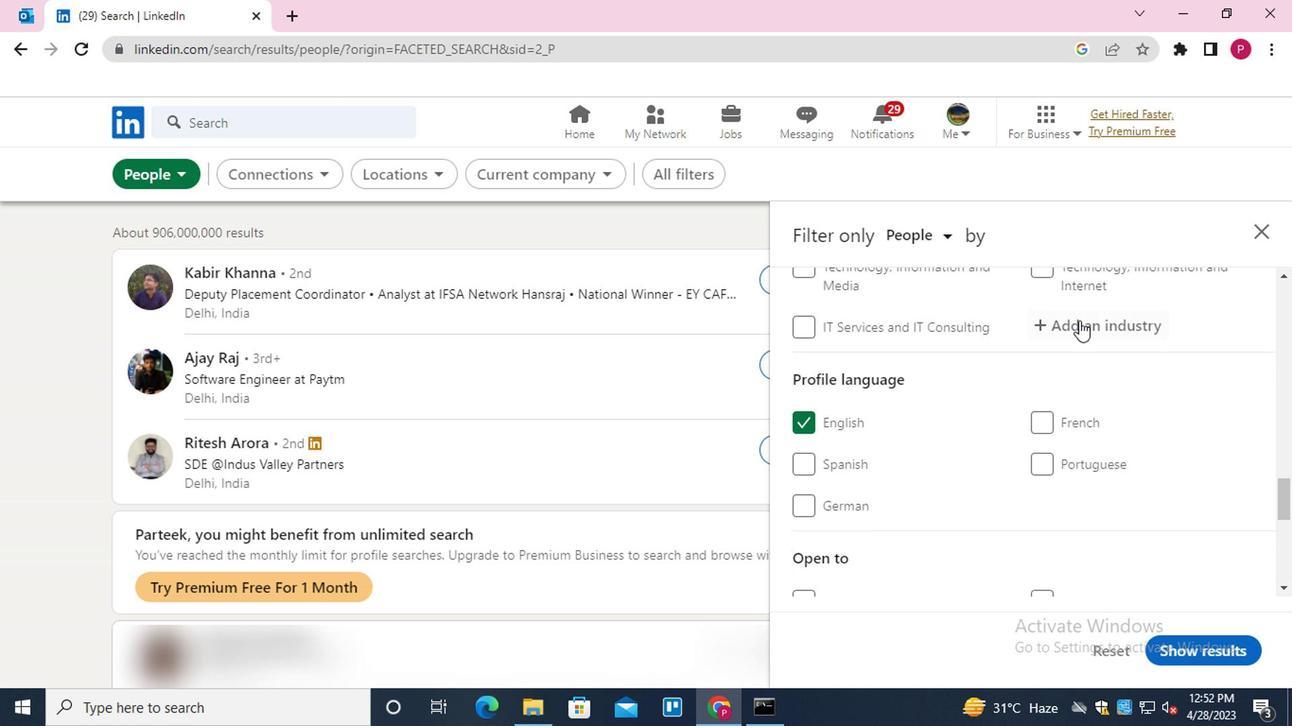 
Action: Key pressed <Key.shift>SCHOOL<Key.down><Key.enter>
Screenshot: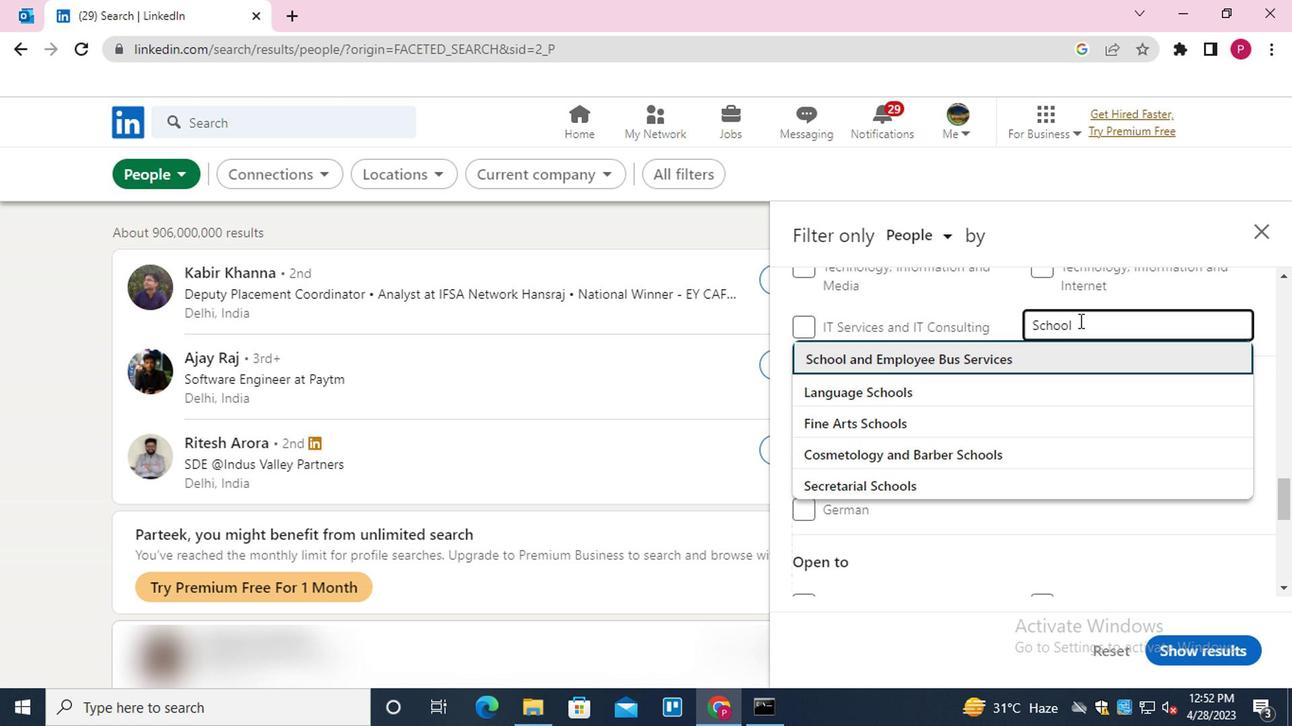 
Action: Mouse moved to (994, 322)
Screenshot: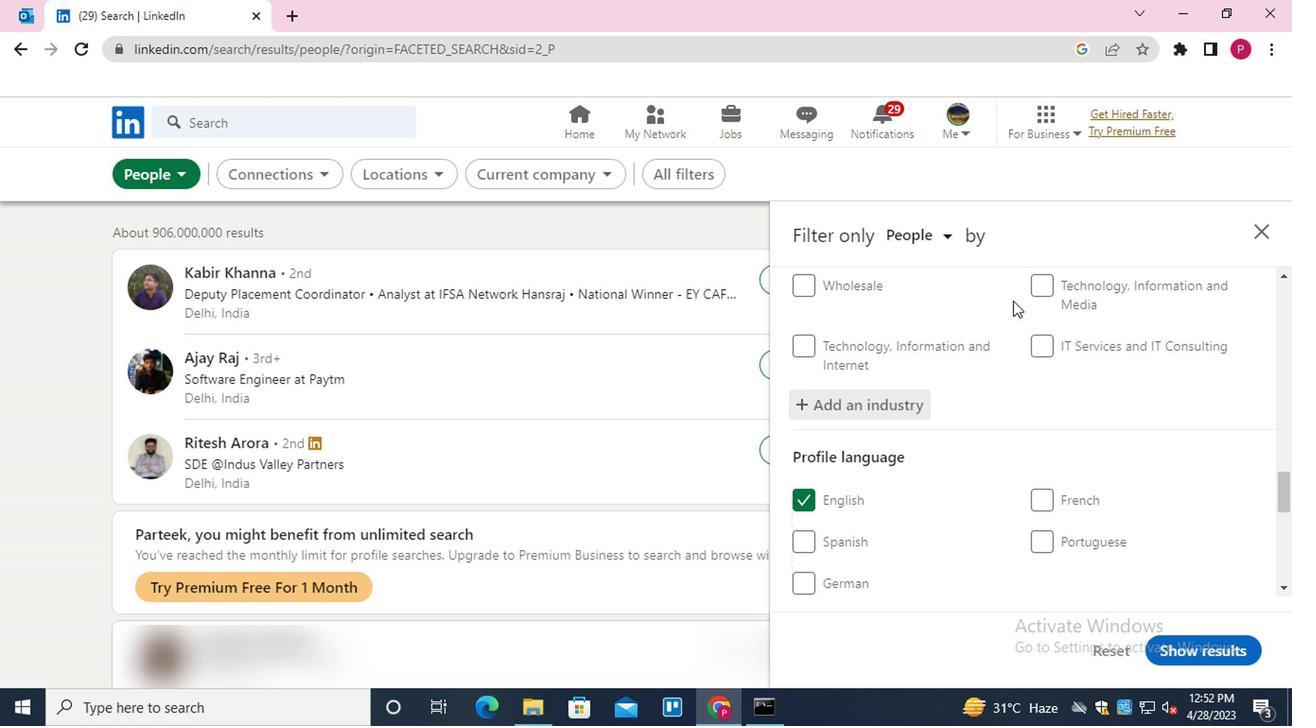 
Action: Mouse scrolled (994, 321) with delta (0, 0)
Screenshot: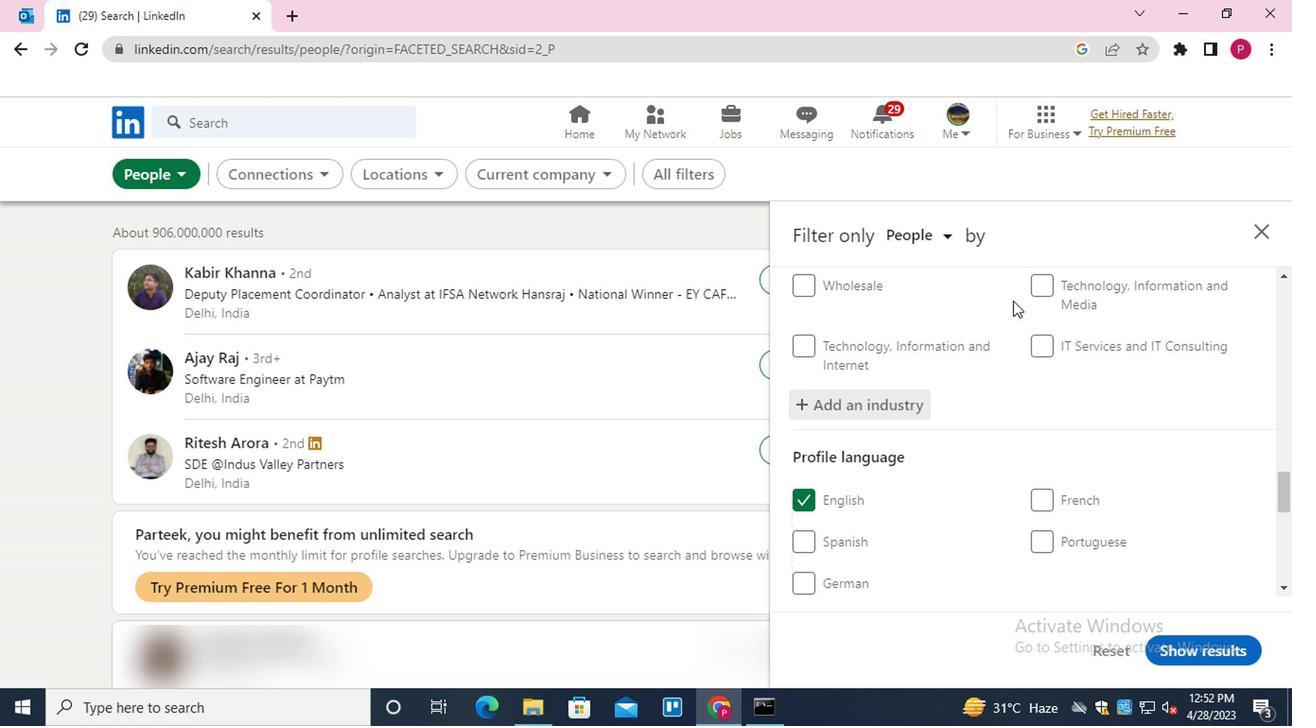 
Action: Mouse moved to (993, 338)
Screenshot: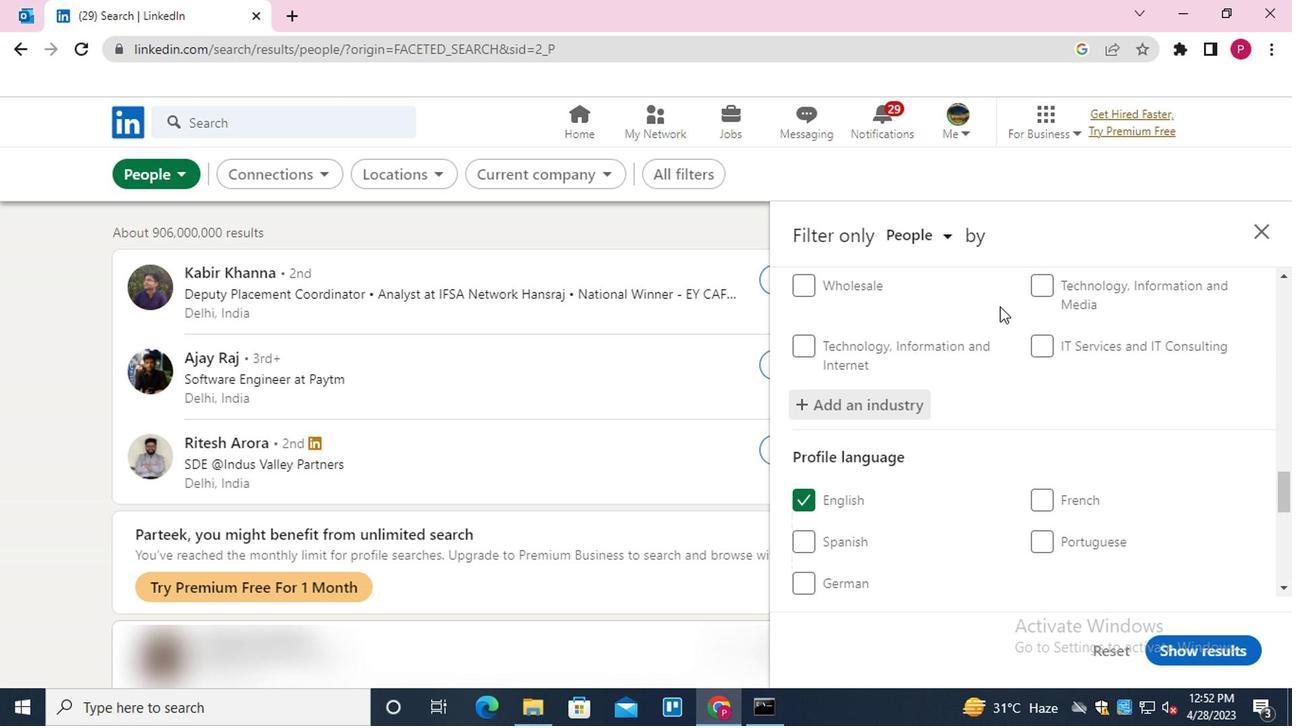 
Action: Mouse scrolled (993, 337) with delta (0, 0)
Screenshot: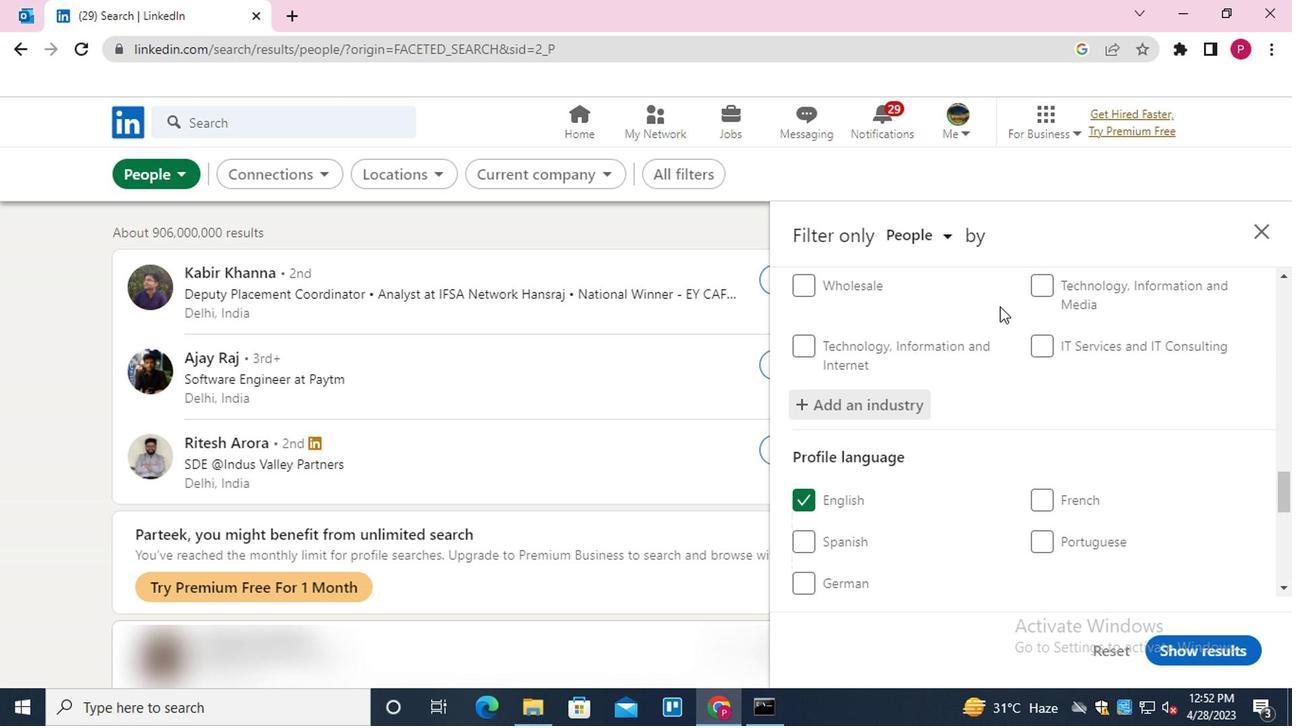 
Action: Mouse scrolled (993, 337) with delta (0, 0)
Screenshot: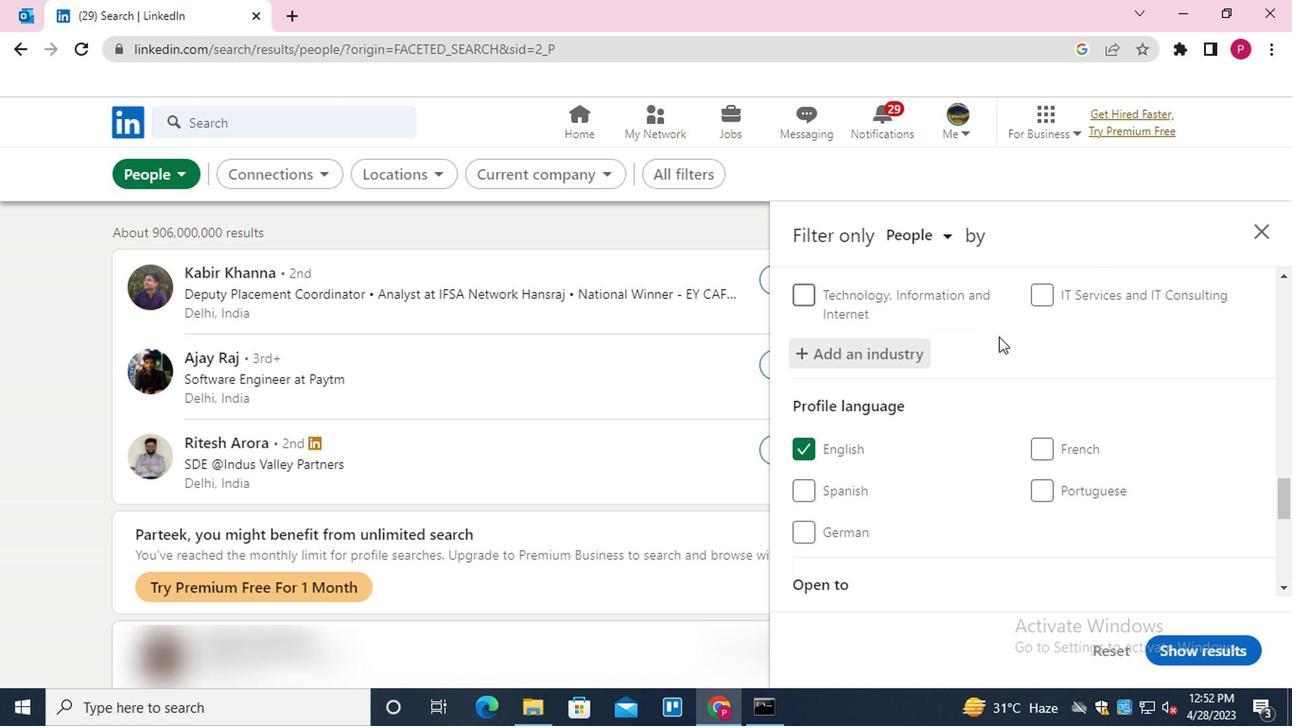 
Action: Mouse moved to (993, 358)
Screenshot: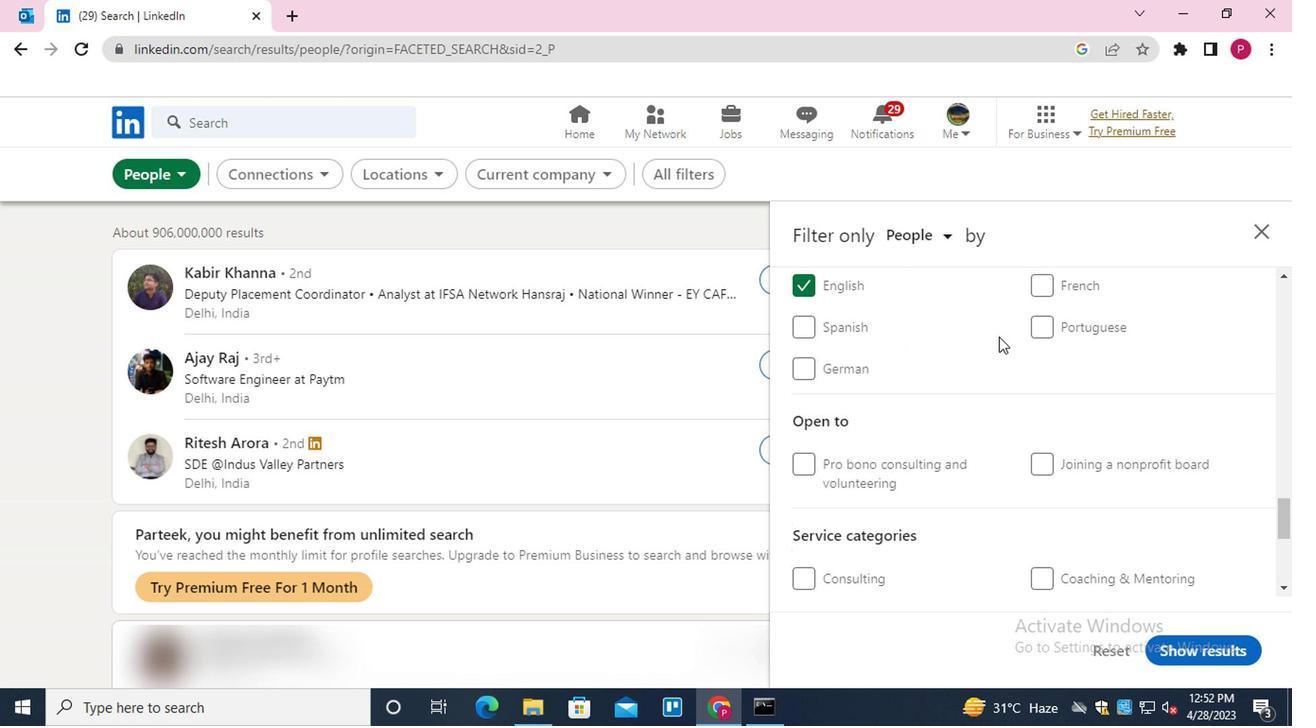 
Action: Mouse scrolled (993, 357) with delta (0, 0)
Screenshot: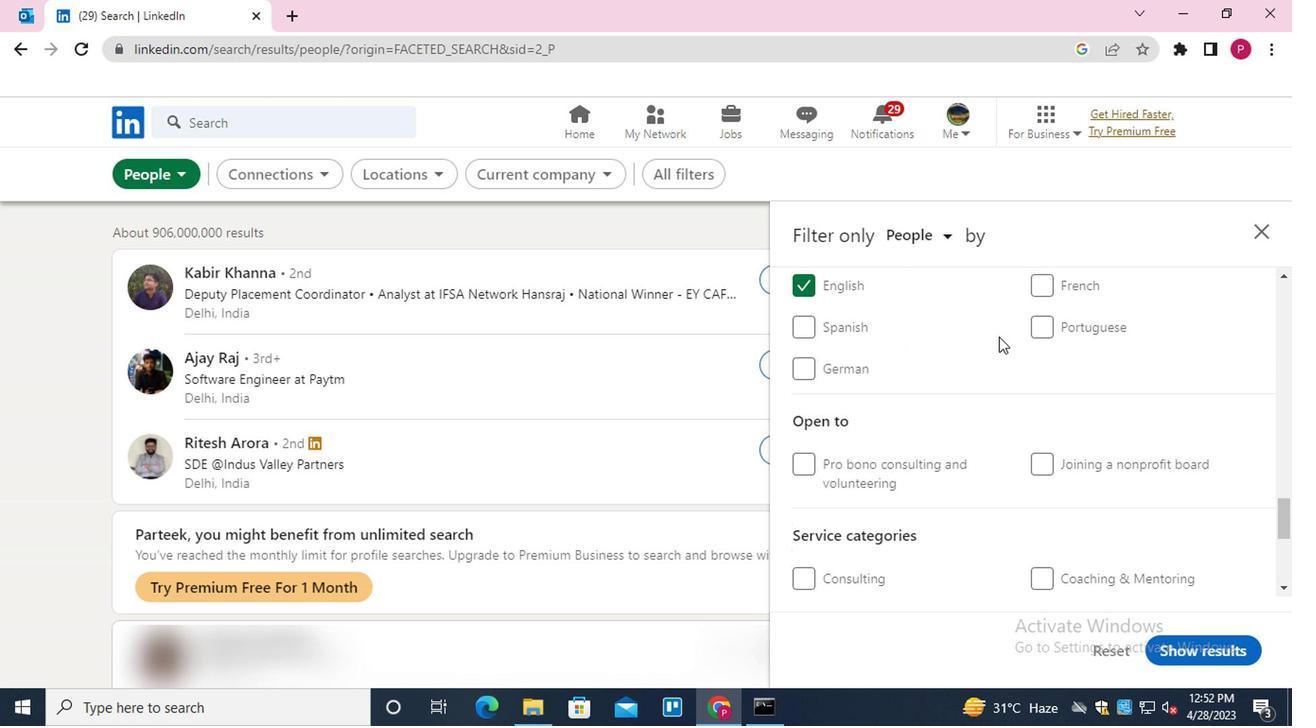 
Action: Mouse moved to (993, 361)
Screenshot: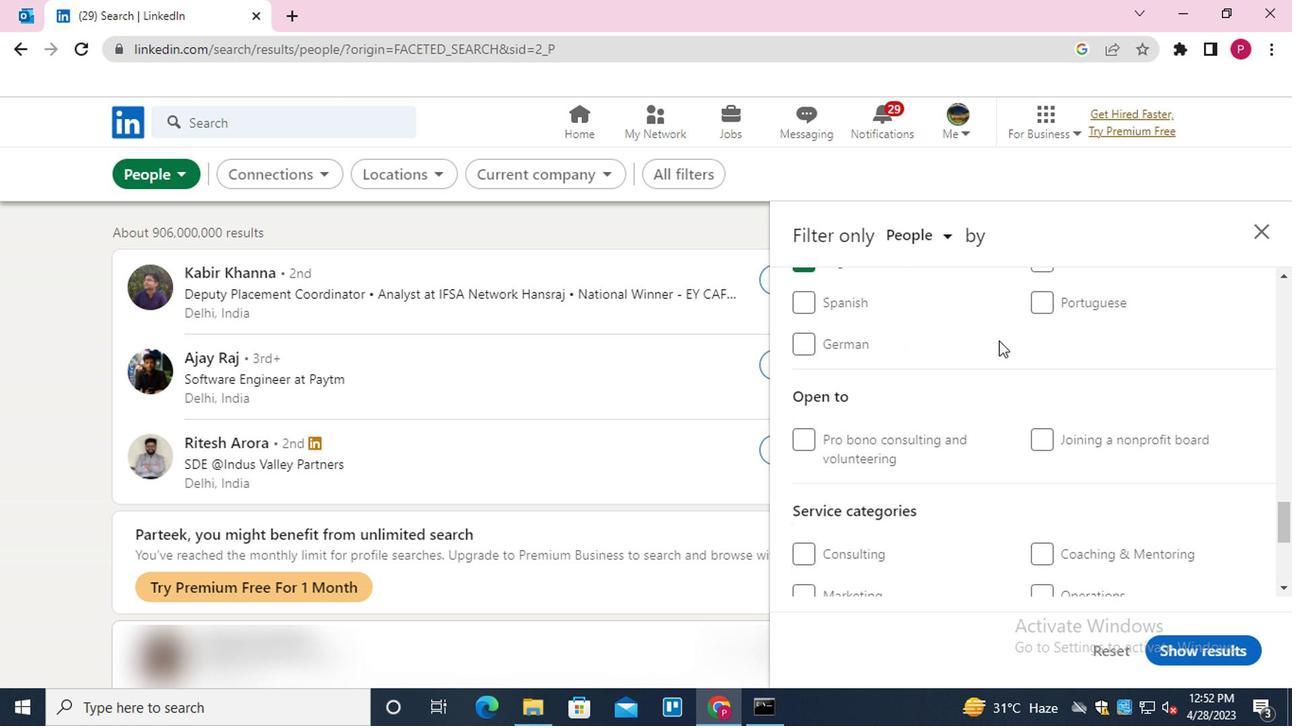 
Action: Mouse scrolled (993, 360) with delta (0, -1)
Screenshot: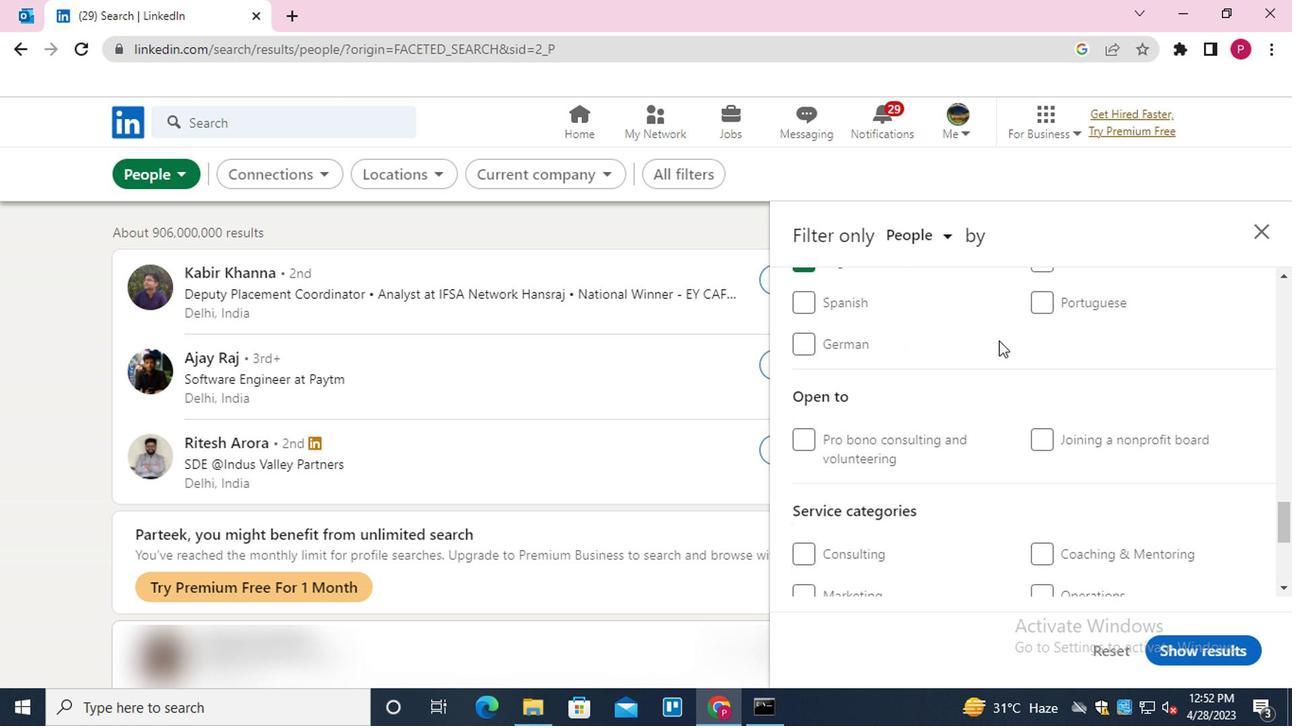 
Action: Mouse moved to (1082, 405)
Screenshot: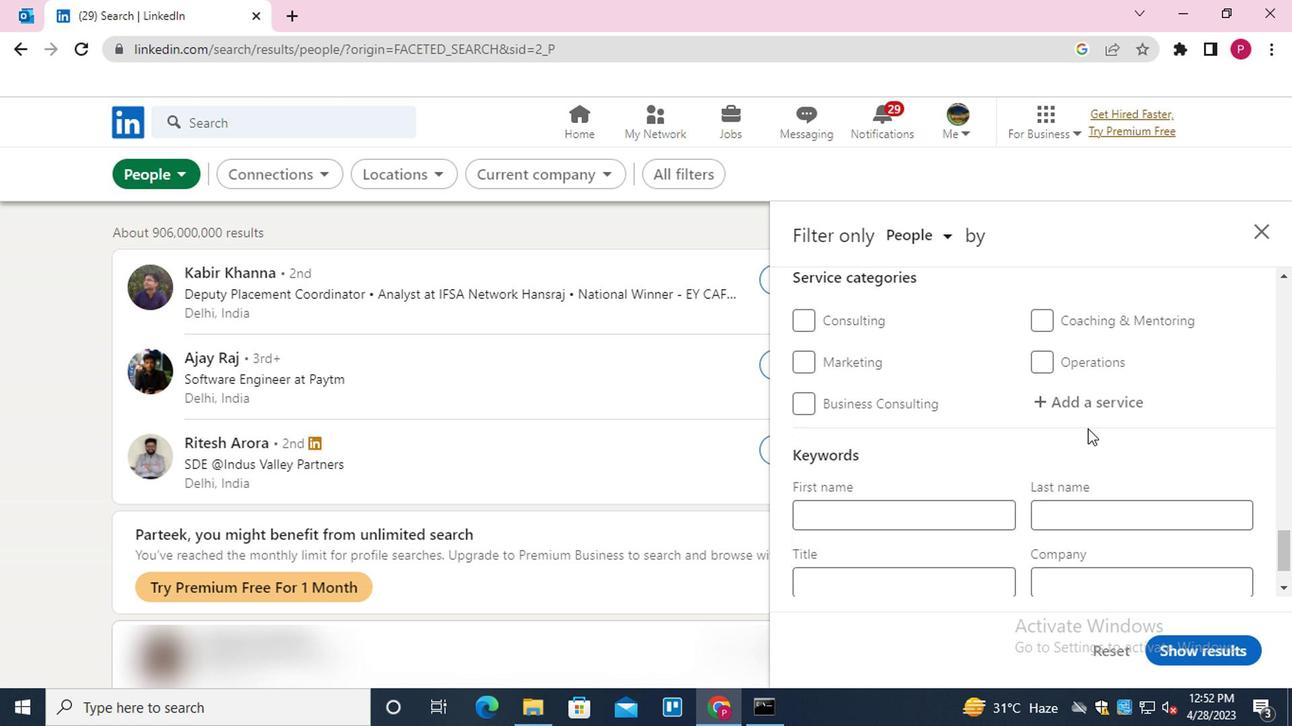 
Action: Mouse pressed left at (1082, 405)
Screenshot: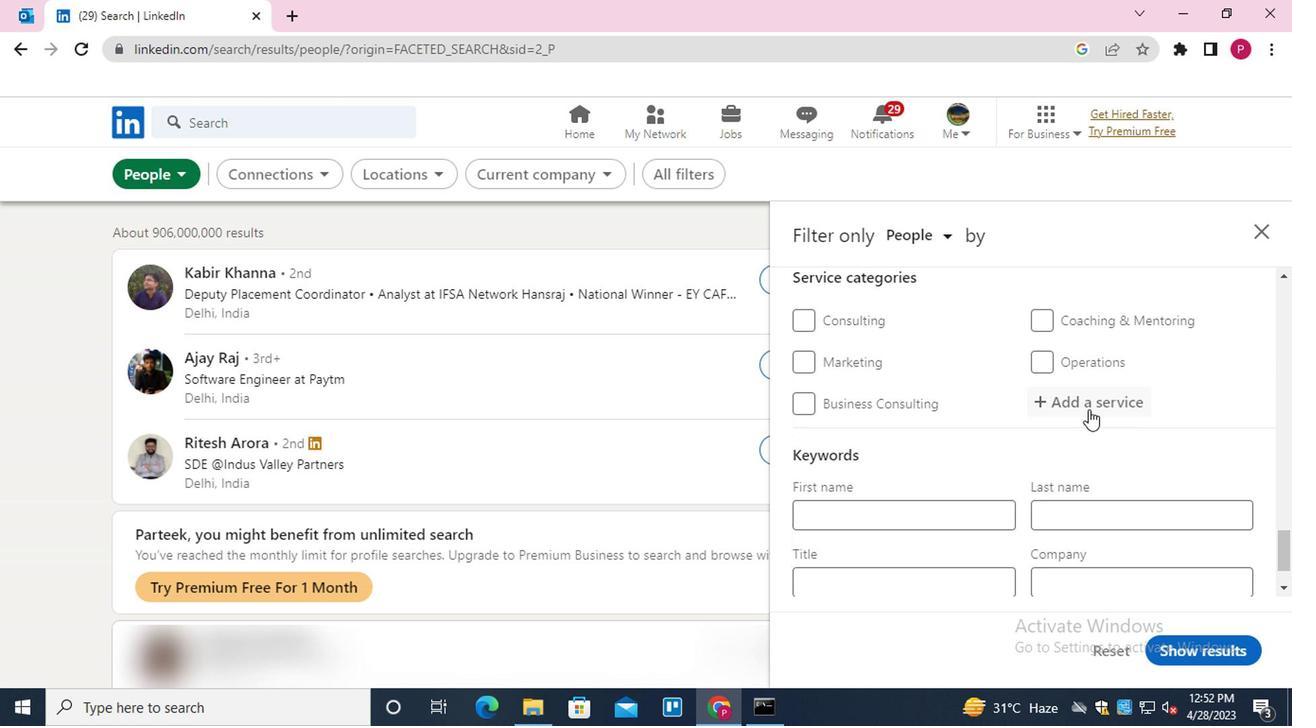 
Action: Key pressed <Key.shift><Key.shift><Key.shift><Key.shift><Key.shift><Key.shift>SOFTWARE<Key.down><Key.enter>
Screenshot: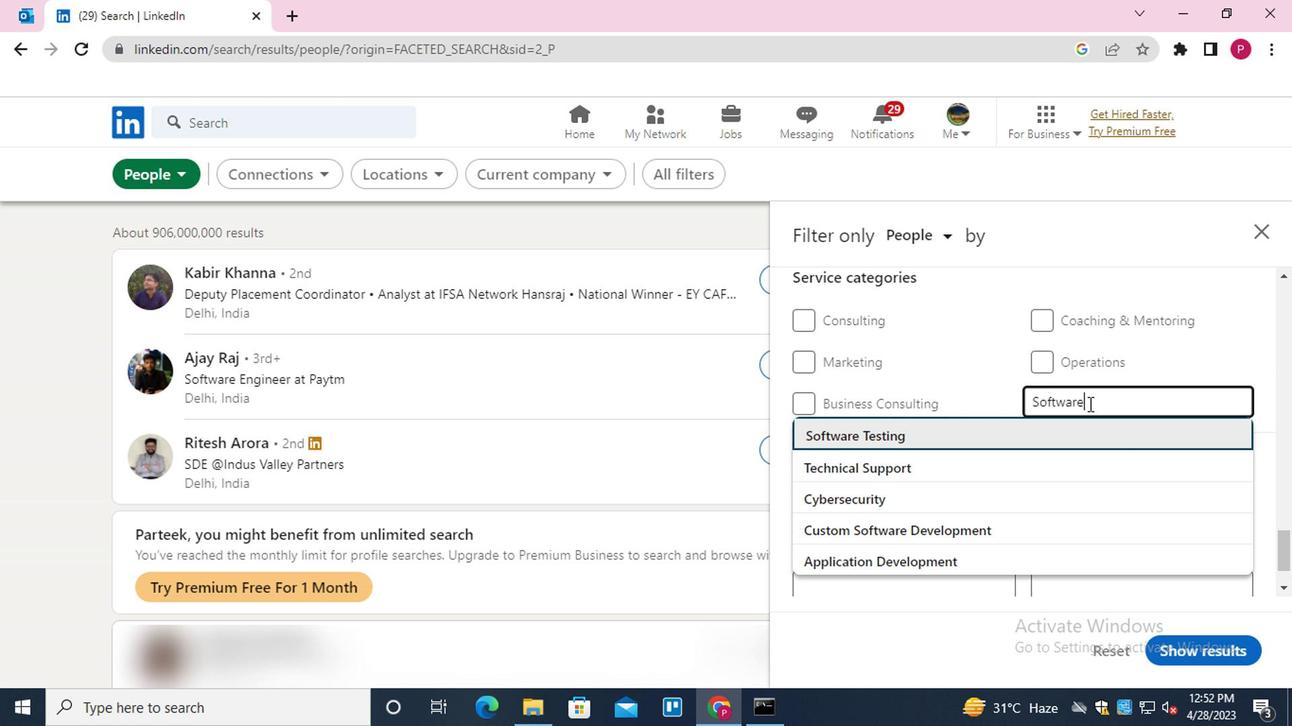
Action: Mouse moved to (1043, 423)
Screenshot: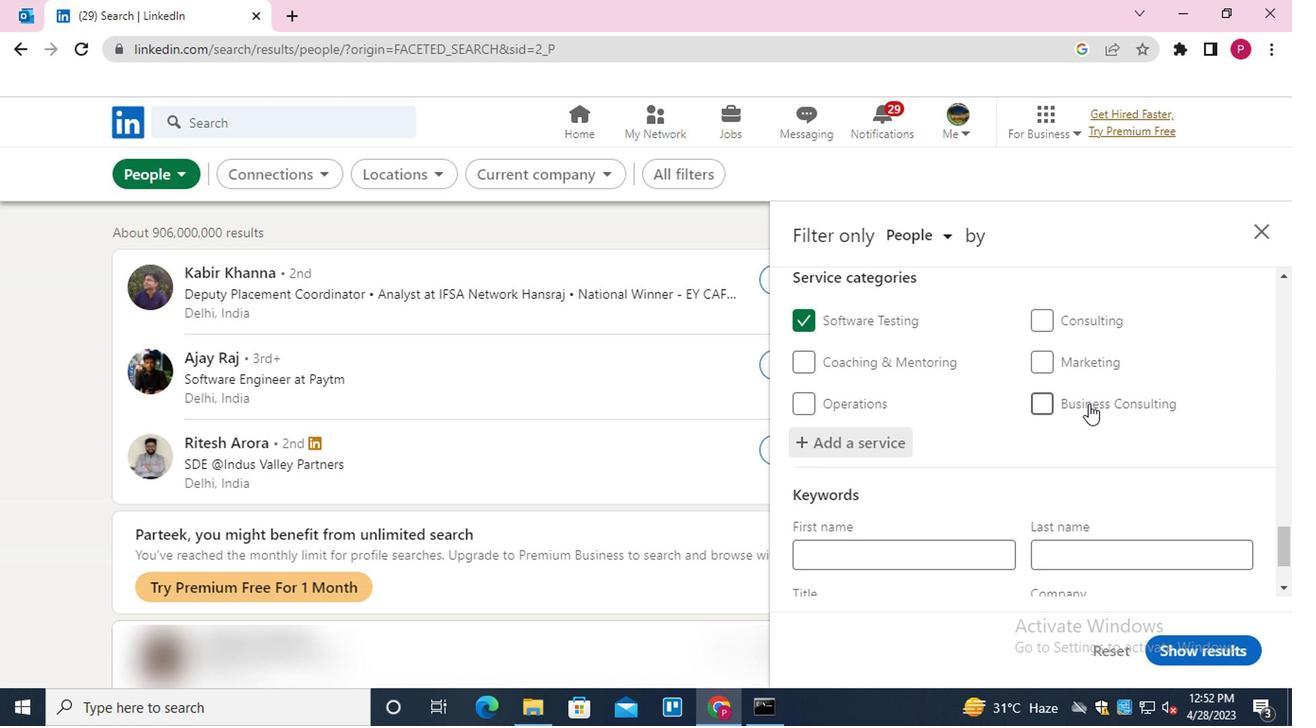 
Action: Mouse scrolled (1043, 422) with delta (0, 0)
Screenshot: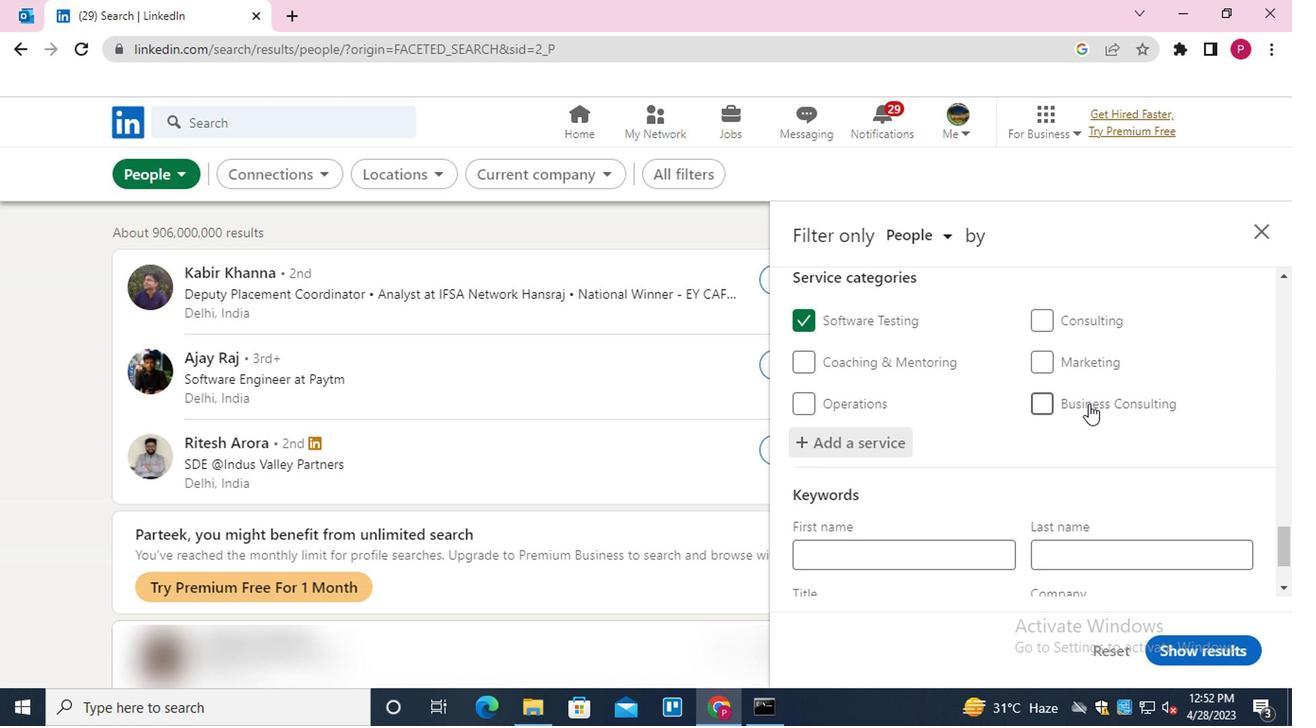 
Action: Mouse scrolled (1043, 422) with delta (0, 0)
Screenshot: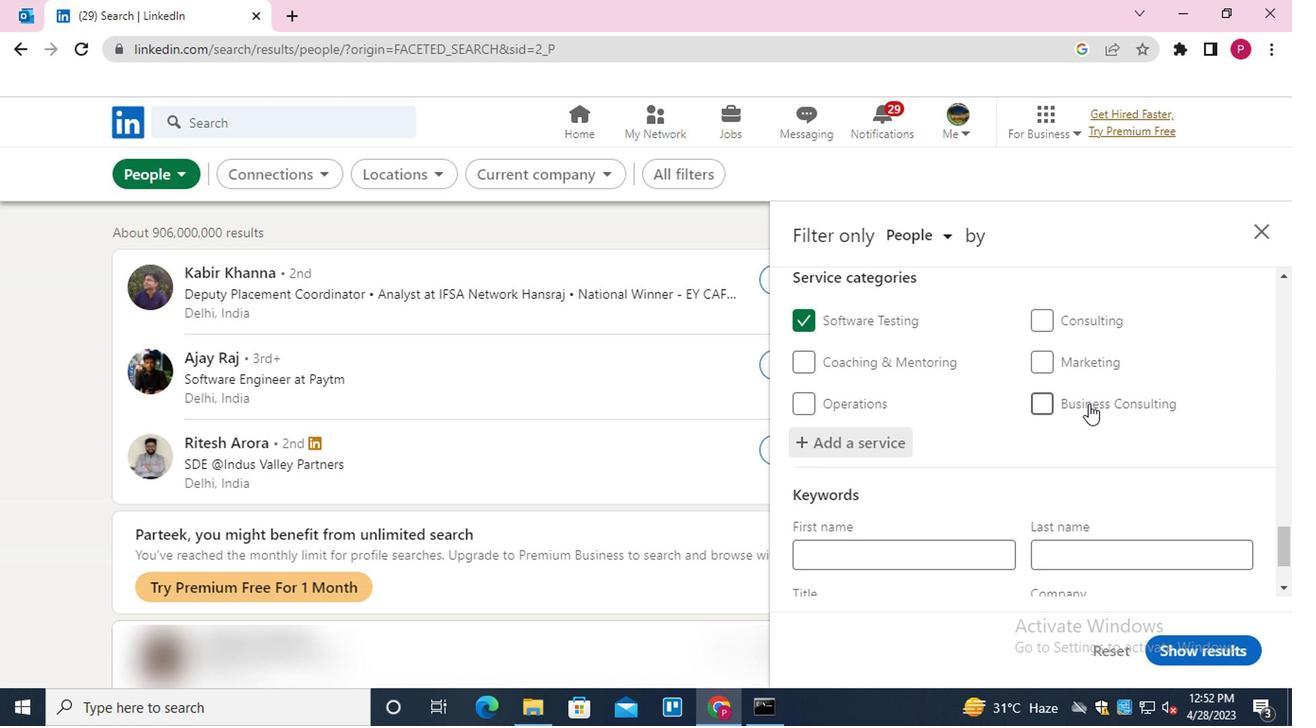 
Action: Mouse scrolled (1043, 422) with delta (0, 0)
Screenshot: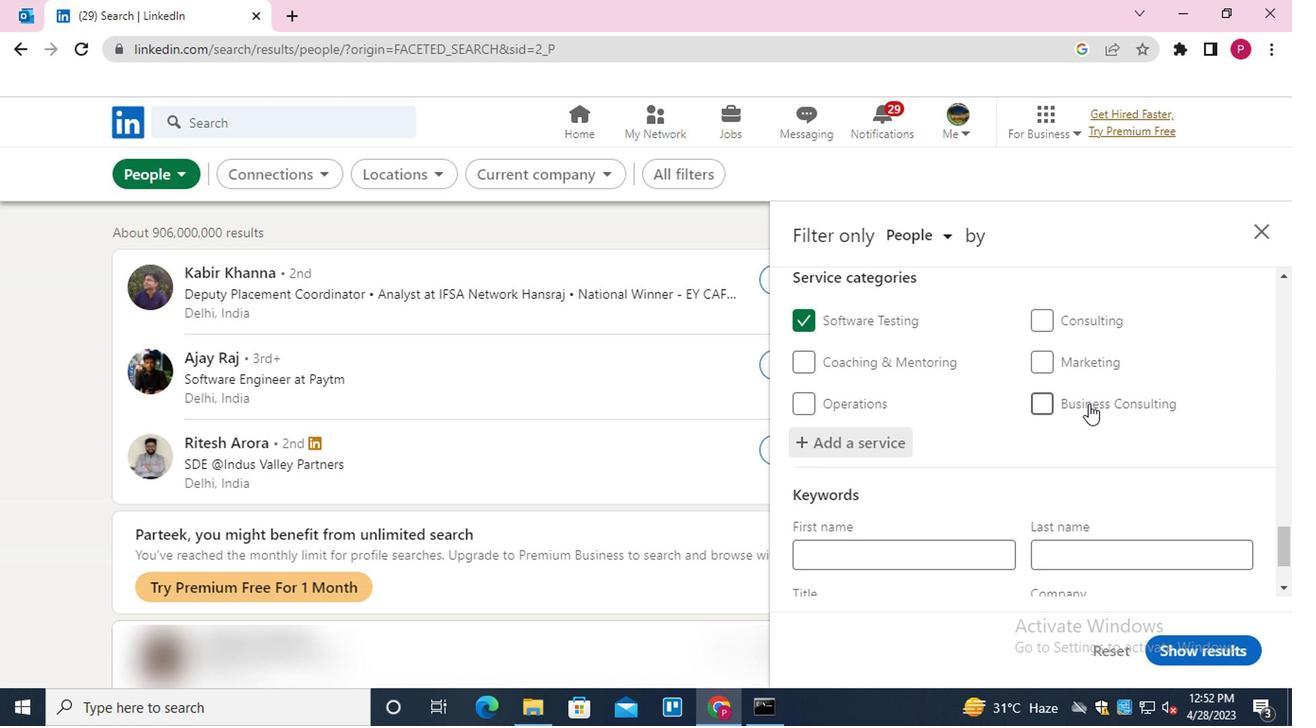 
Action: Mouse scrolled (1043, 422) with delta (0, 0)
Screenshot: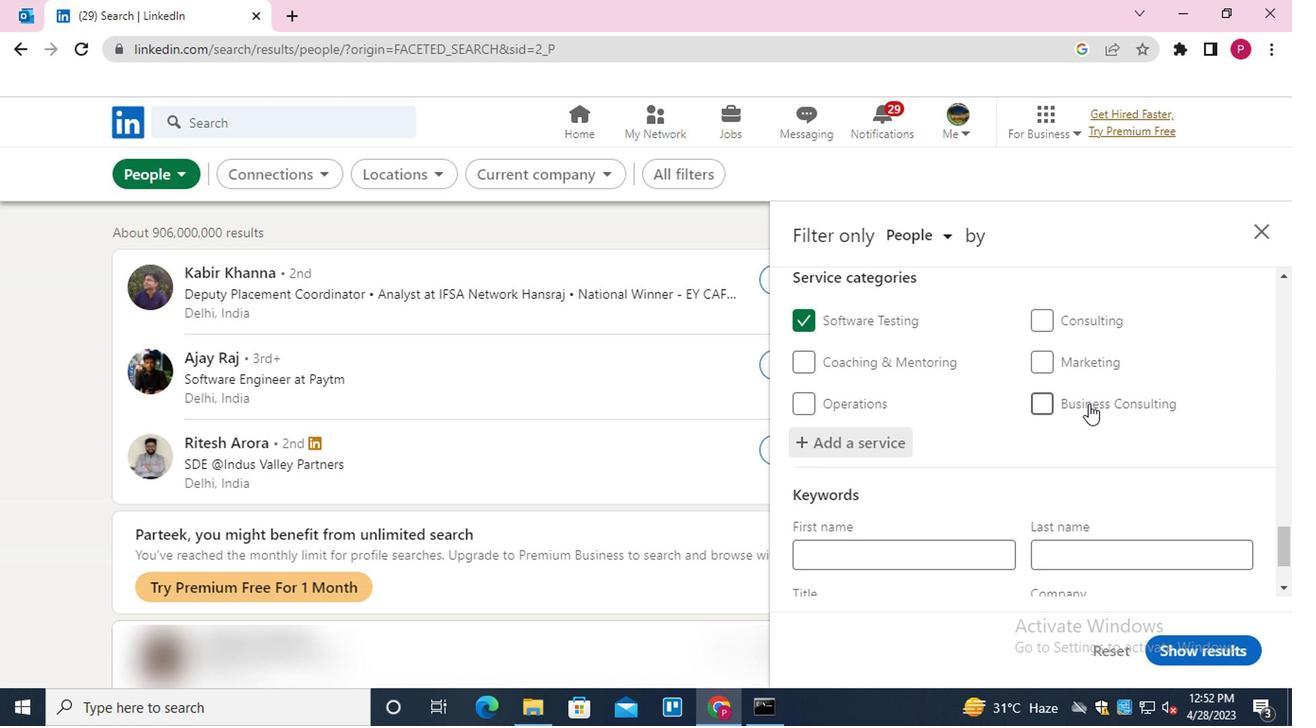 
Action: Mouse moved to (823, 504)
Screenshot: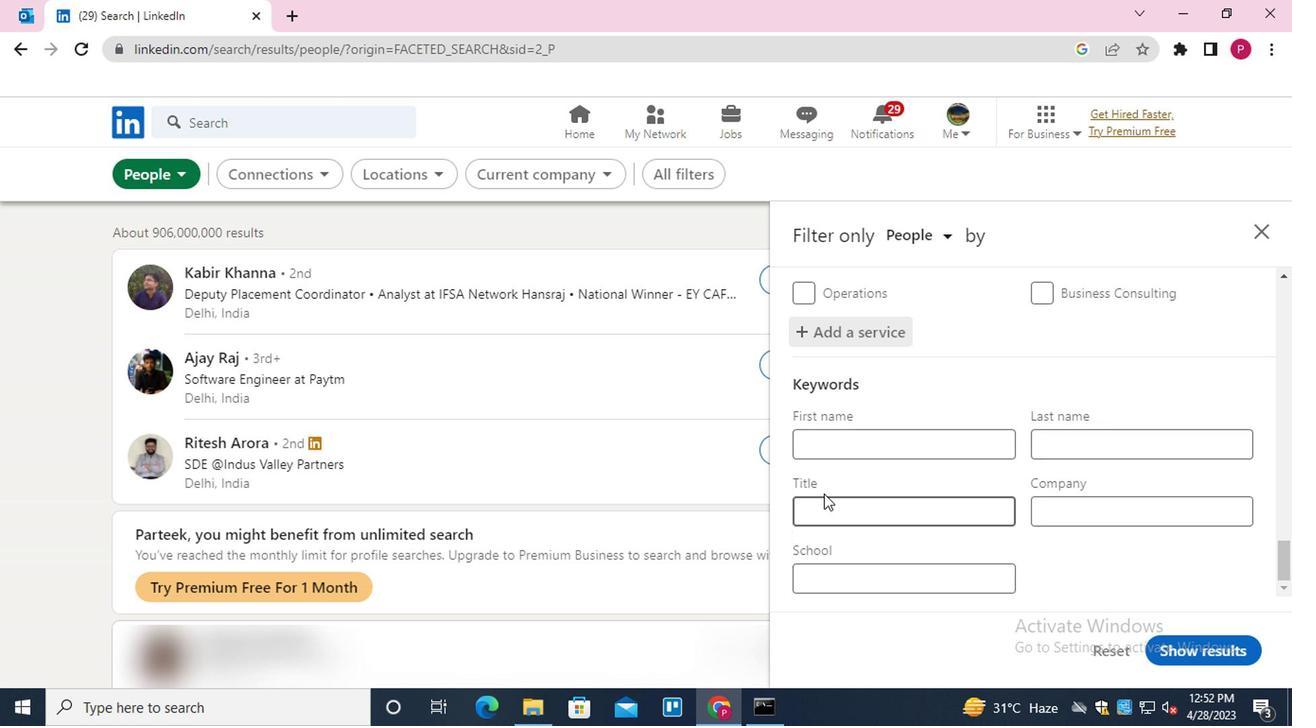
Action: Mouse pressed left at (823, 504)
Screenshot: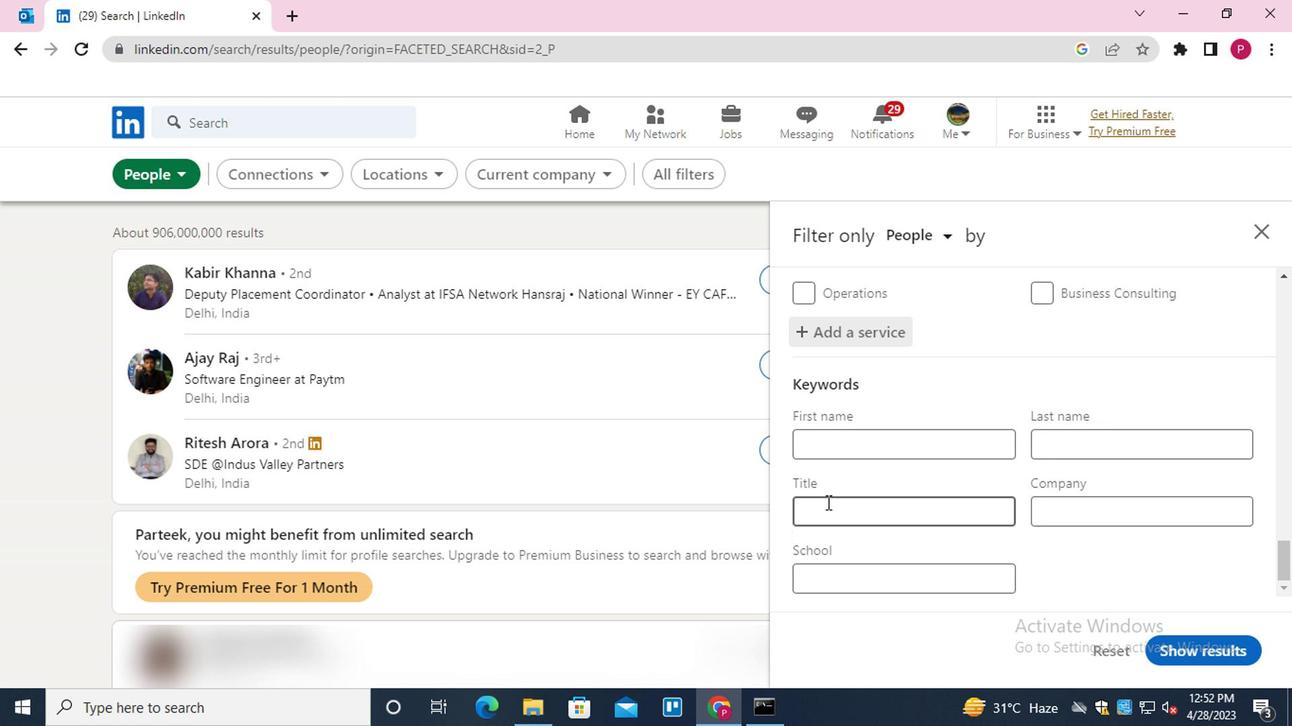 
Action: Key pressed <Key.shift><Key.shift><Key.shift><Key.shift><Key.shift><Key.shift><Key.shift>CASINO<Key.space><Key.shift><Key.shift>HOST
Screenshot: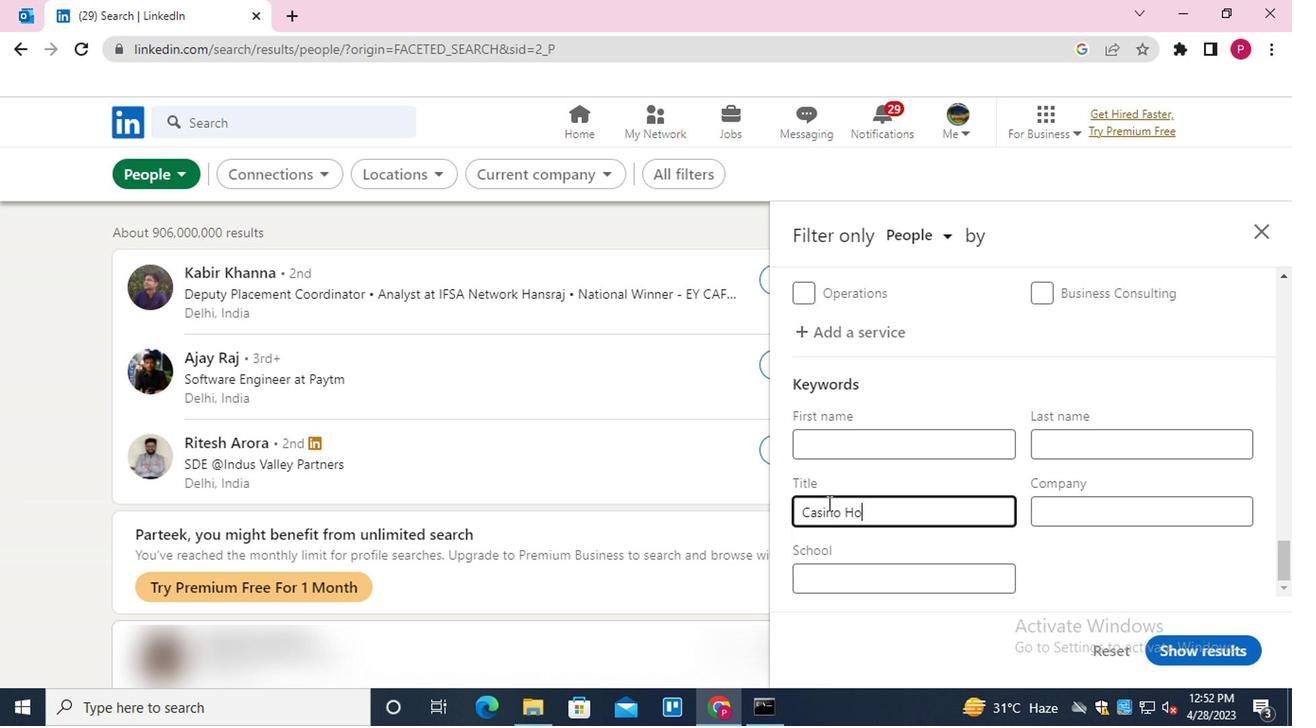 
Action: Mouse moved to (1184, 652)
Screenshot: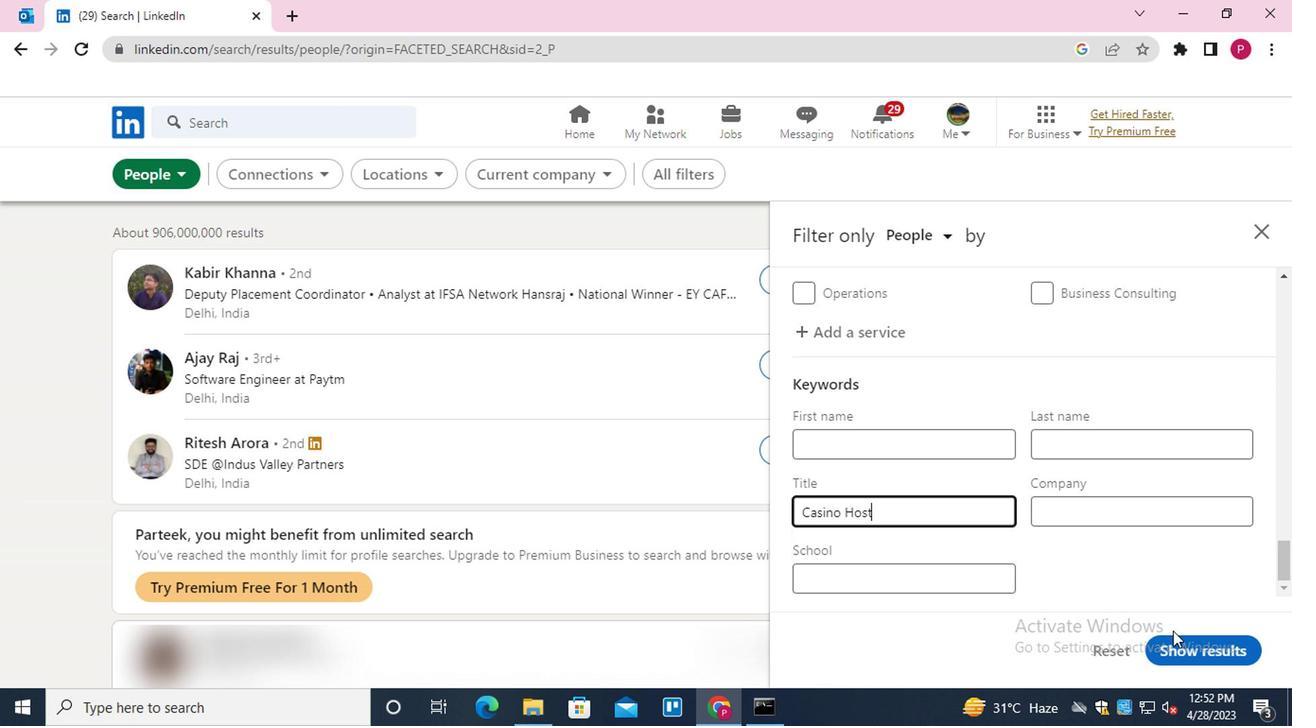
Action: Mouse pressed left at (1184, 652)
Screenshot: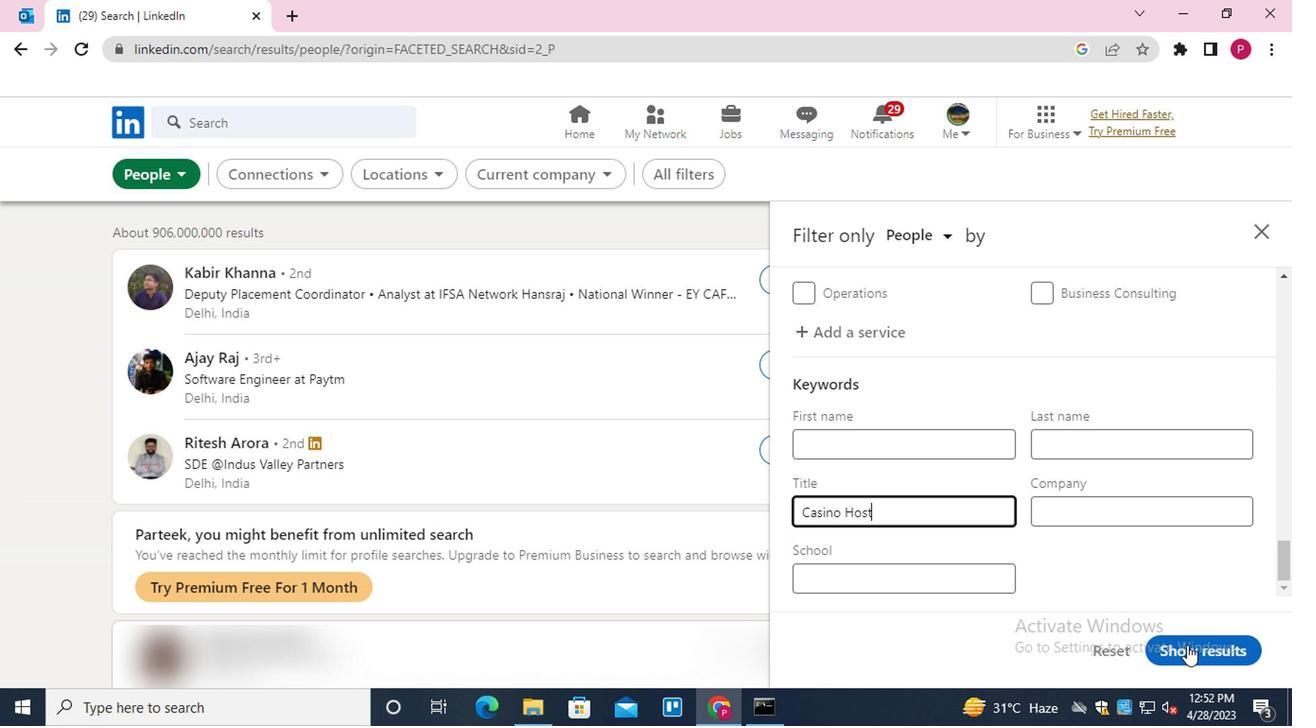 
Action: Mouse moved to (410, 329)
Screenshot: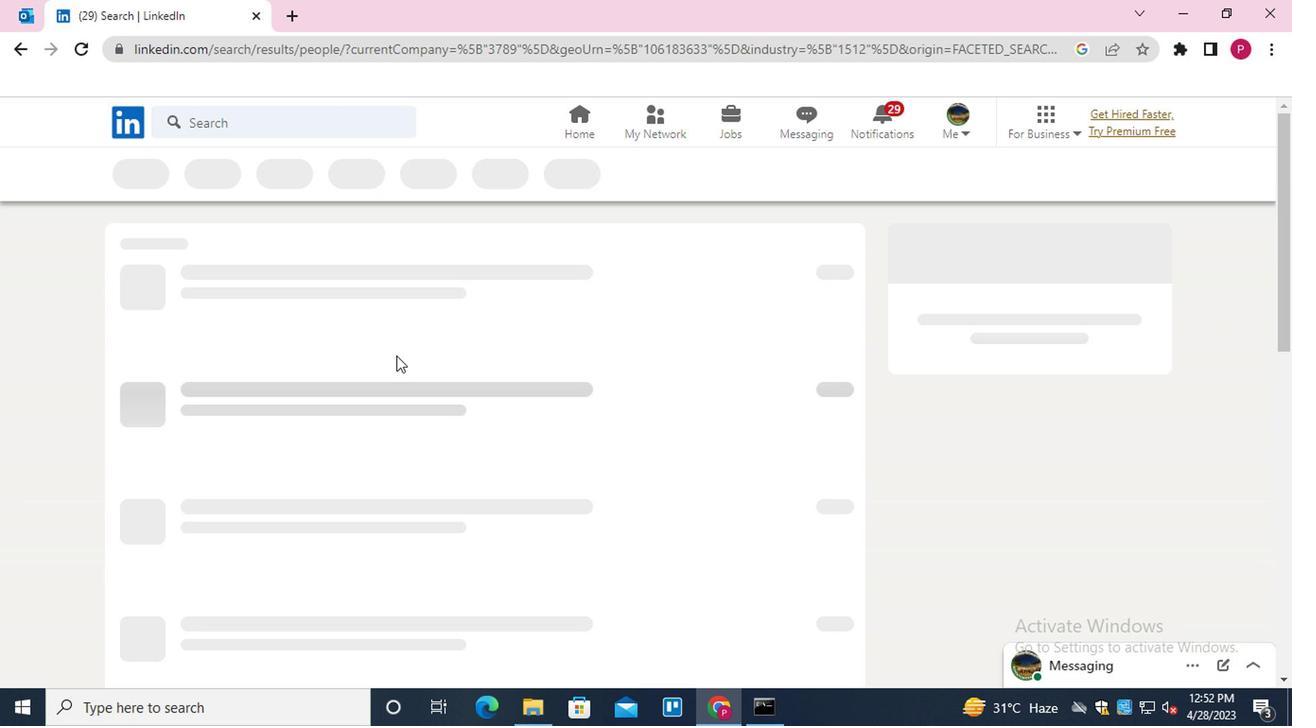 
